 Task: In the  document slogan Insert page numer 'on top of the page' change page color to  'Grey'Apply Page border, setting:  Box; Style: two thin lines; Color: 'Black;' Width: 1/2  pt
Action: Mouse moved to (573, 492)
Screenshot: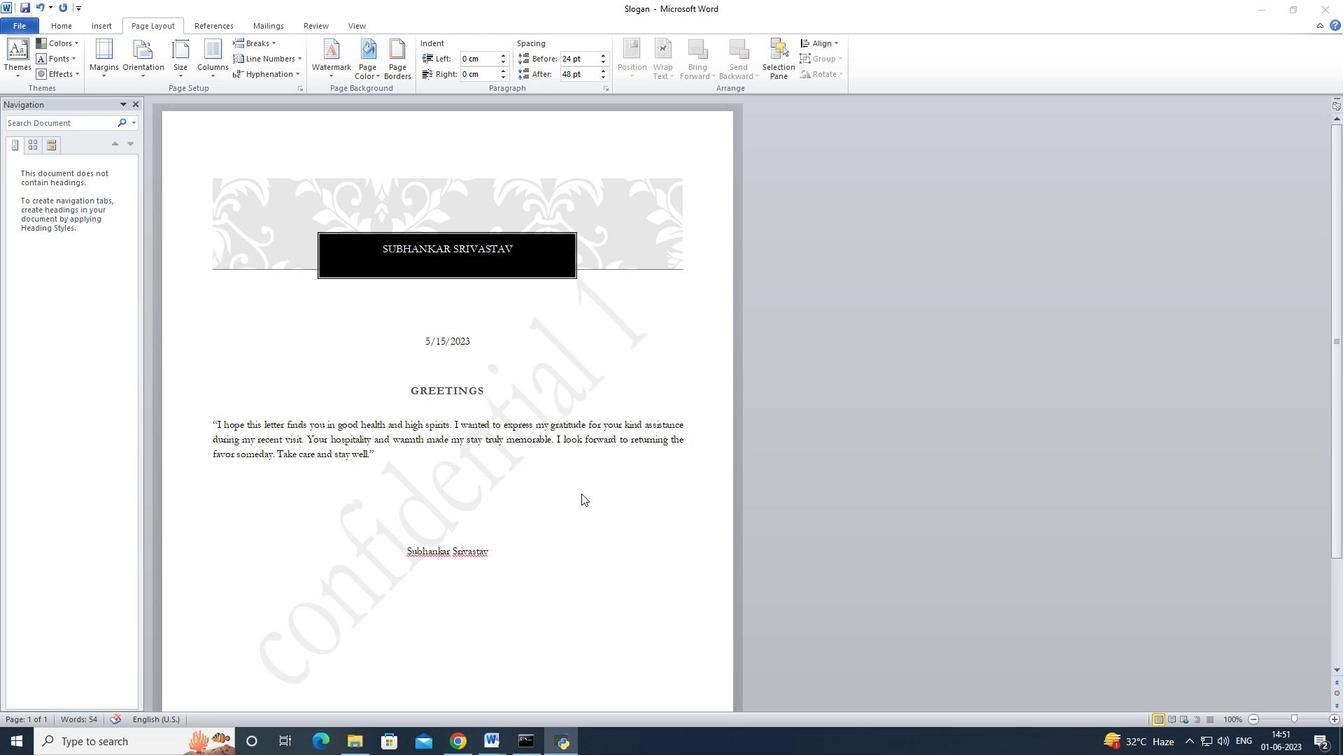 
Action: Mouse pressed left at (573, 492)
Screenshot: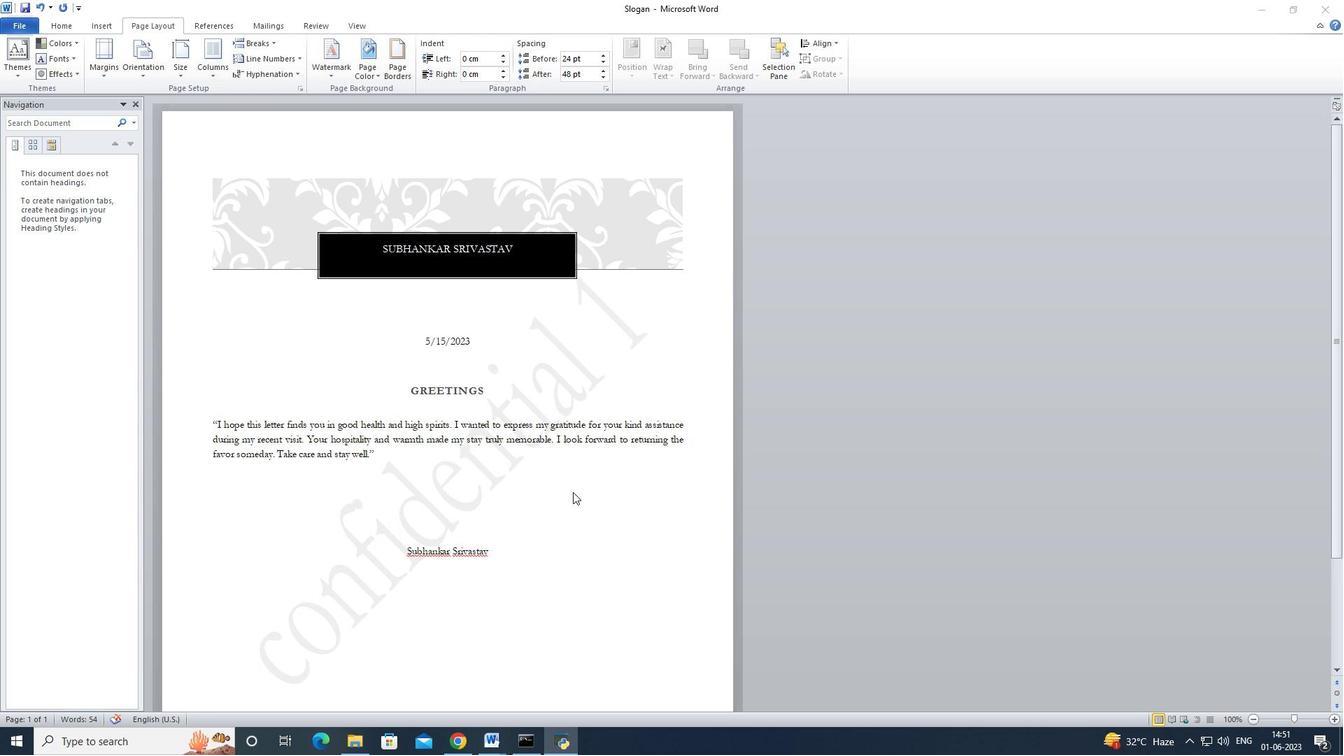 
Action: Mouse moved to (277, 263)
Screenshot: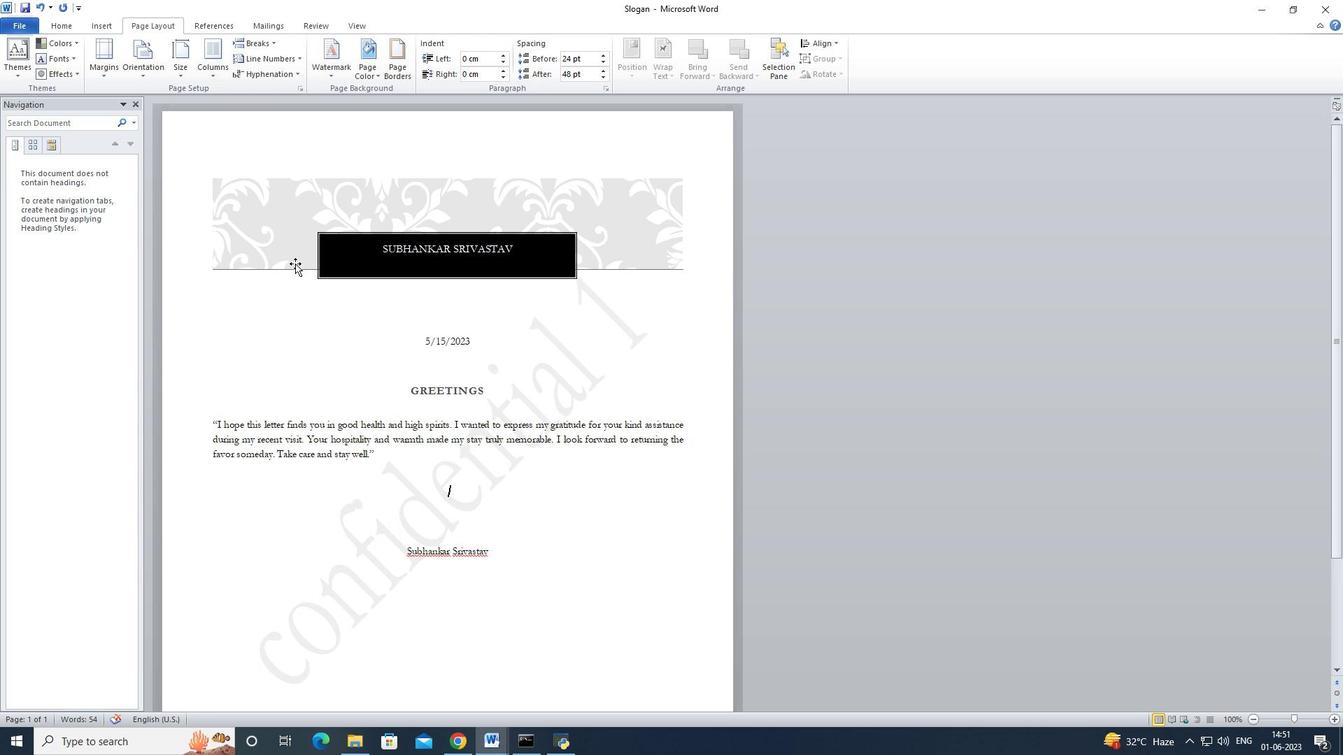 
Action: Mouse pressed left at (277, 263)
Screenshot: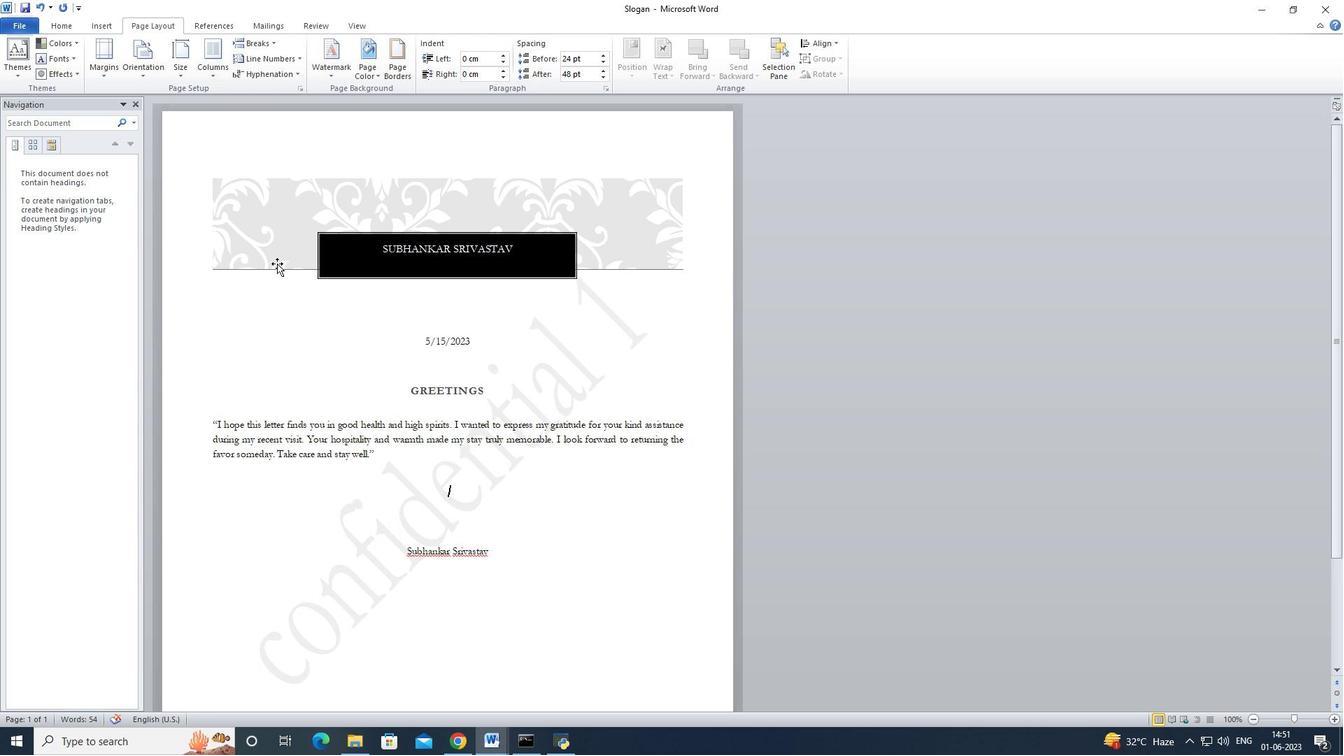 
Action: Mouse moved to (265, 337)
Screenshot: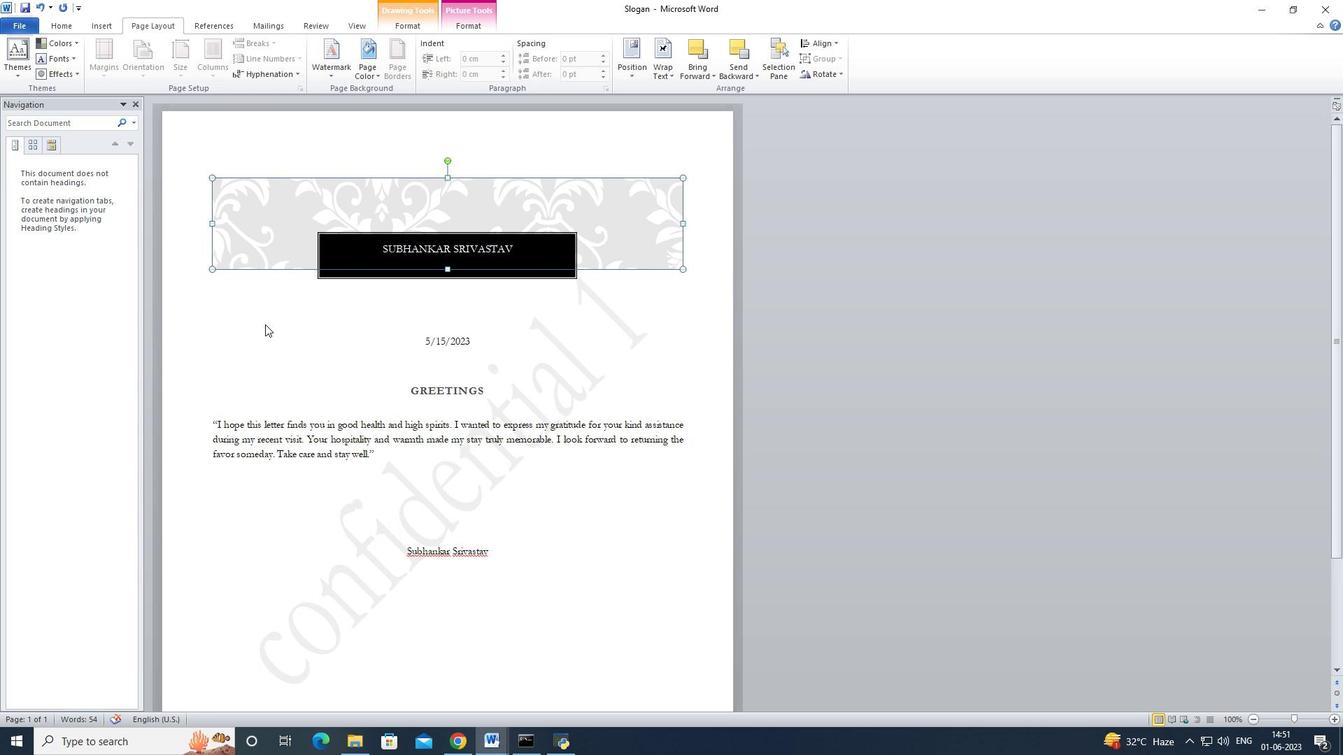 
Action: Mouse pressed left at (265, 337)
Screenshot: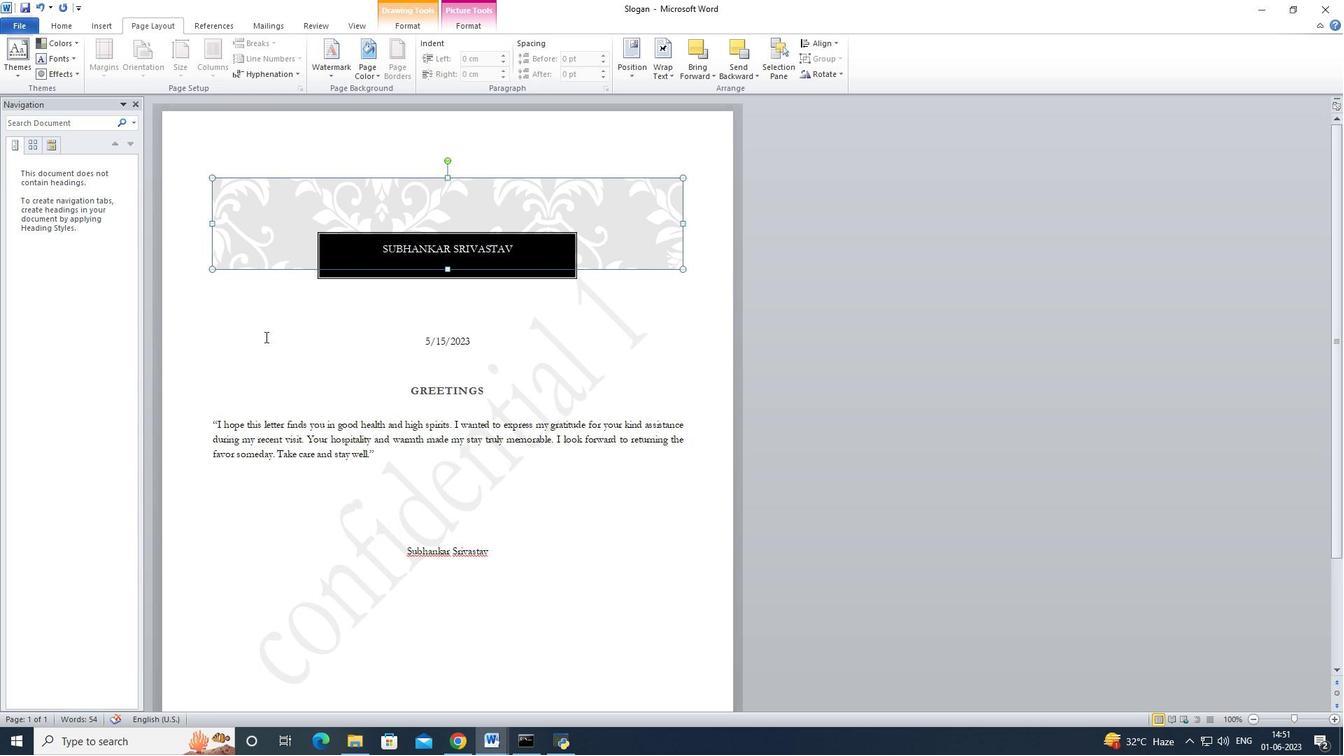 
Action: Mouse moved to (293, 498)
Screenshot: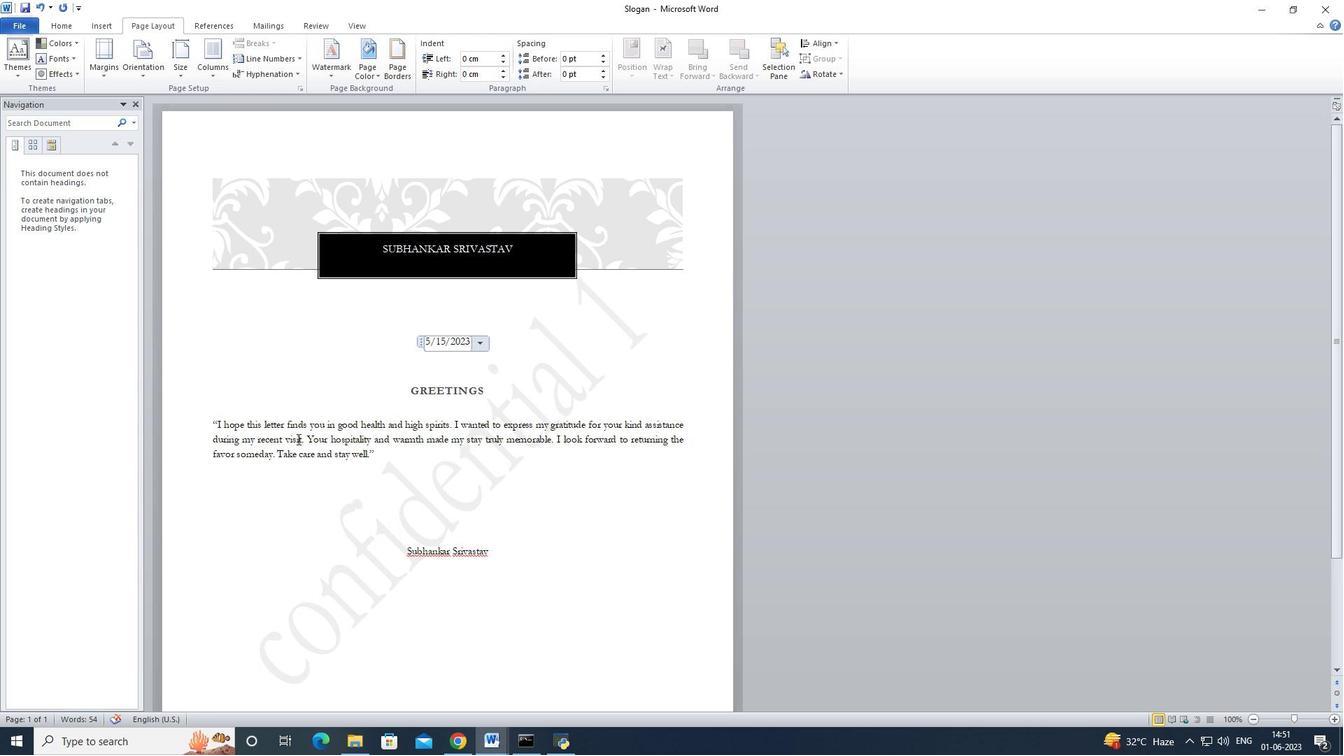 
Action: Mouse pressed left at (293, 498)
Screenshot: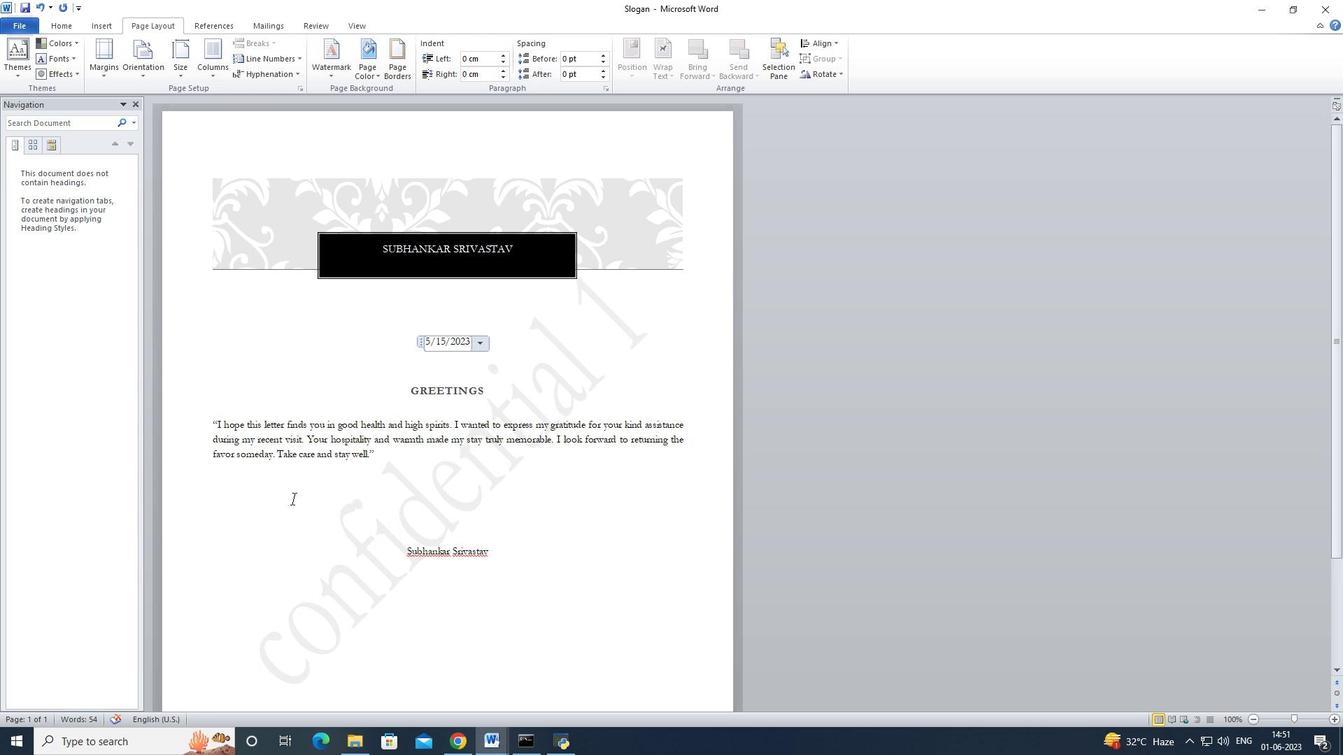 
Action: Mouse moved to (55, 27)
Screenshot: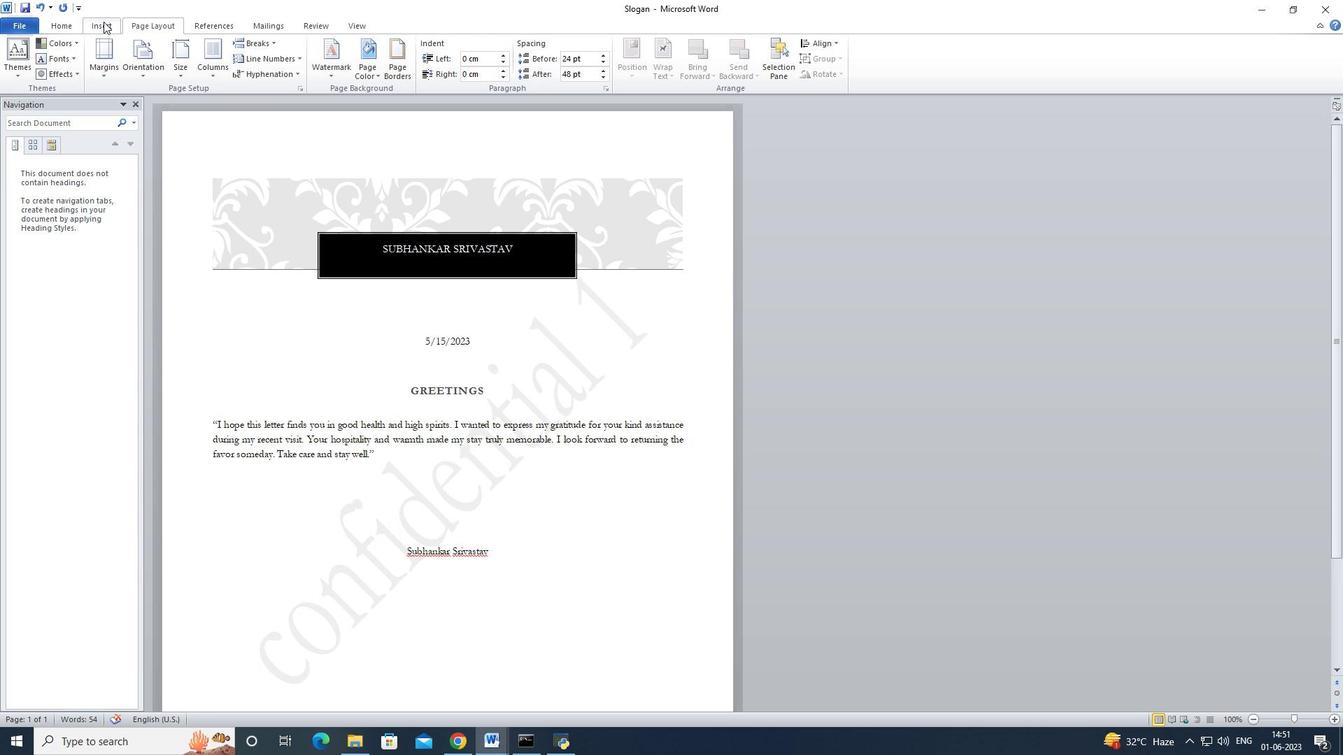 
Action: Mouse pressed left at (55, 27)
Screenshot: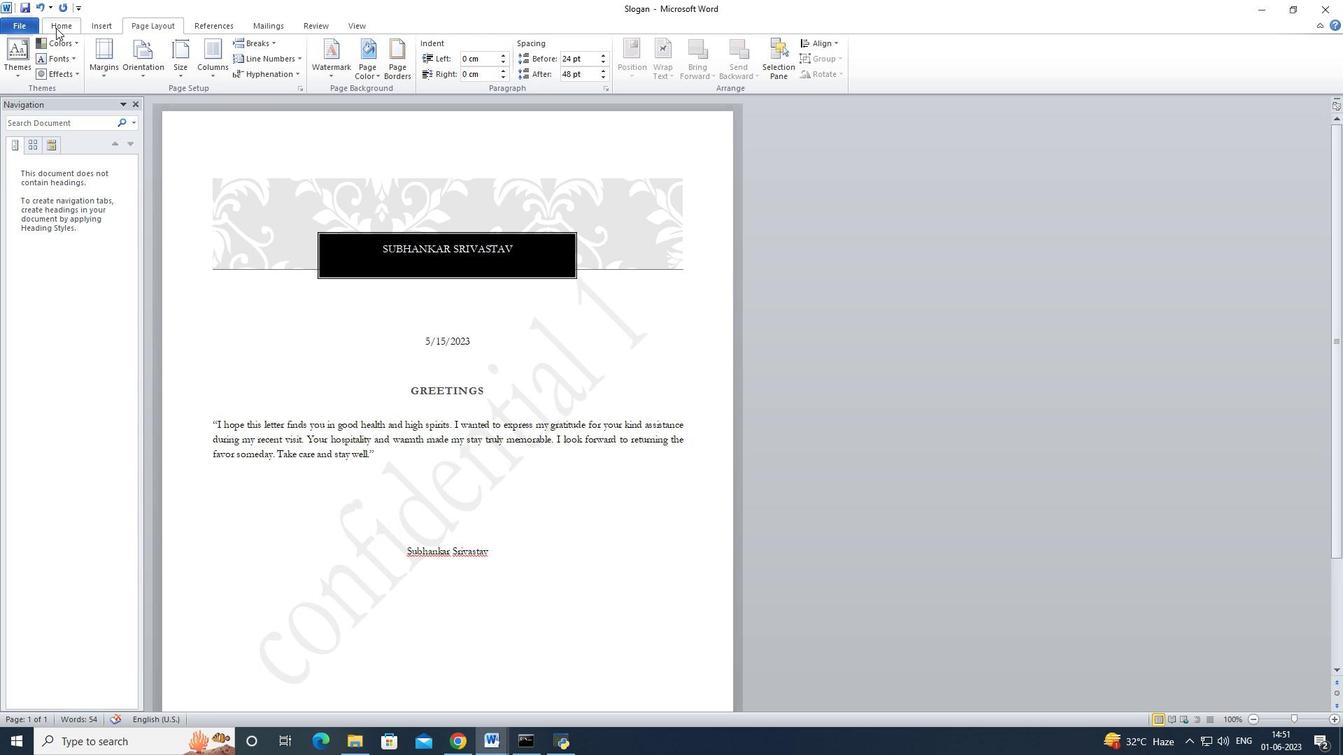 
Action: Mouse moved to (102, 28)
Screenshot: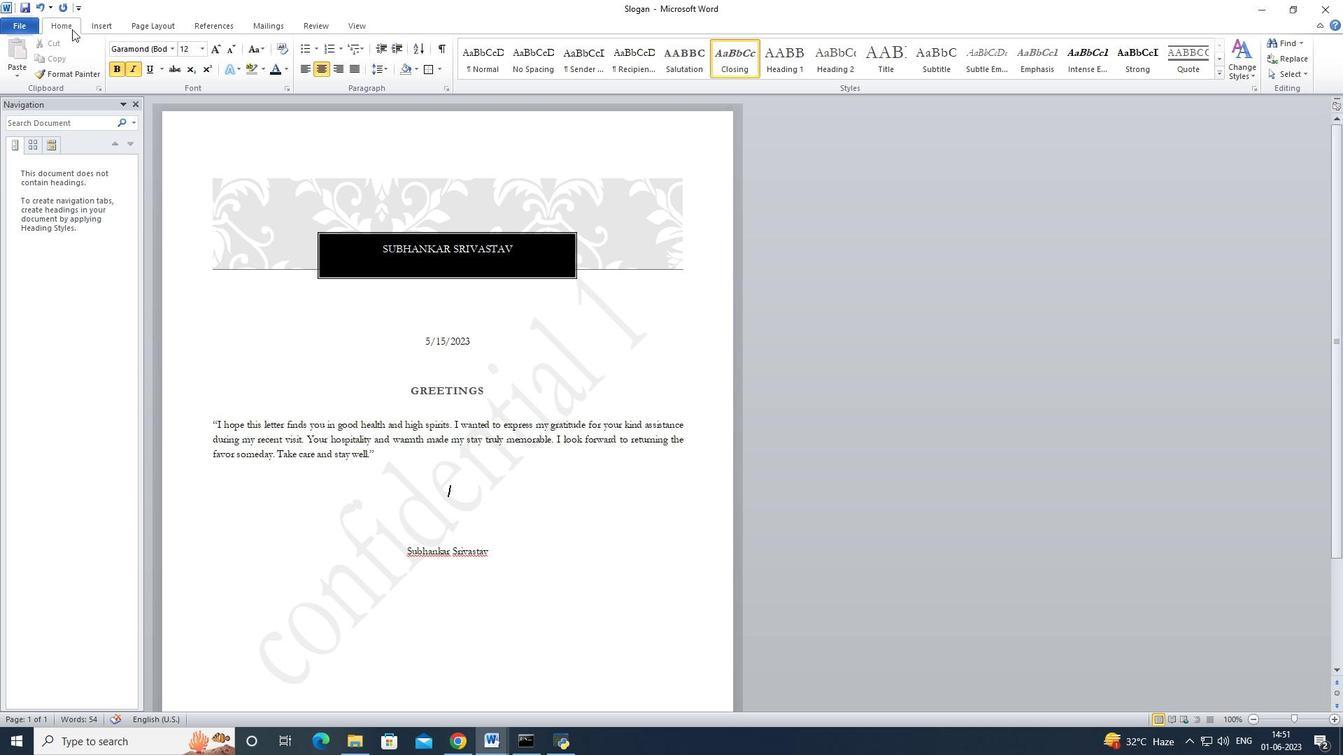 
Action: Mouse pressed left at (102, 28)
Screenshot: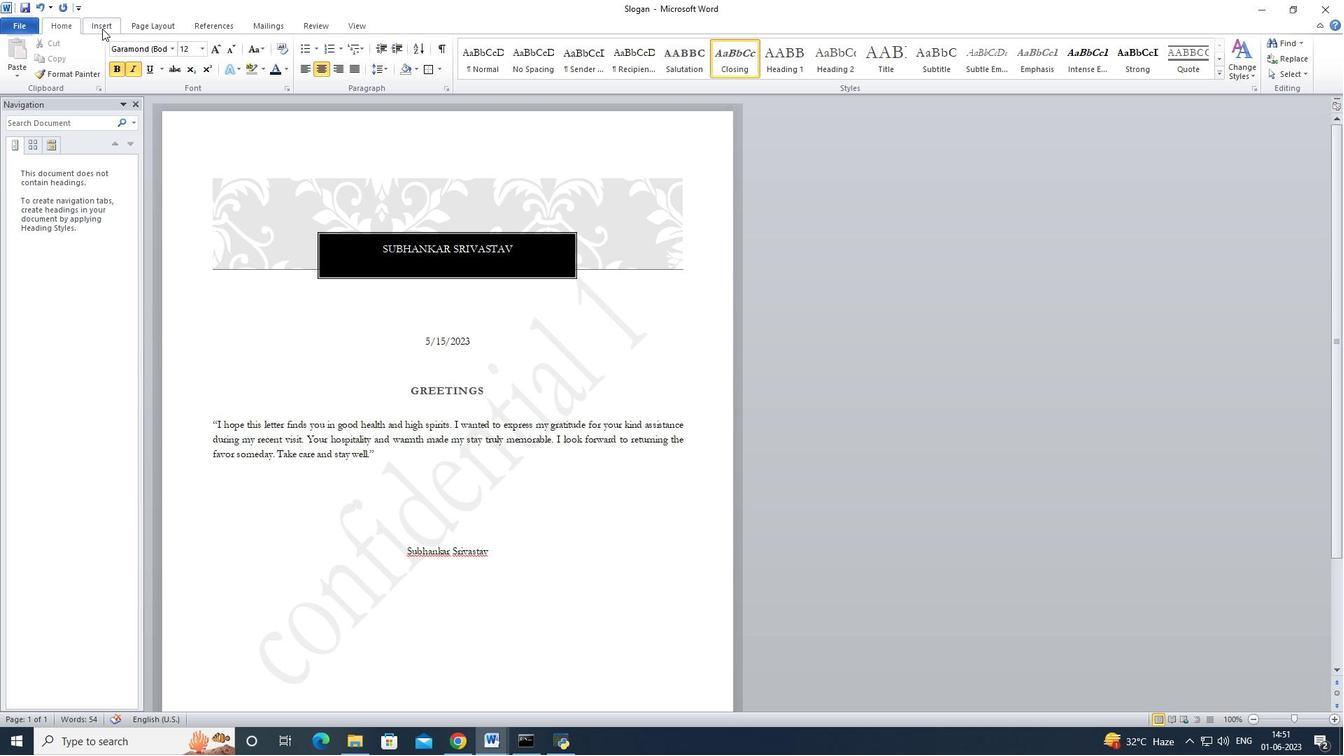 
Action: Mouse moved to (545, 73)
Screenshot: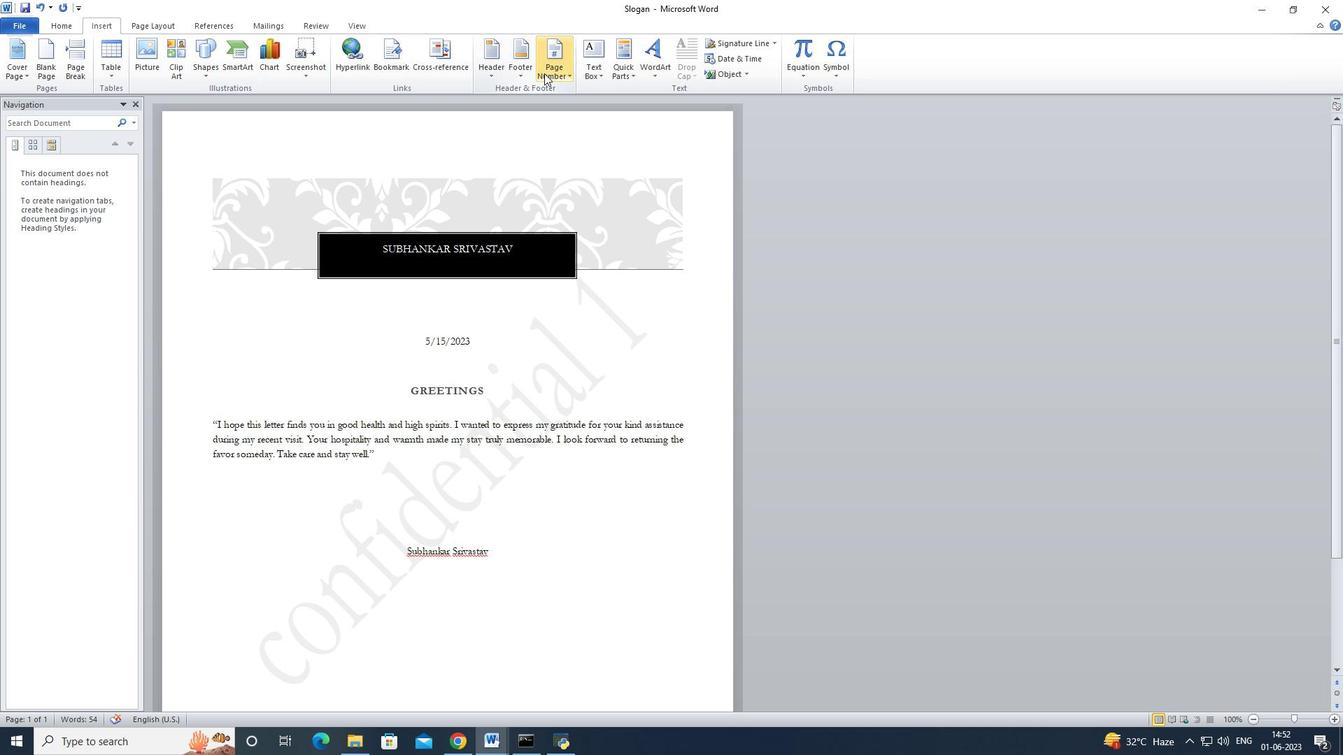 
Action: Mouse pressed left at (545, 73)
Screenshot: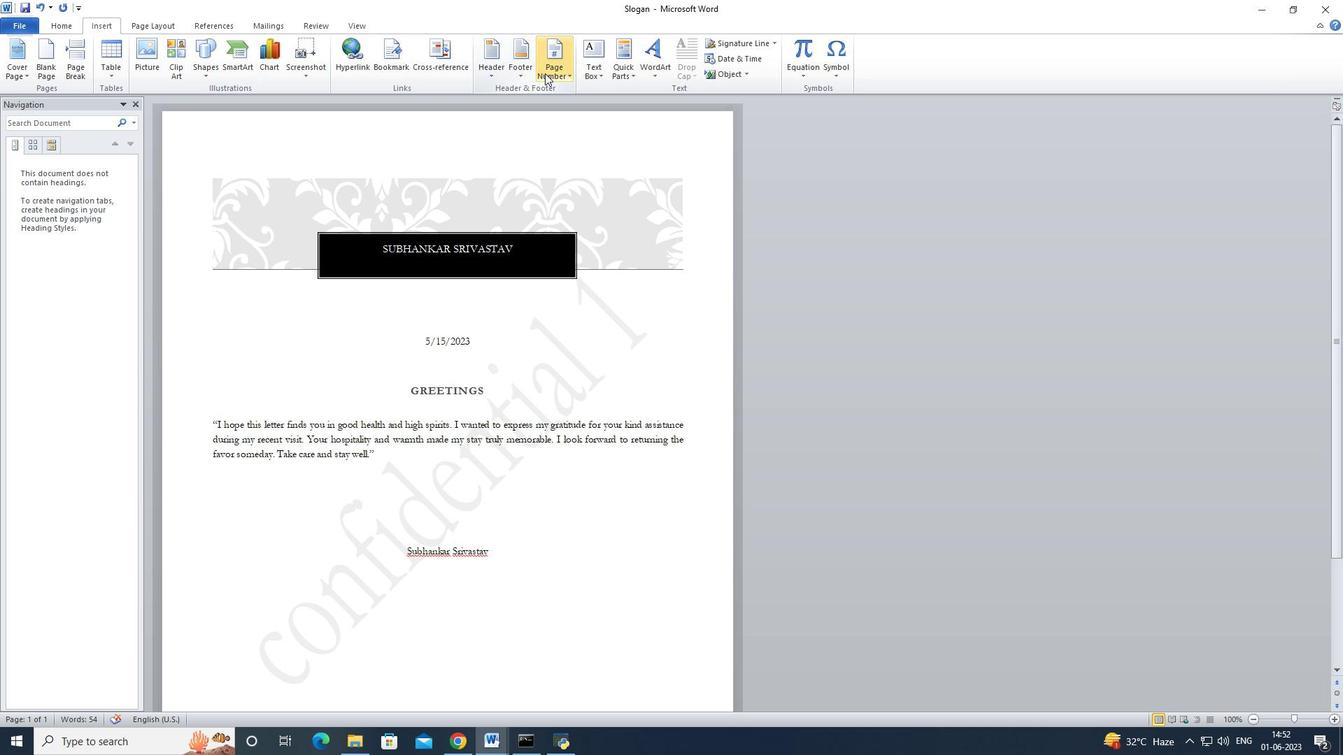 
Action: Mouse moved to (798, 226)
Screenshot: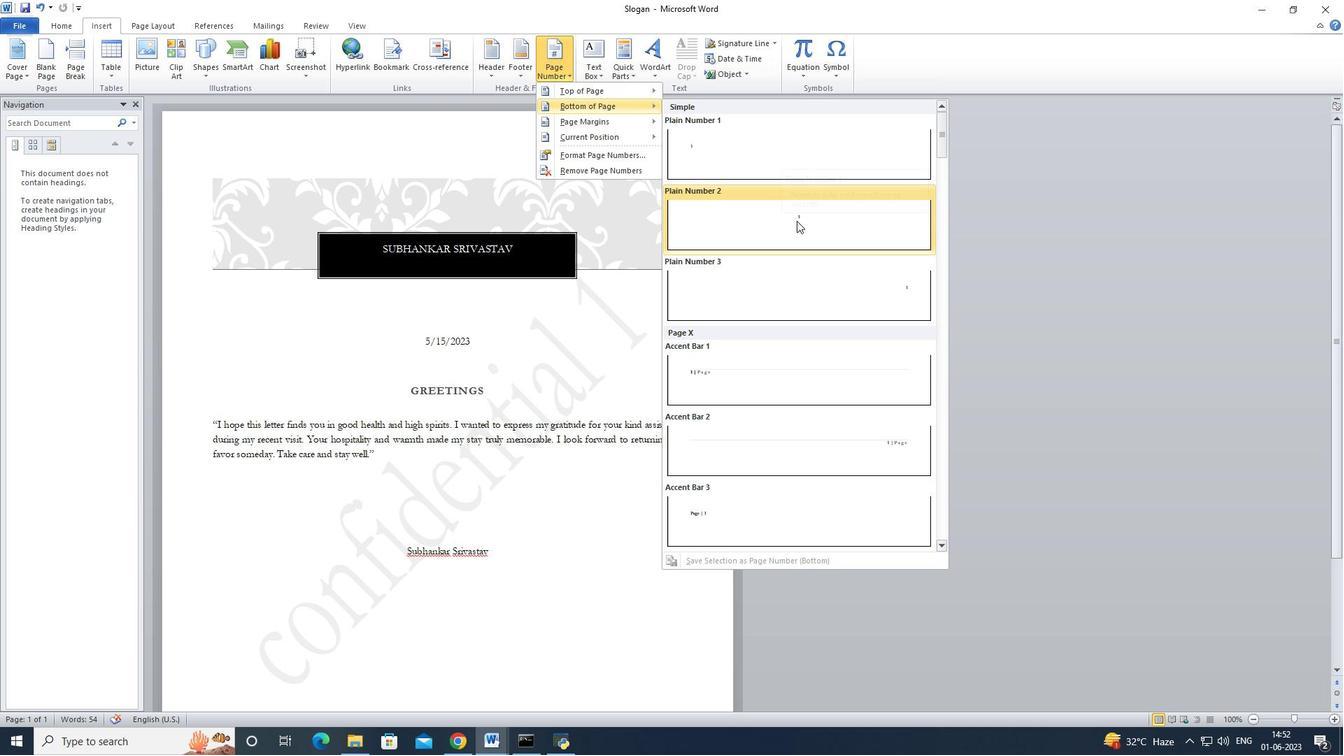 
Action: Mouse pressed left at (798, 226)
Screenshot: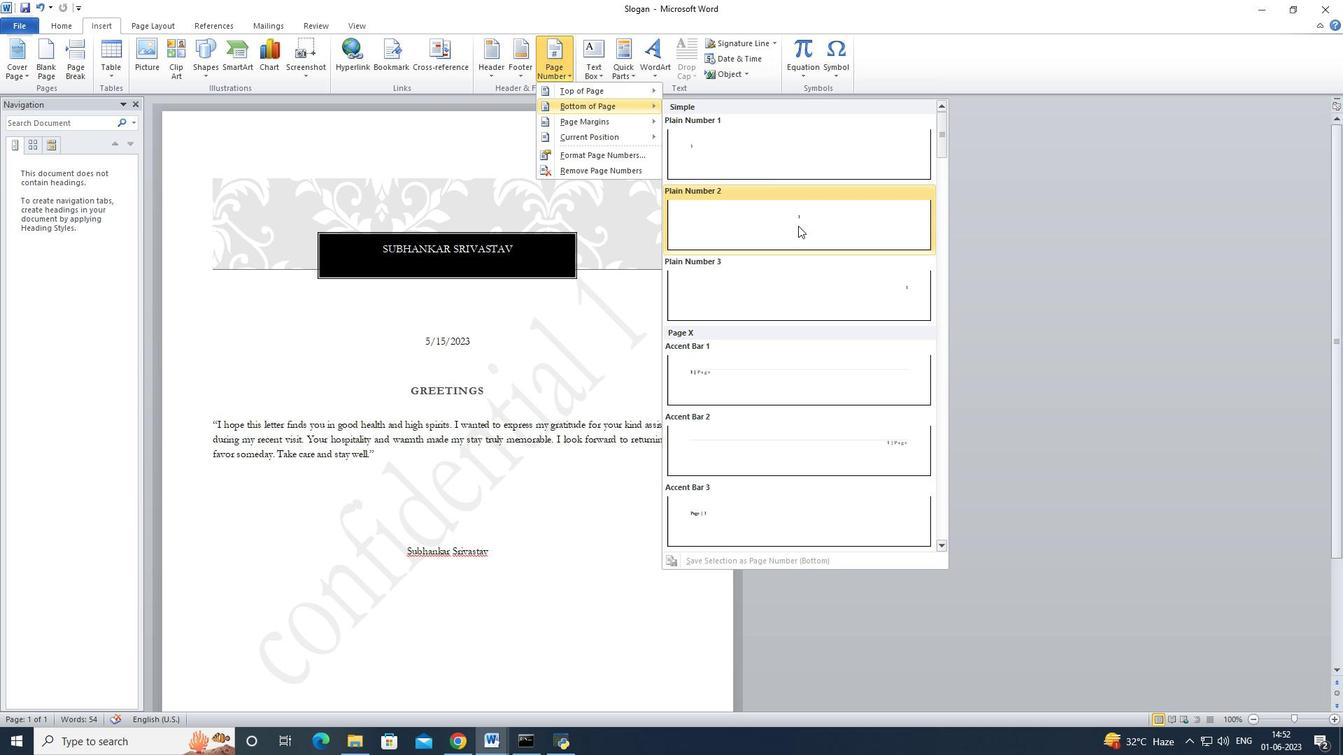 
Action: Mouse scrolled (798, 226) with delta (0, 0)
Screenshot: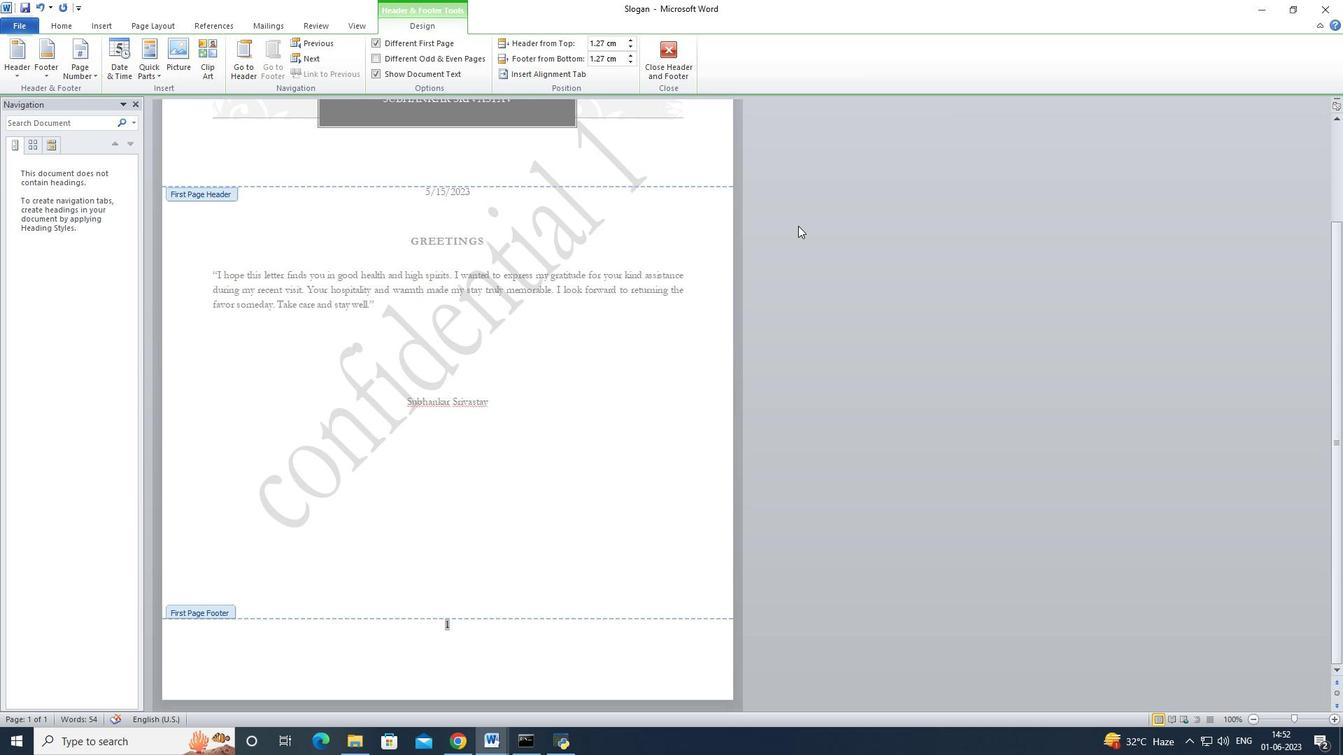 
Action: Mouse scrolled (798, 226) with delta (0, 0)
Screenshot: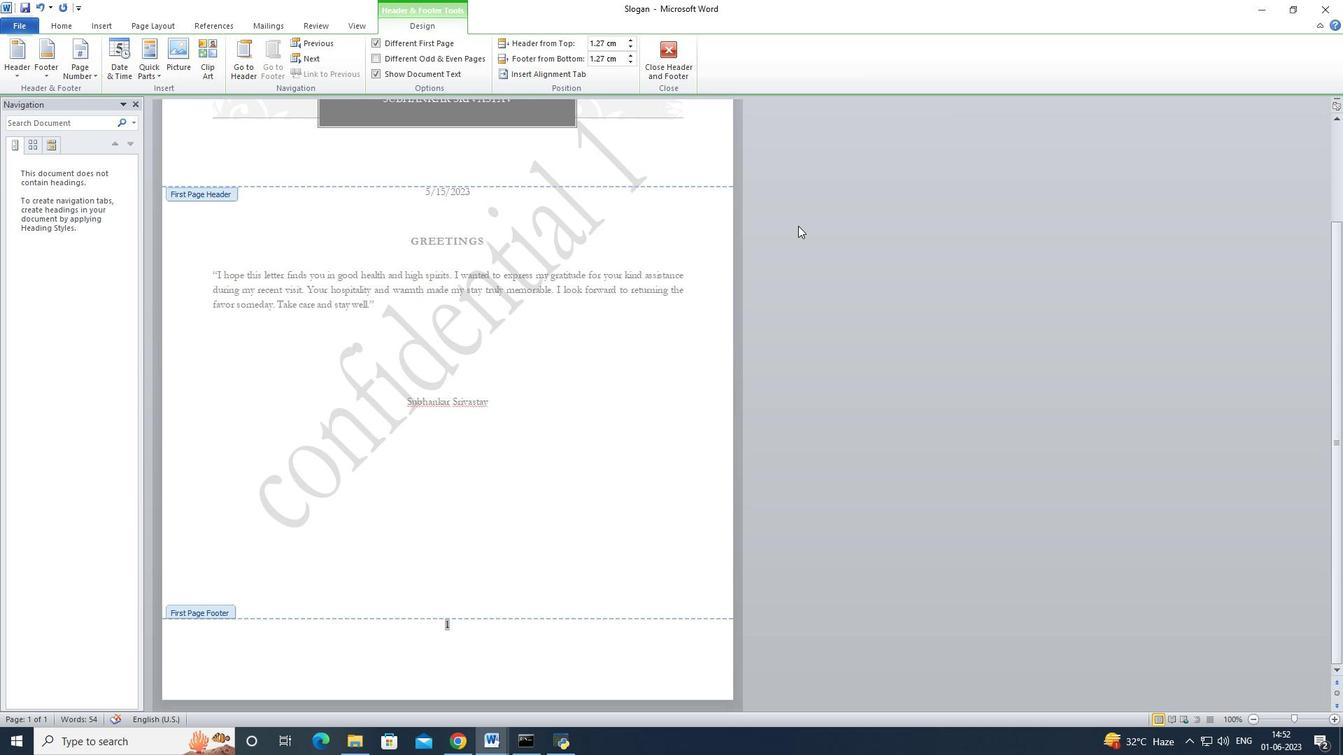 
Action: Mouse scrolled (798, 226) with delta (0, 0)
Screenshot: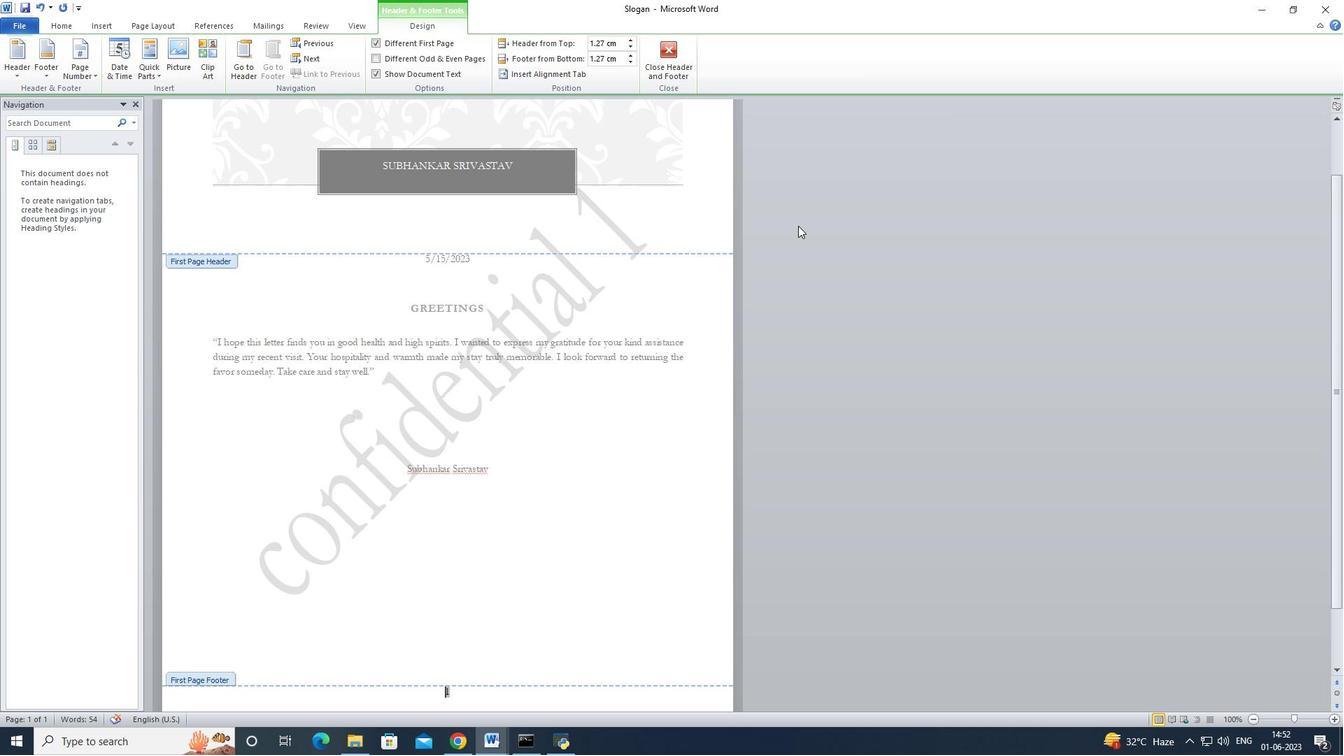 
Action: Mouse scrolled (798, 226) with delta (0, 0)
Screenshot: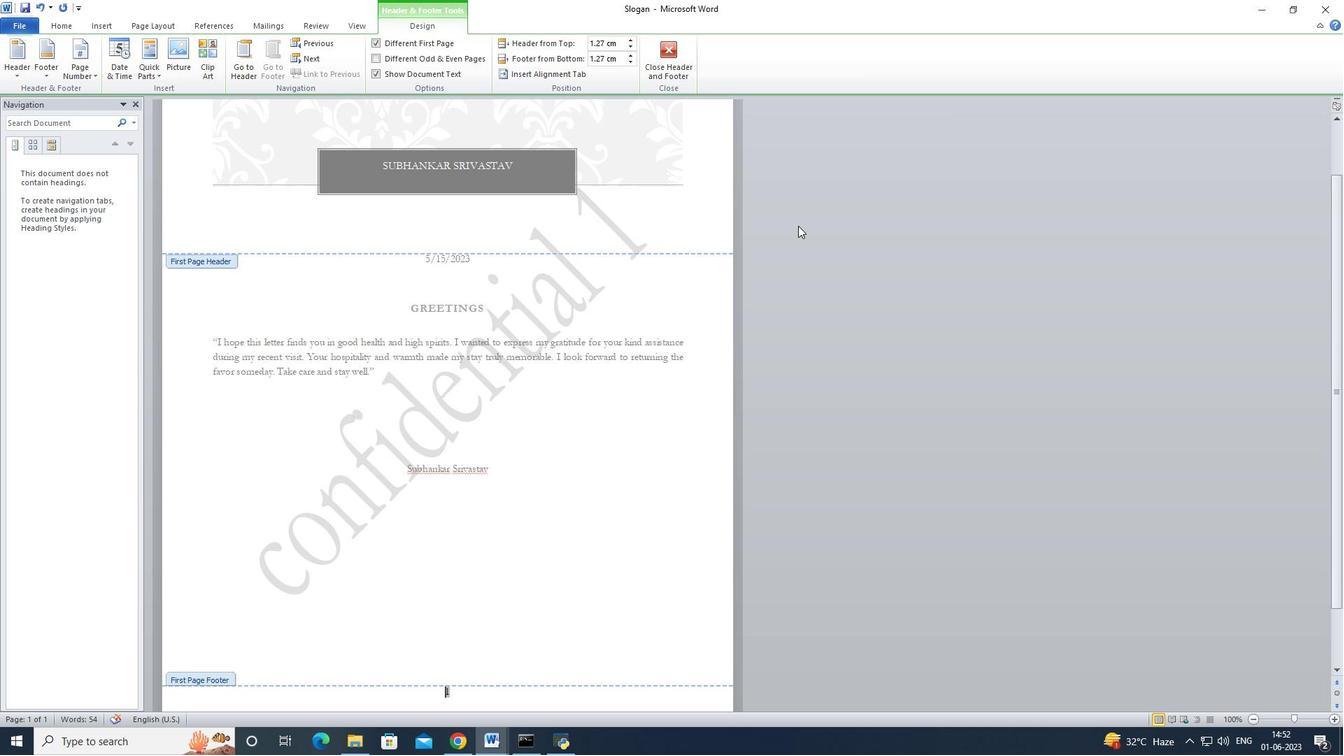 
Action: Mouse scrolled (798, 226) with delta (0, 0)
Screenshot: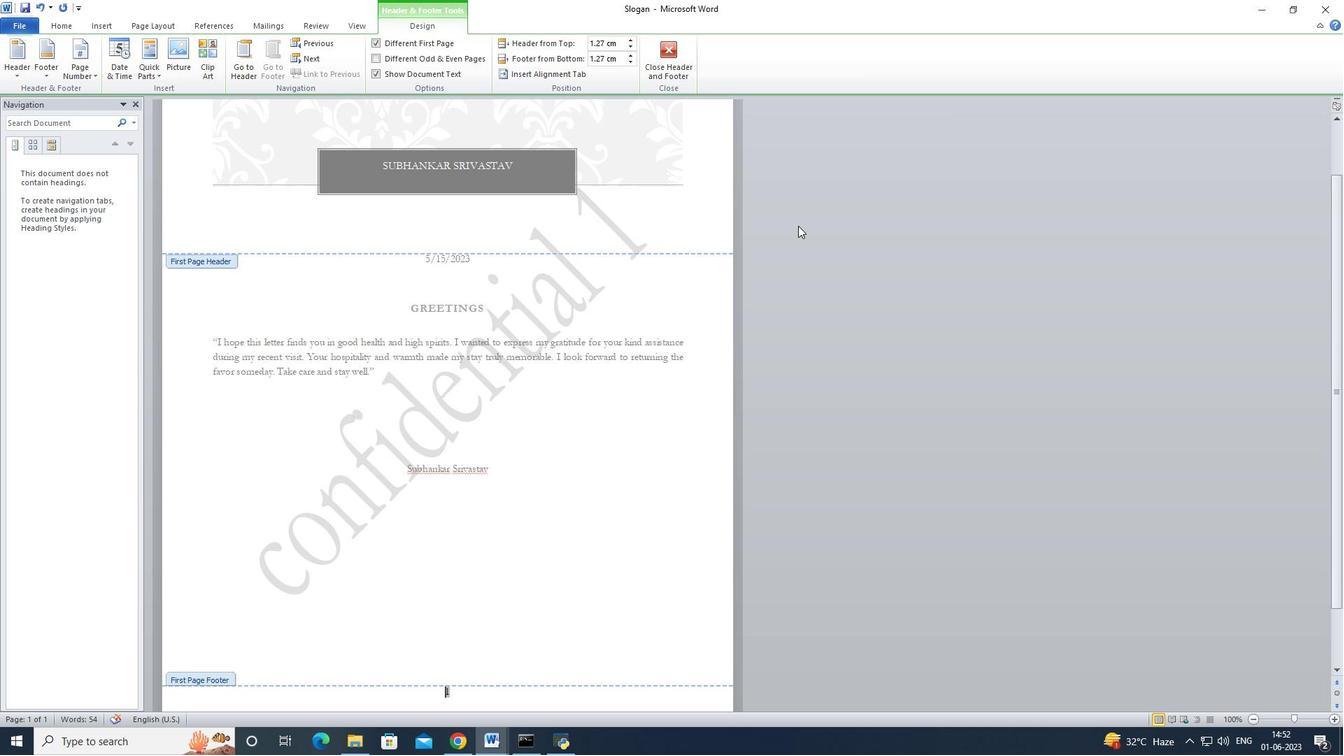 
Action: Mouse scrolled (798, 226) with delta (0, 0)
Screenshot: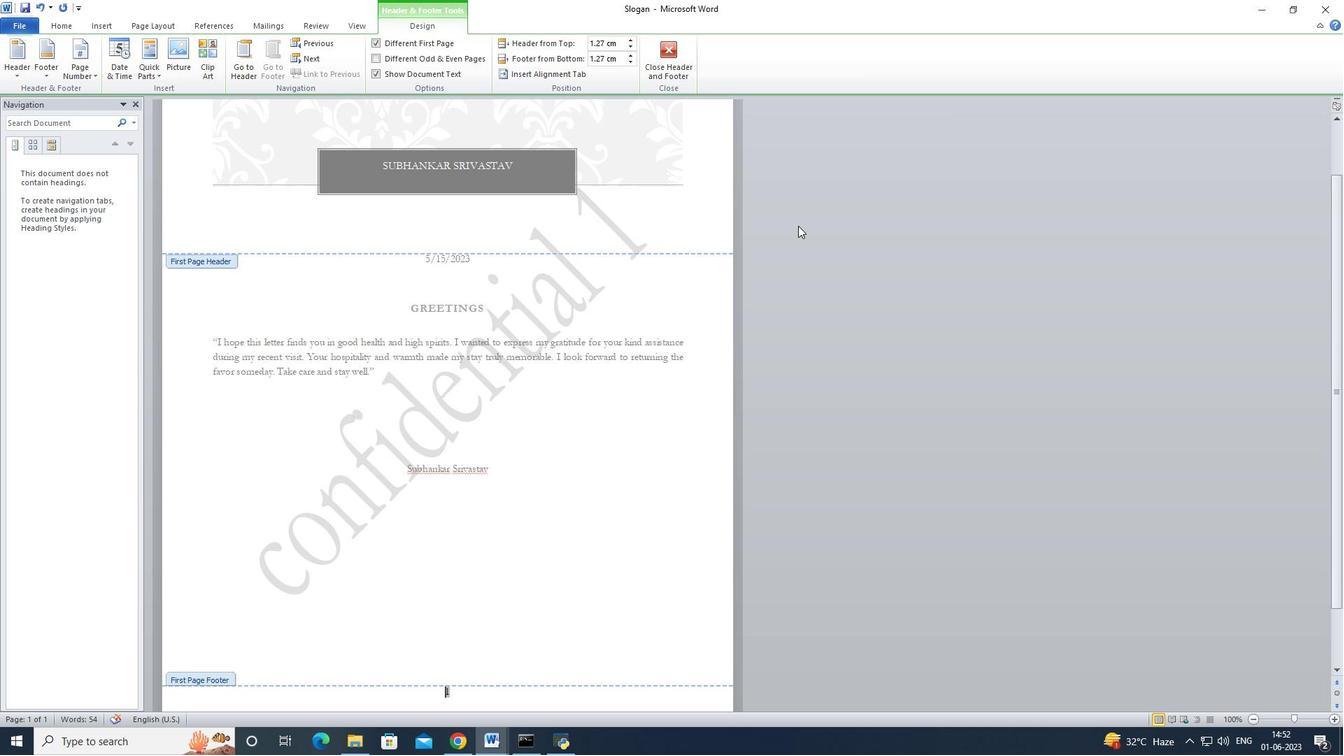 
Action: Mouse scrolled (798, 226) with delta (0, 0)
Screenshot: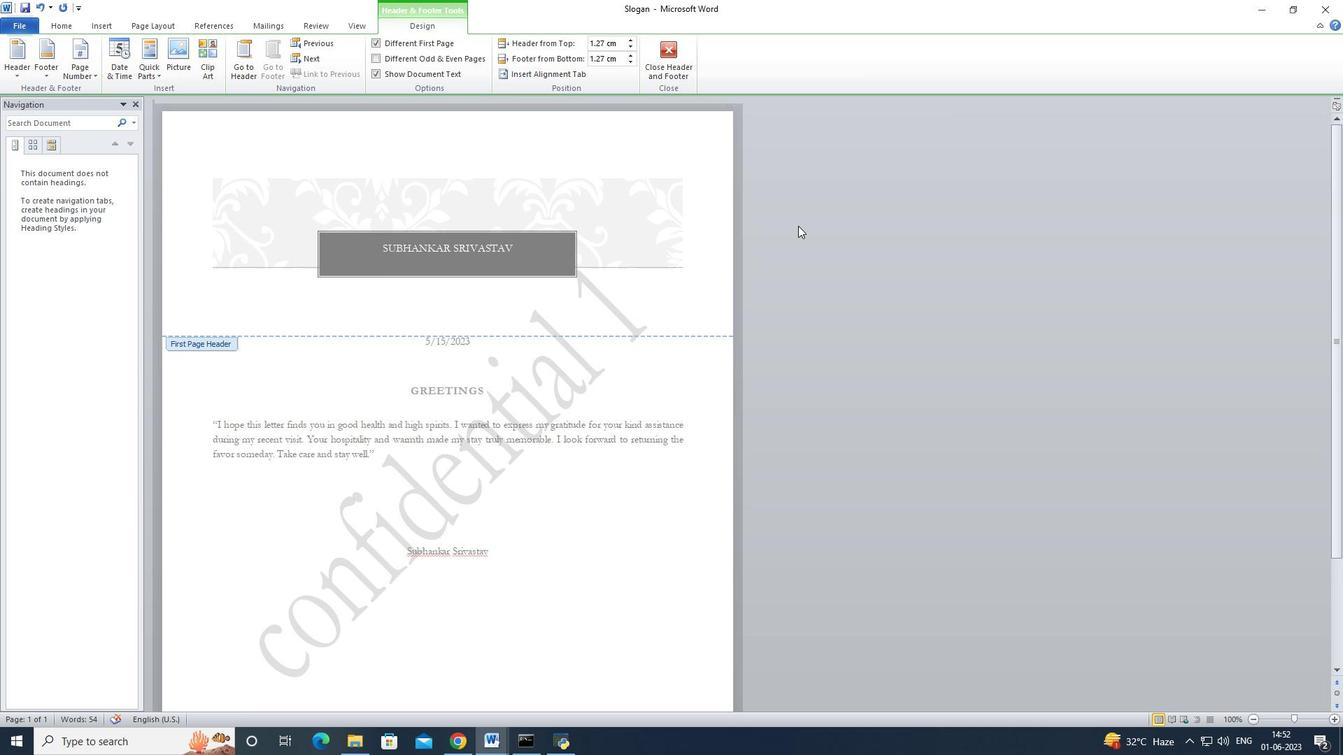 
Action: Mouse scrolled (798, 226) with delta (0, 0)
Screenshot: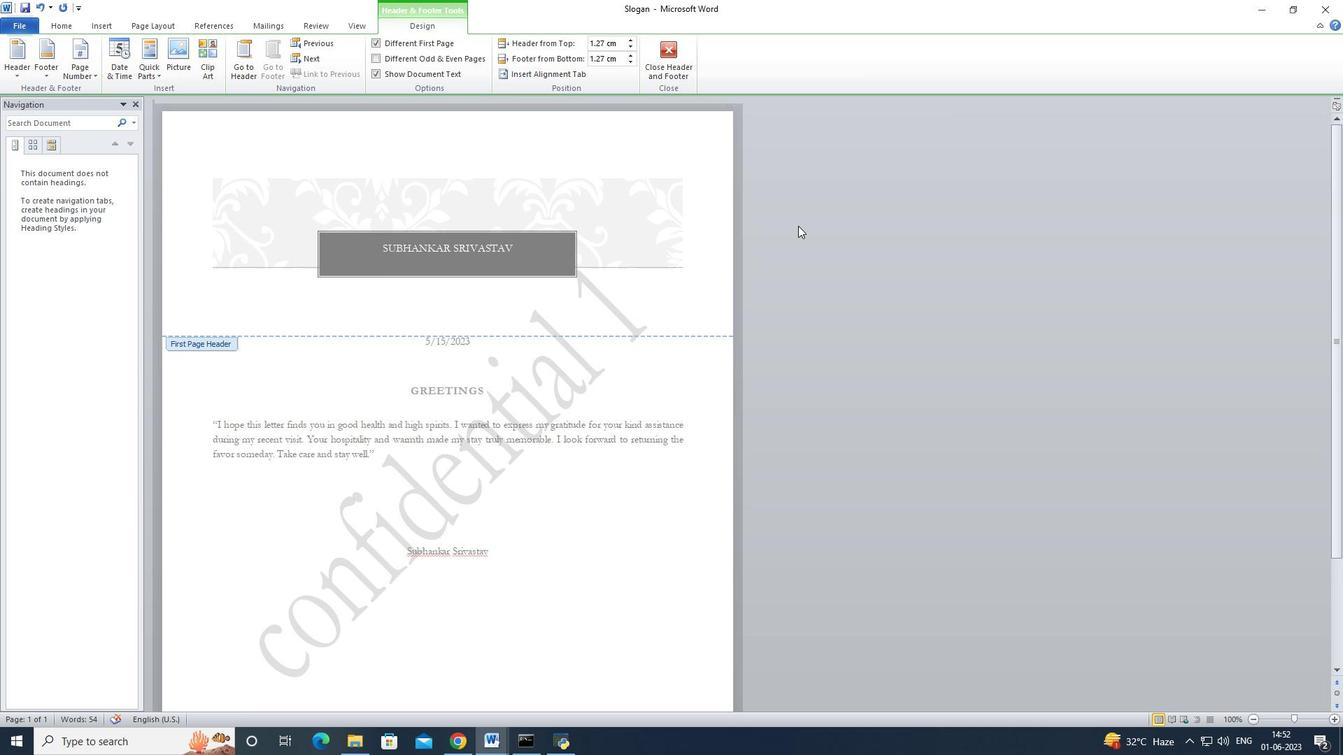 
Action: Mouse moved to (779, 247)
Screenshot: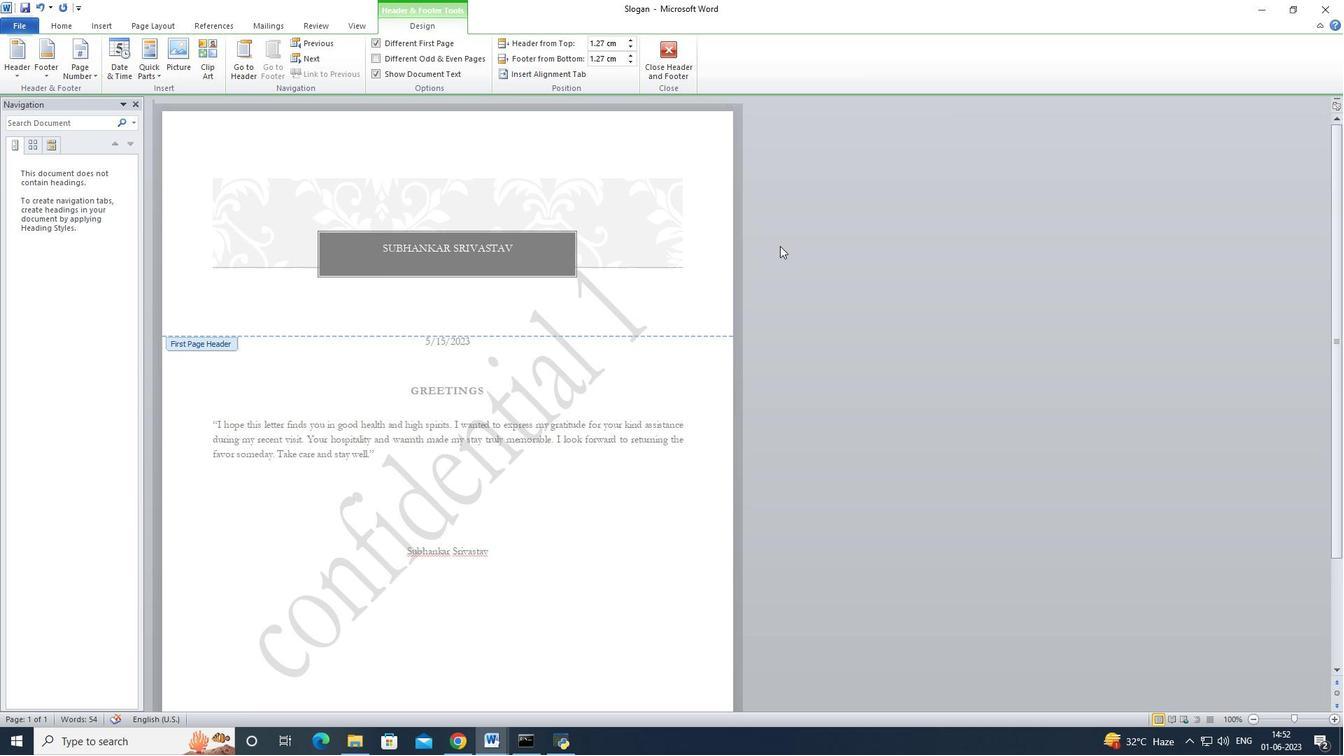 
Action: Mouse scrolled (779, 247) with delta (0, 0)
Screenshot: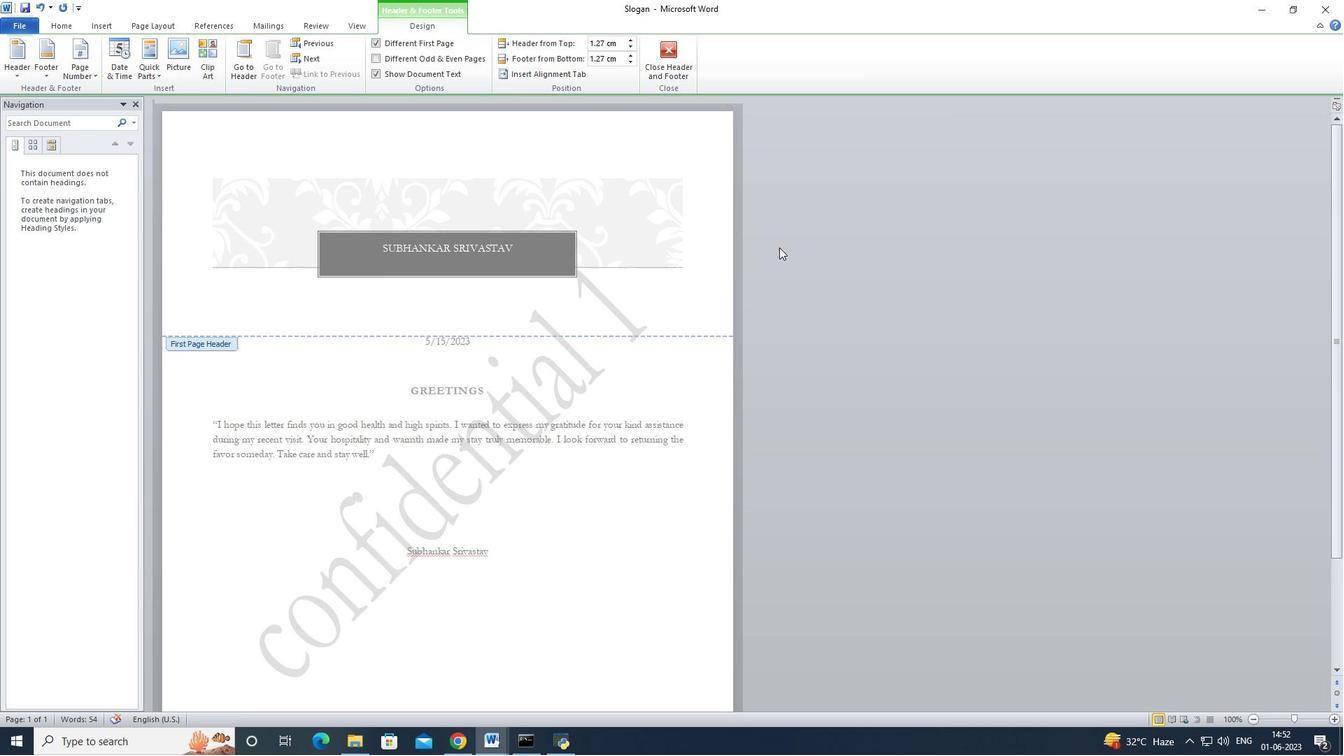 
Action: Mouse scrolled (779, 247) with delta (0, 0)
Screenshot: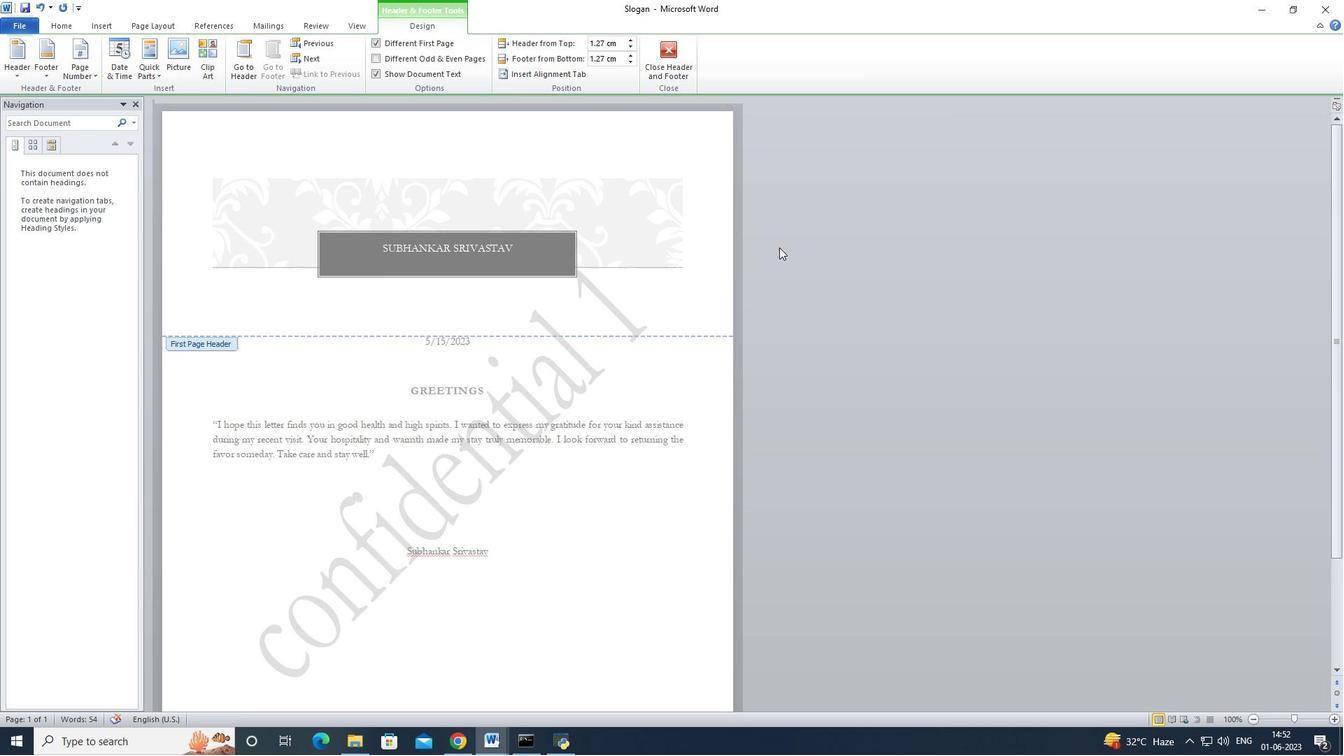 
Action: Mouse scrolled (779, 247) with delta (0, 0)
Screenshot: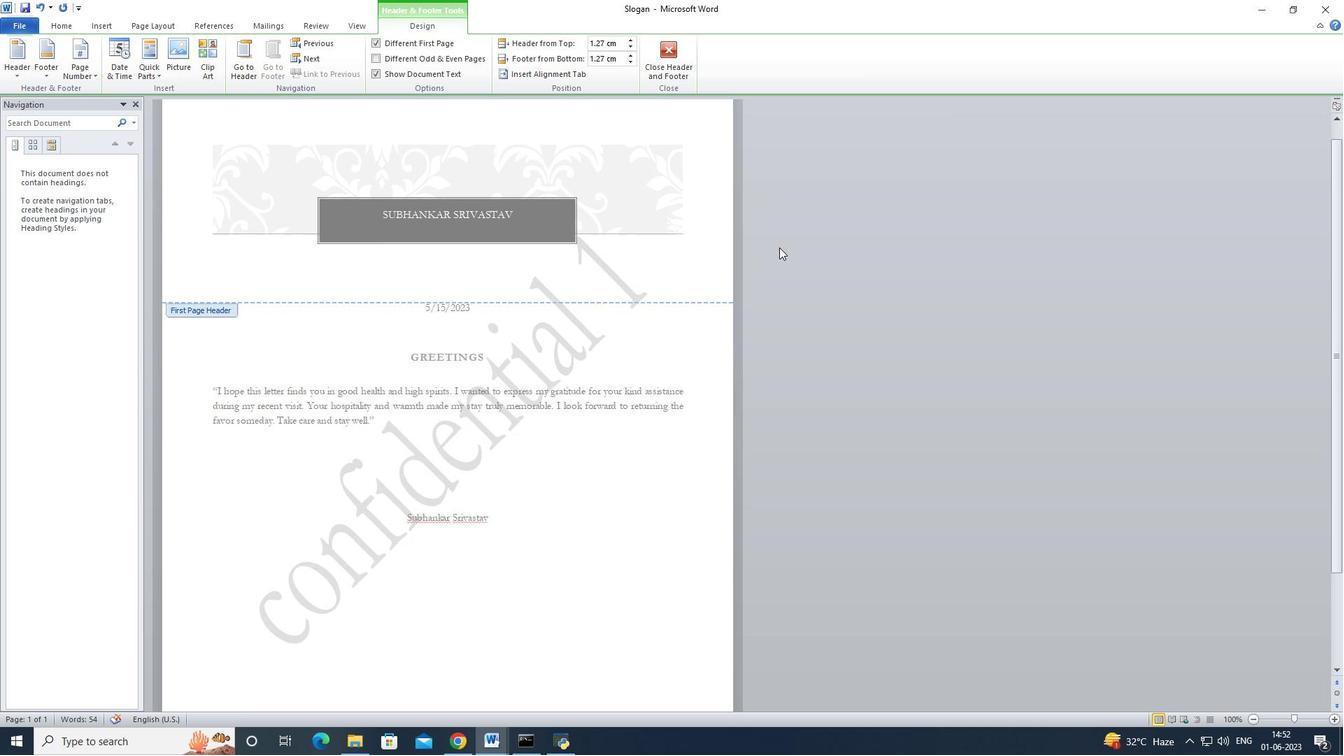 
Action: Mouse scrolled (779, 247) with delta (0, 0)
Screenshot: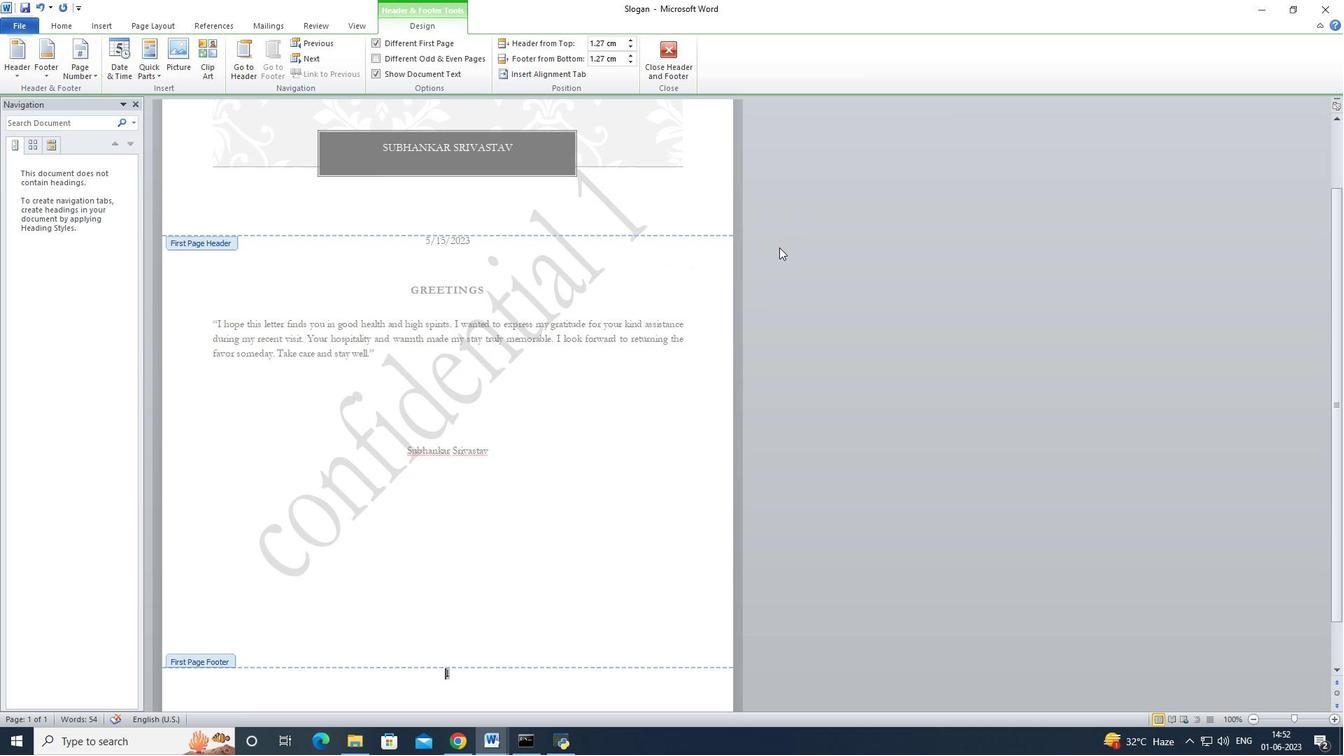 
Action: Mouse scrolled (779, 247) with delta (0, 0)
Screenshot: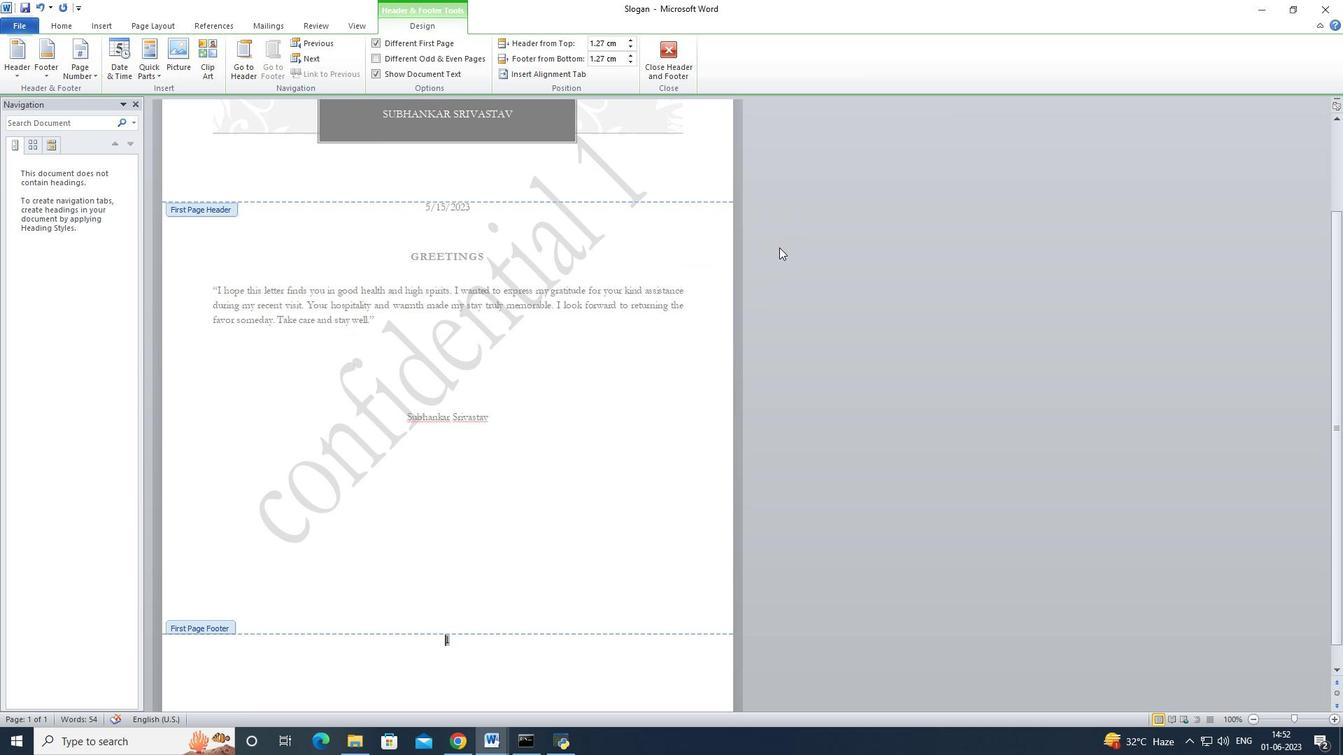 
Action: Mouse scrolled (779, 247) with delta (0, 0)
Screenshot: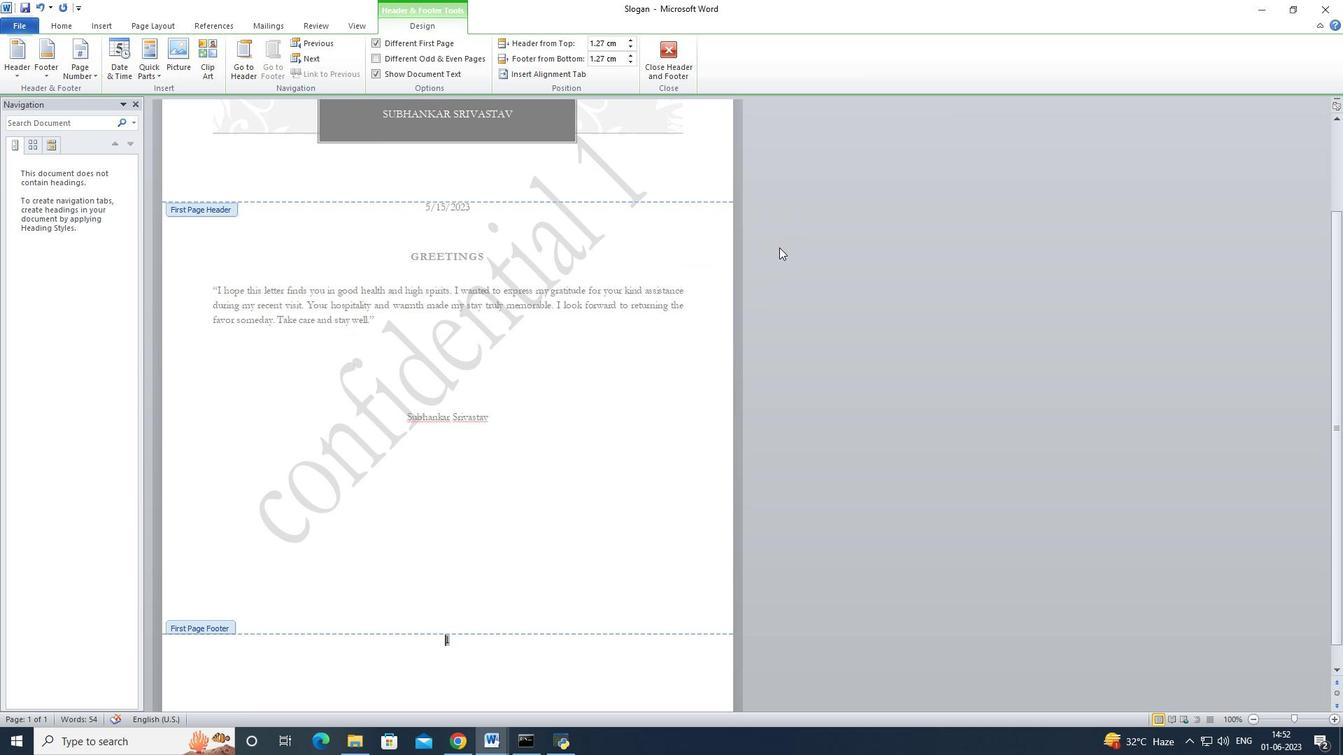 
Action: Mouse scrolled (779, 248) with delta (0, 0)
Screenshot: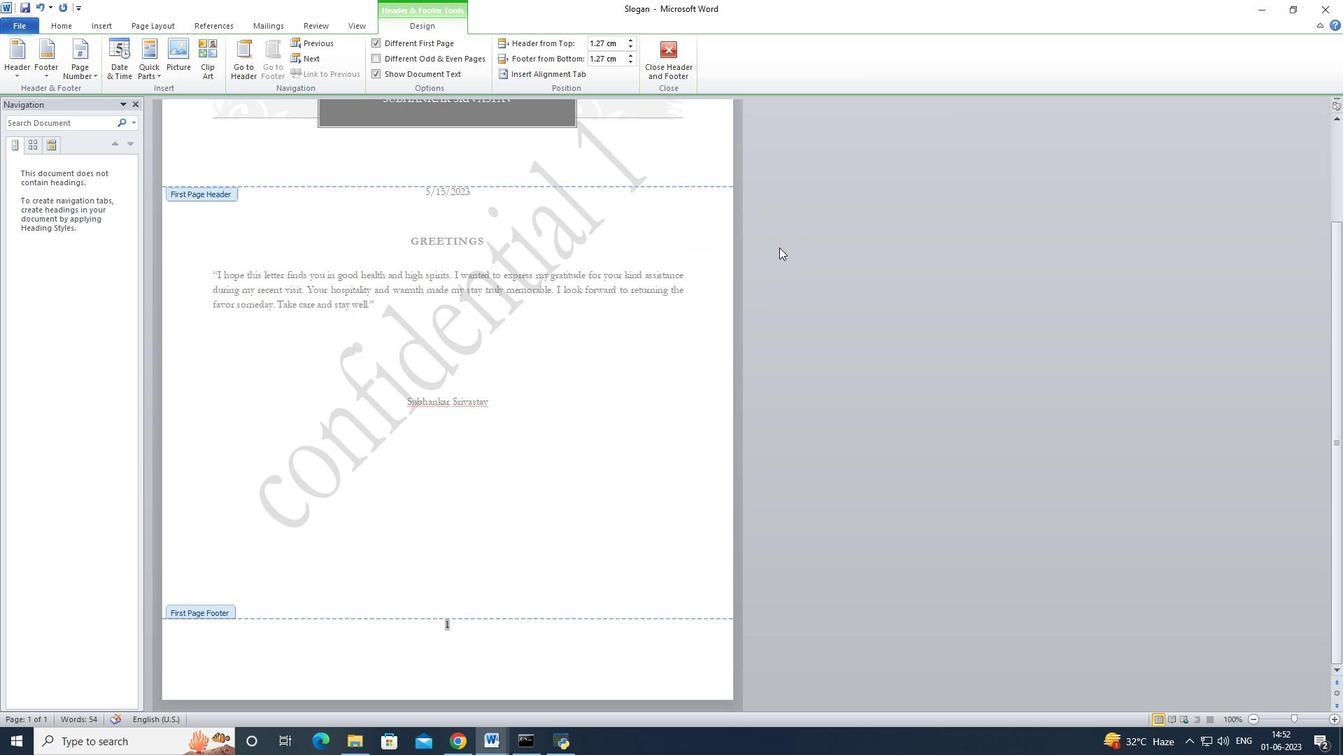 
Action: Mouse scrolled (779, 248) with delta (0, 0)
Screenshot: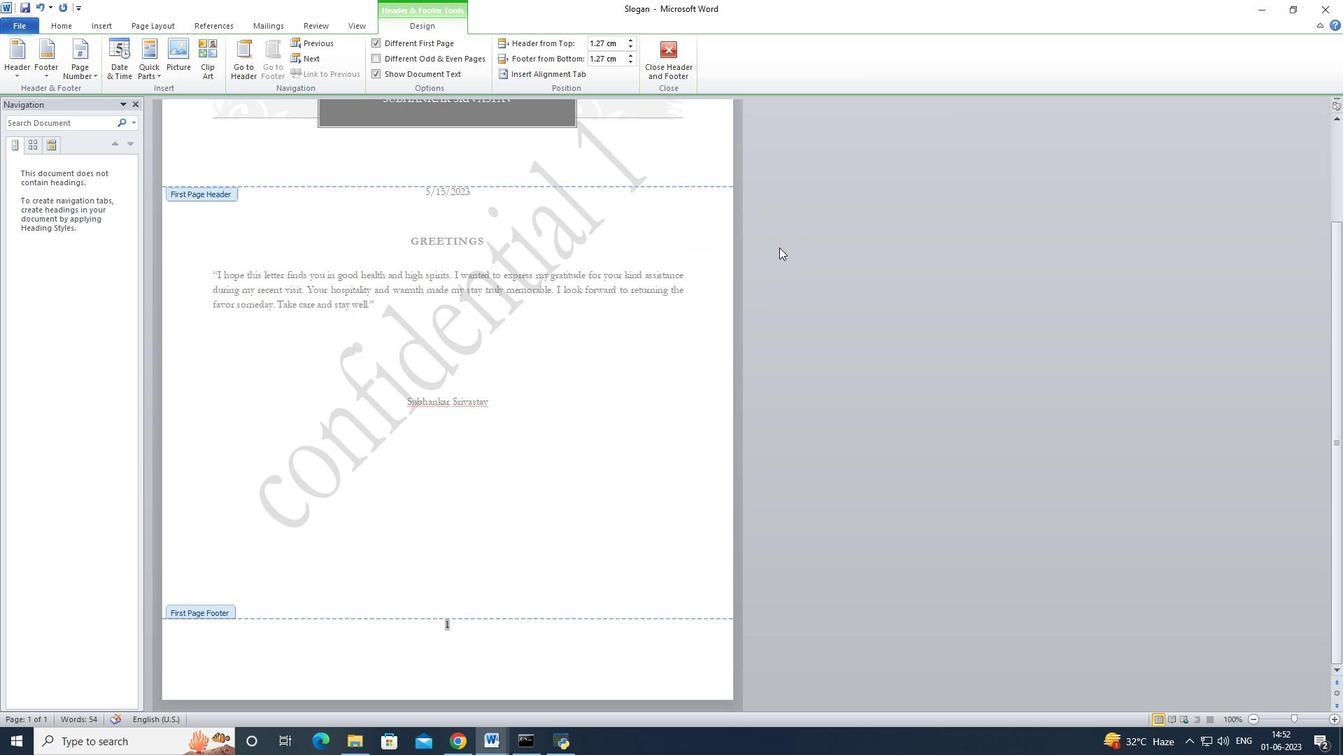 
Action: Mouse scrolled (779, 248) with delta (0, 0)
Screenshot: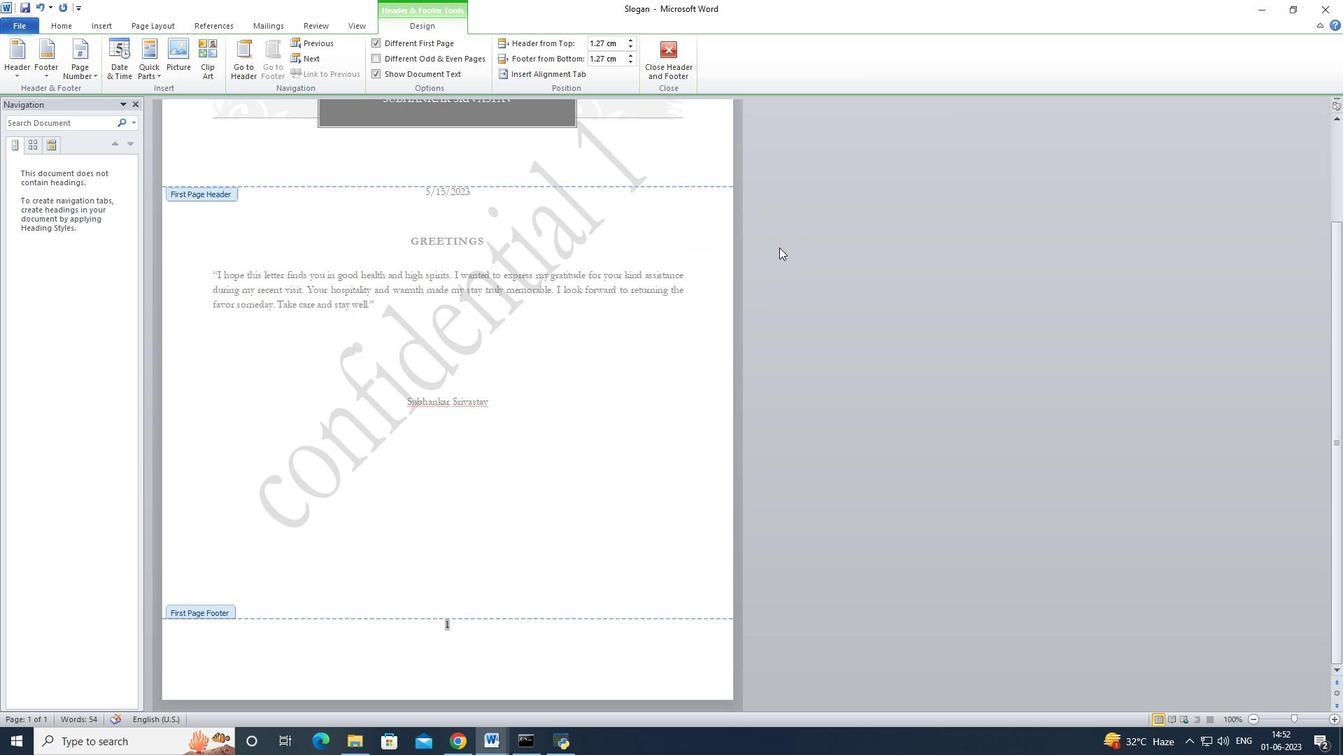 
Action: Mouse scrolled (779, 248) with delta (0, 0)
Screenshot: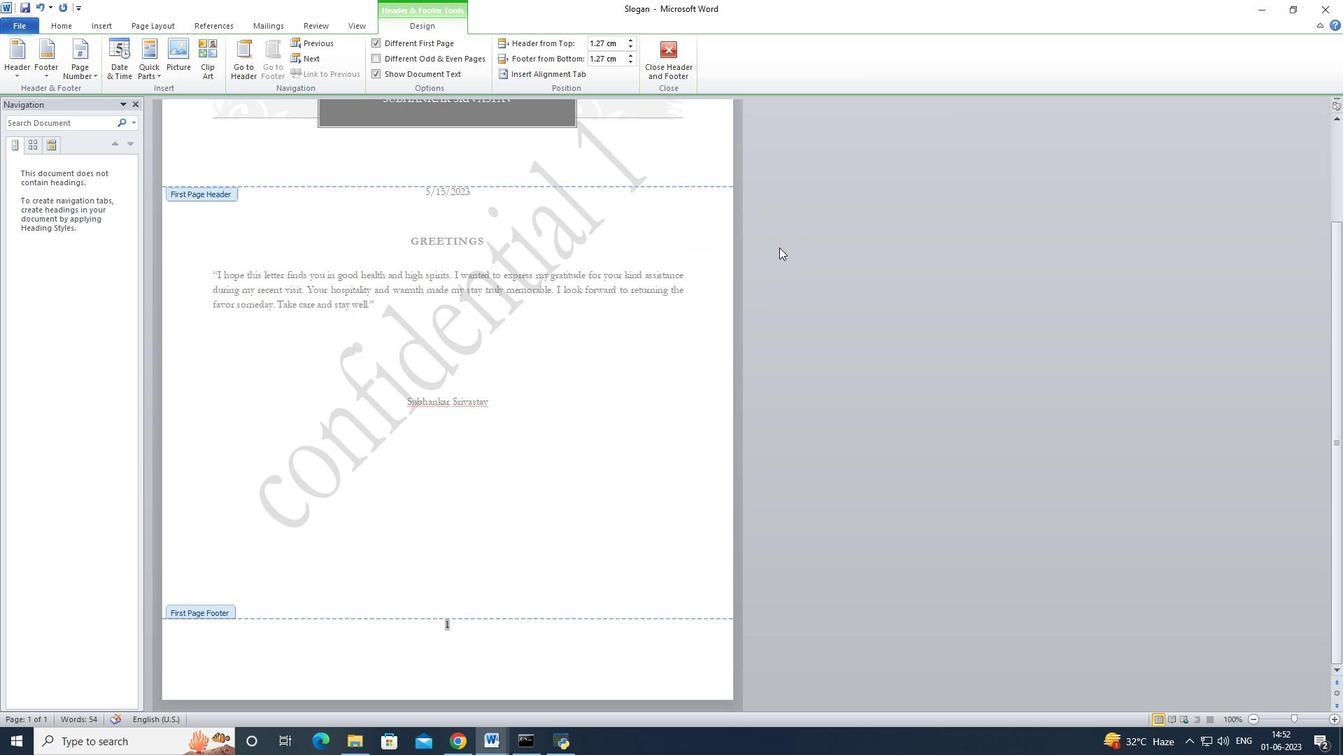 
Action: Mouse scrolled (779, 248) with delta (0, 0)
Screenshot: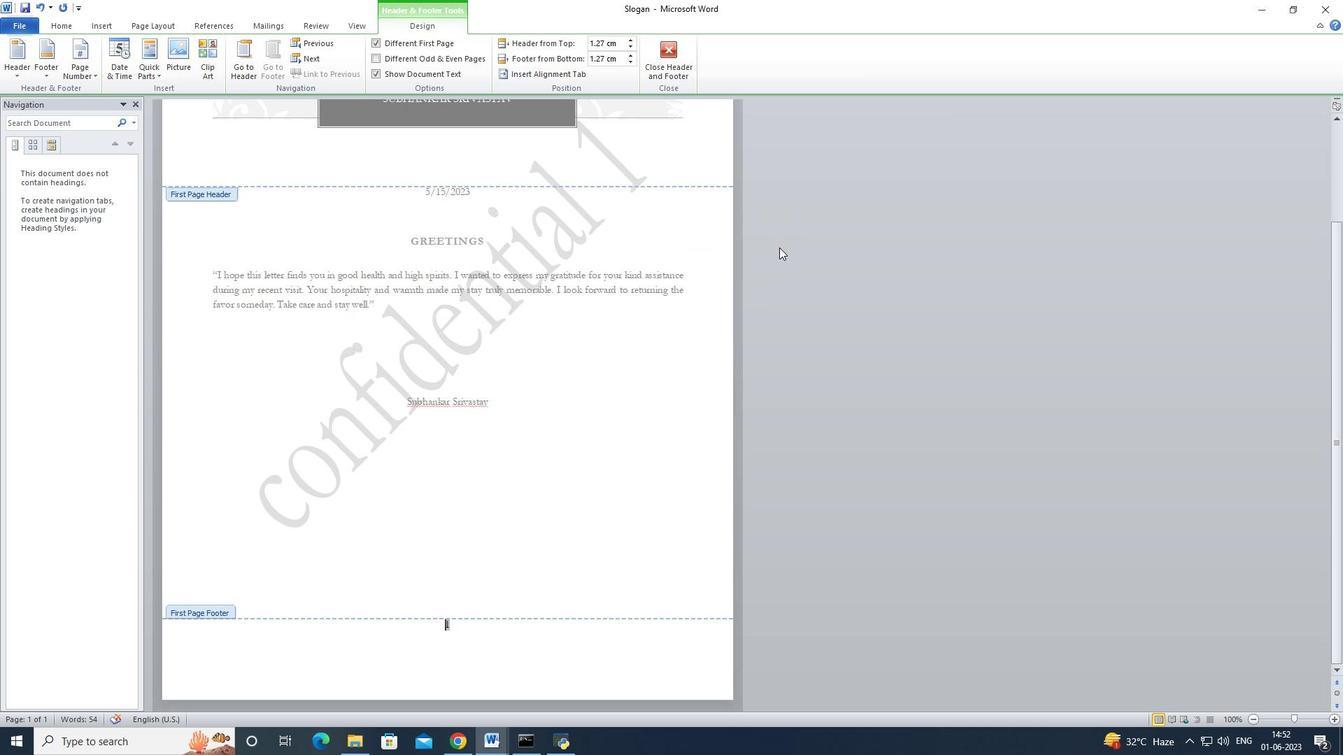 
Action: Mouse scrolled (779, 248) with delta (0, 0)
Screenshot: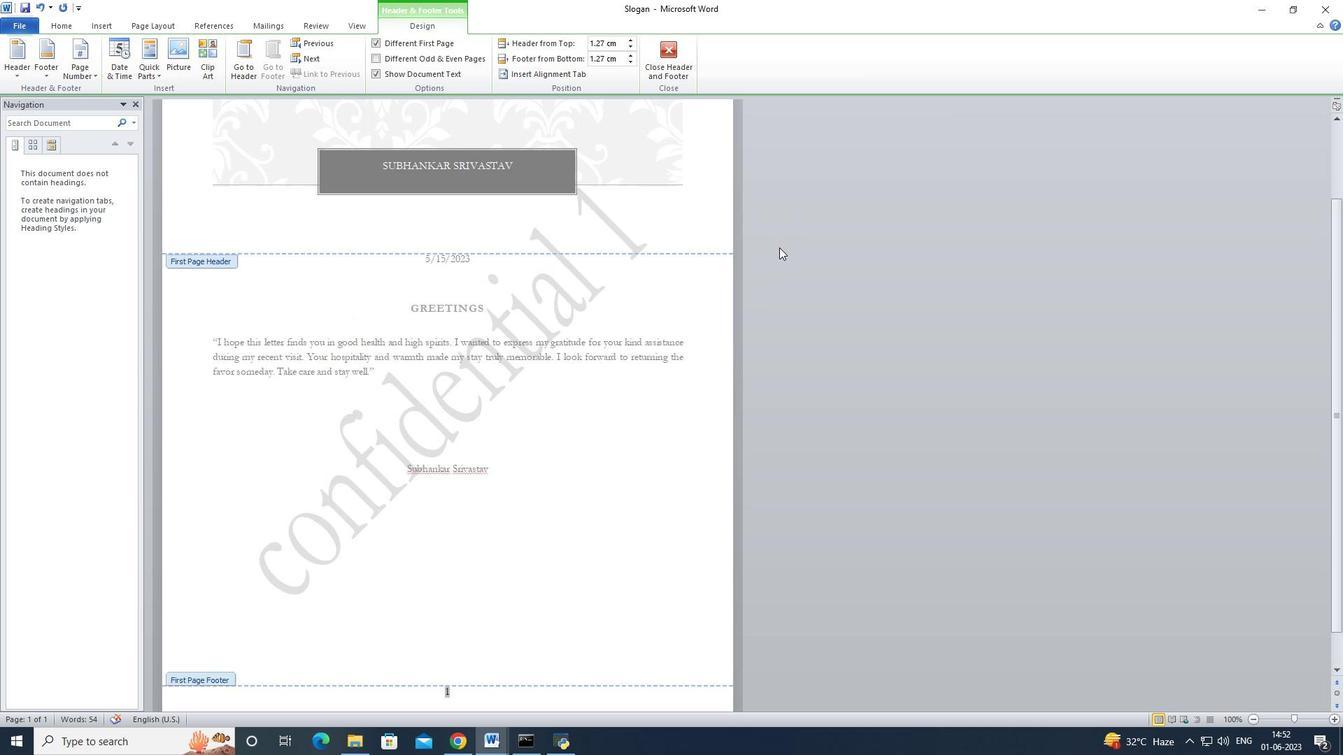 
Action: Mouse moved to (149, 27)
Screenshot: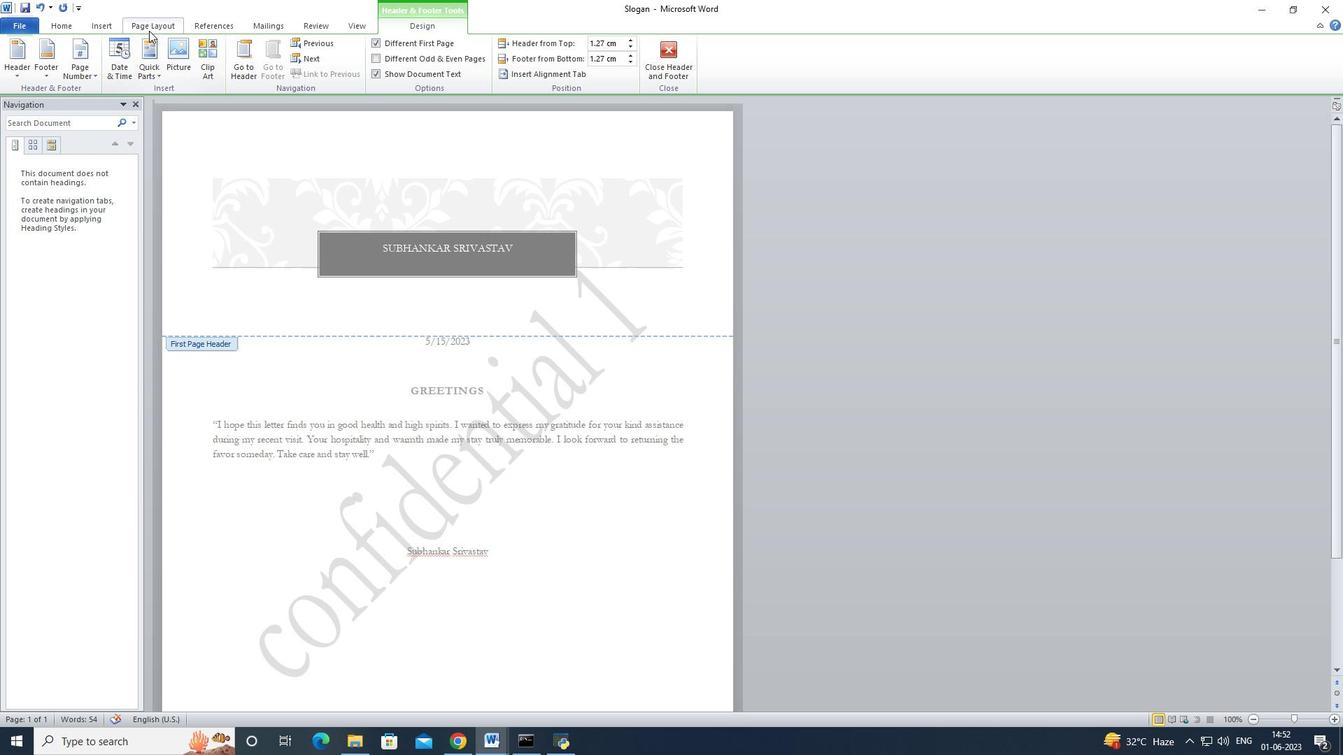 
Action: Mouse pressed left at (149, 27)
Screenshot: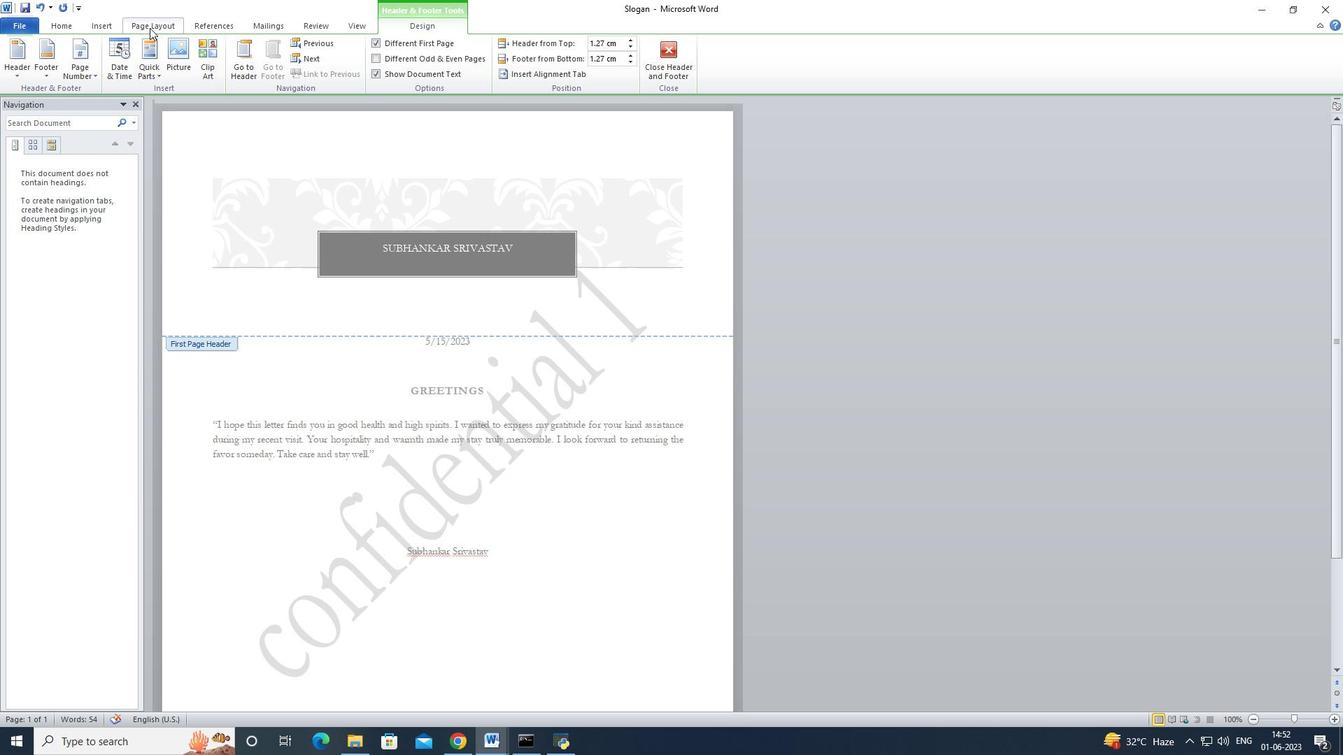 
Action: Mouse moved to (394, 60)
Screenshot: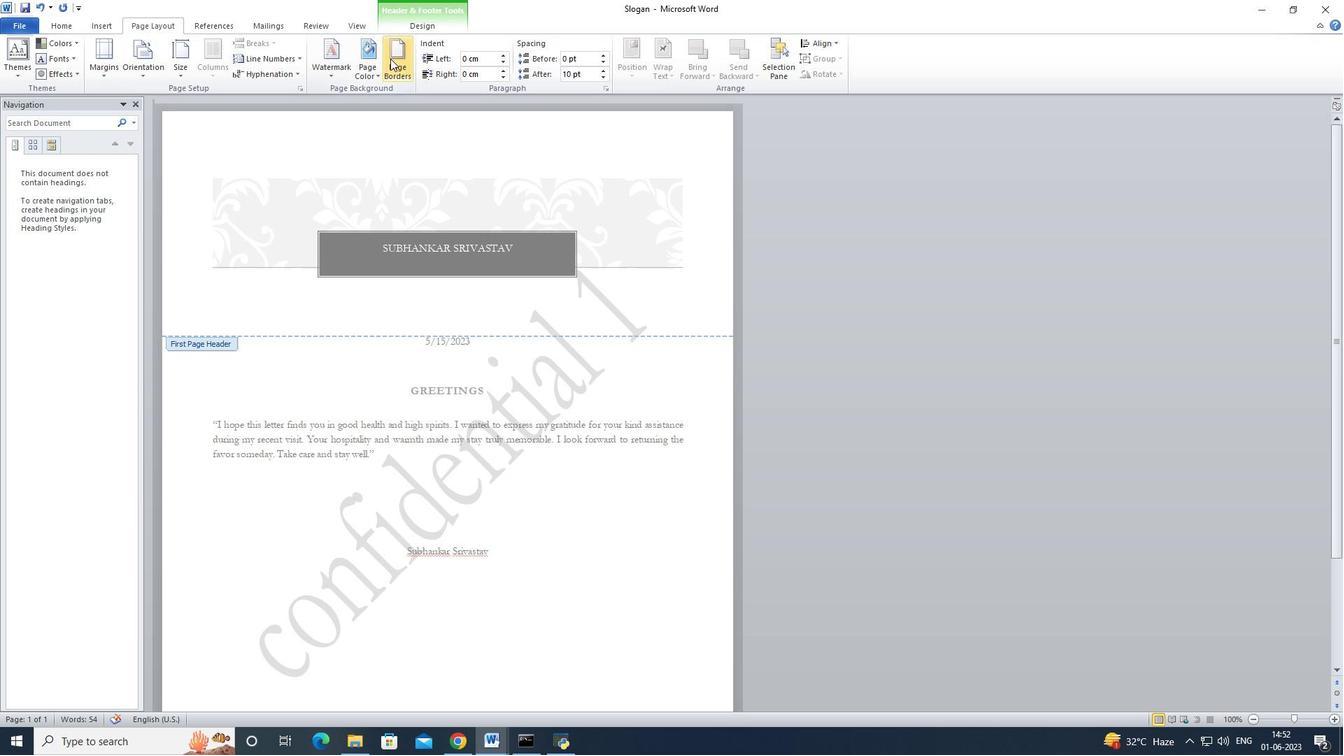 
Action: Mouse pressed left at (394, 60)
Screenshot: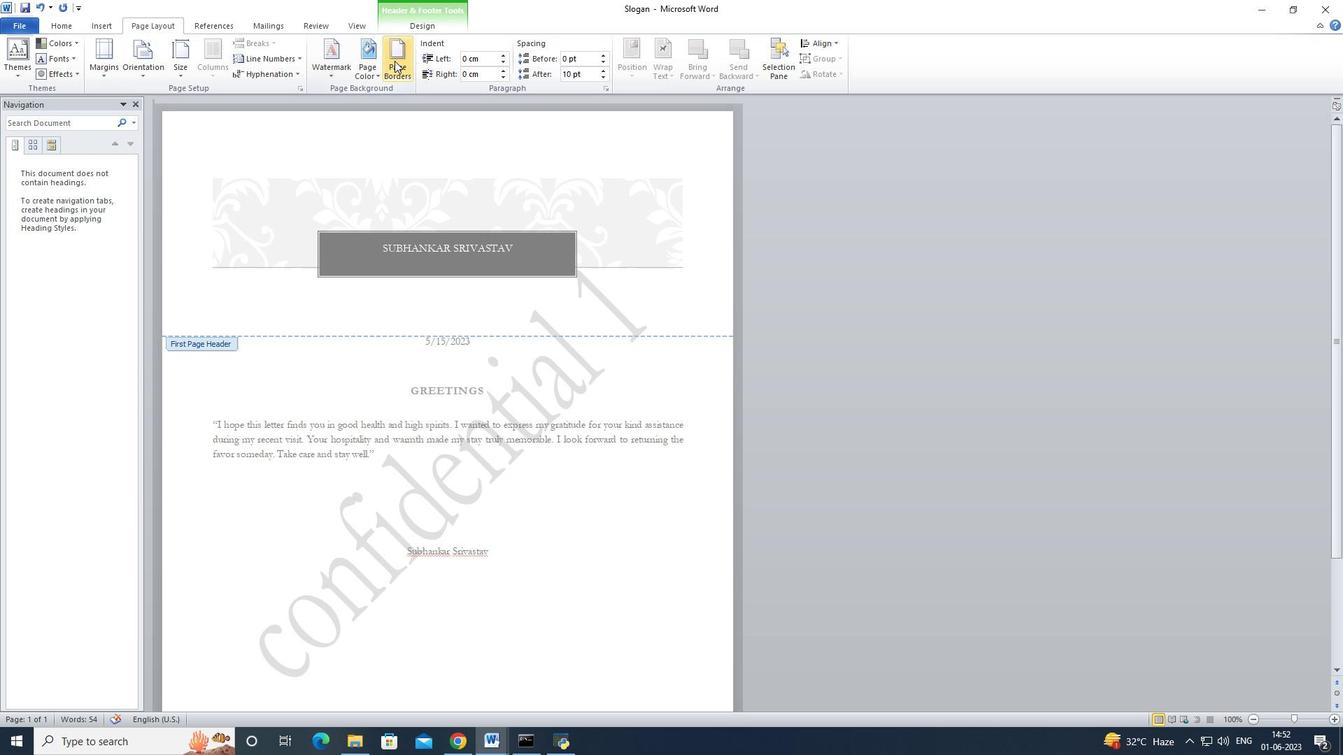 
Action: Mouse moved to (91, 27)
Screenshot: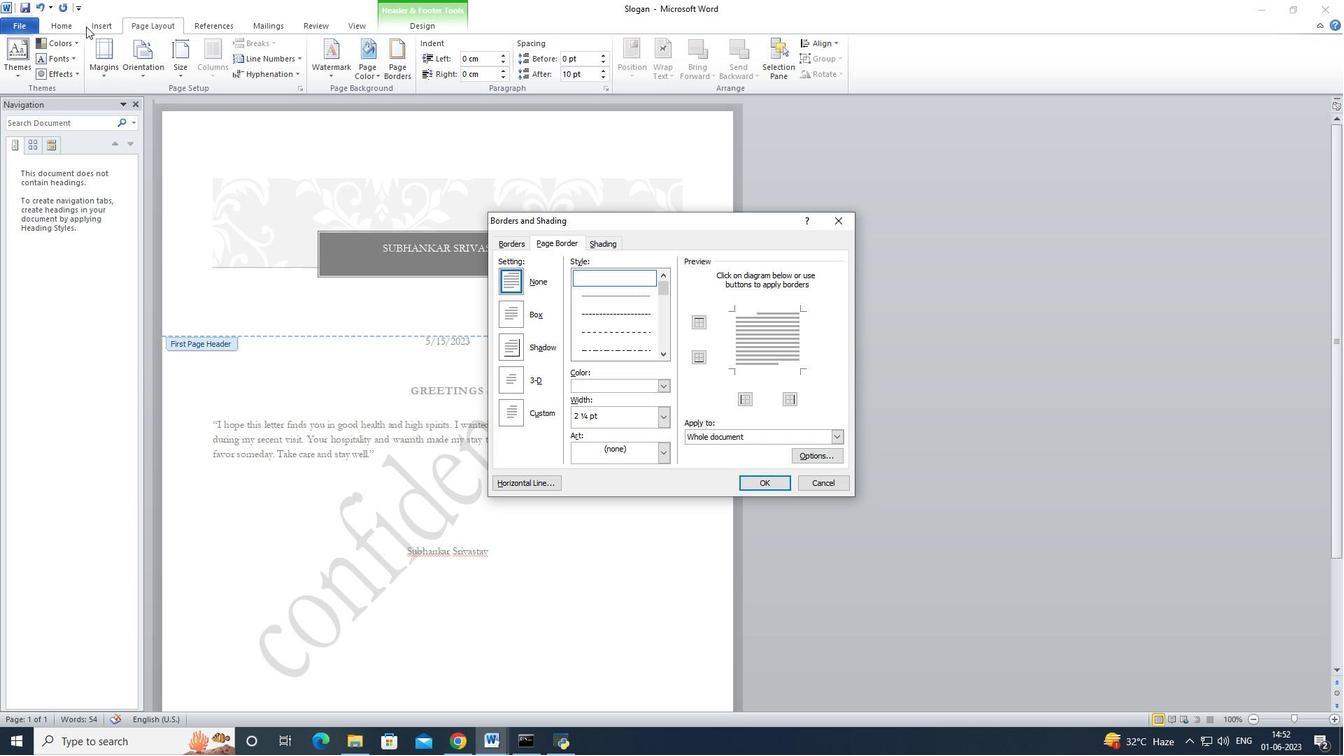 
Action: Mouse pressed left at (91, 27)
Screenshot: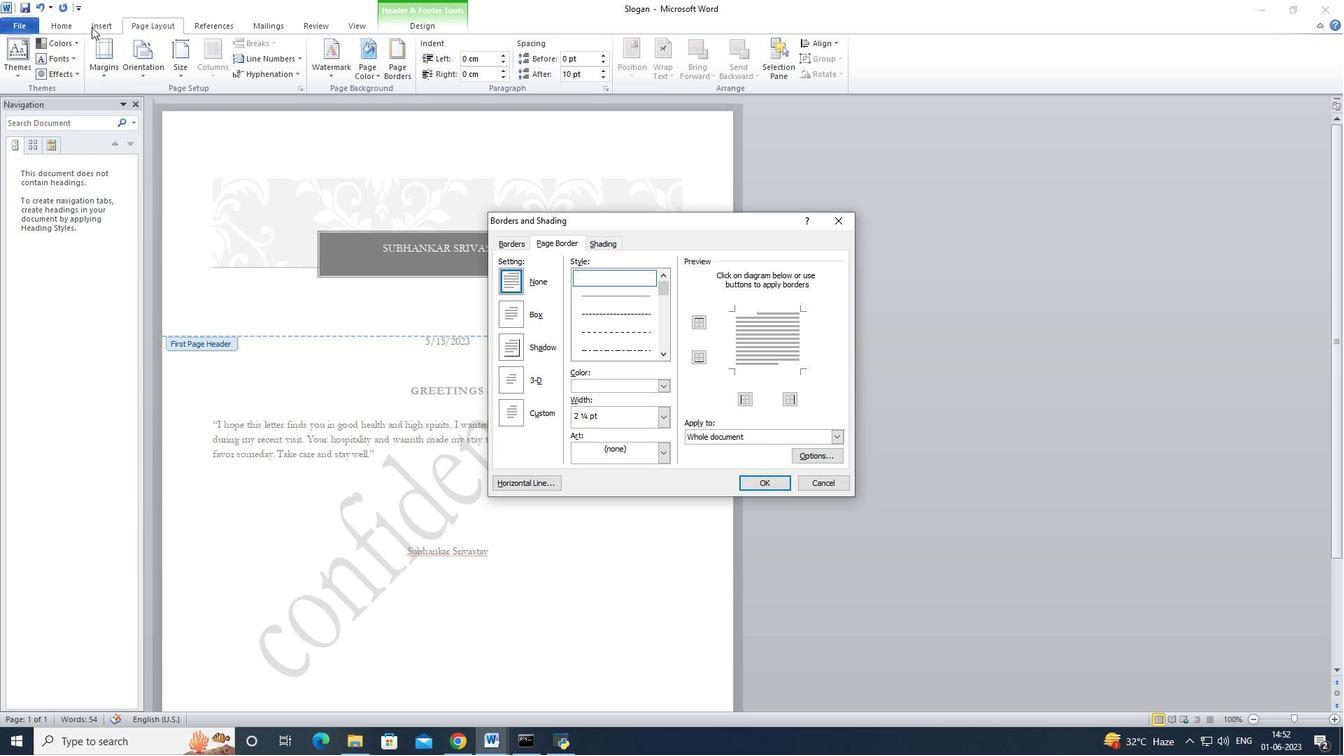 
Action: Mouse moved to (839, 216)
Screenshot: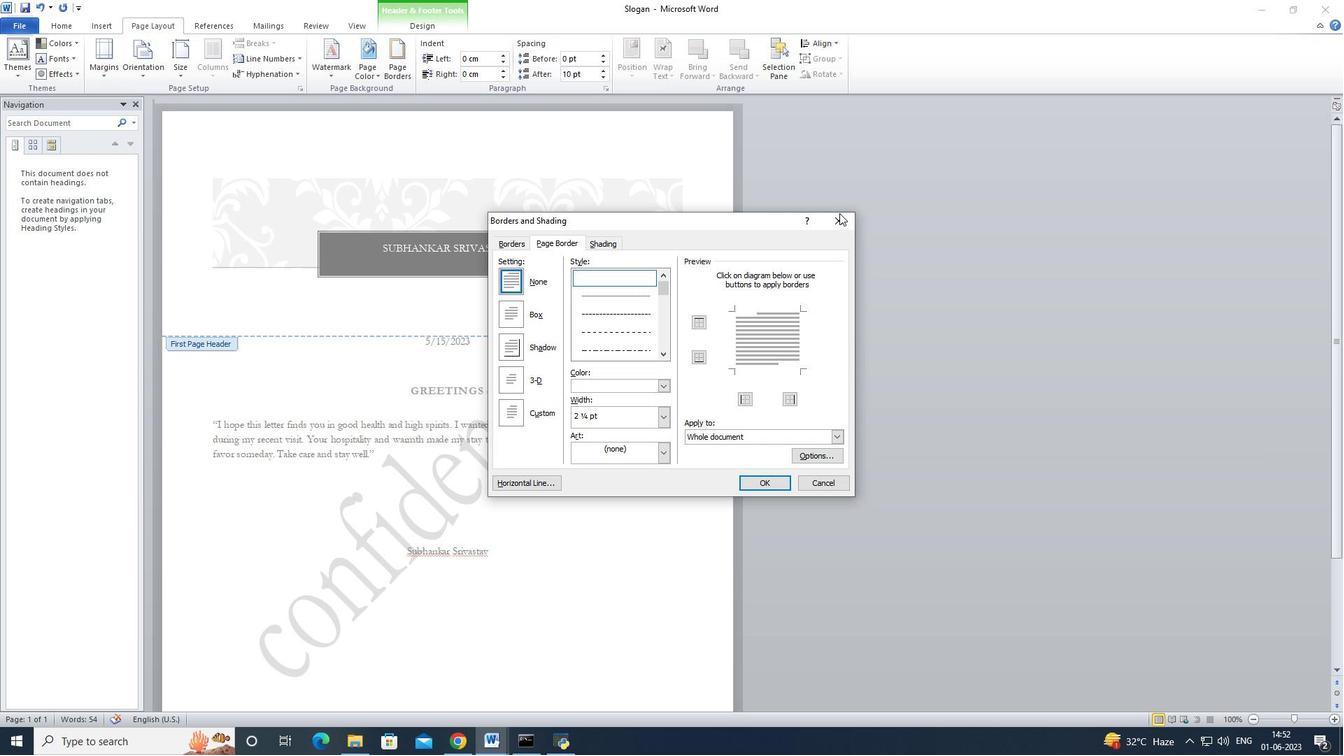 
Action: Mouse pressed left at (839, 216)
Screenshot: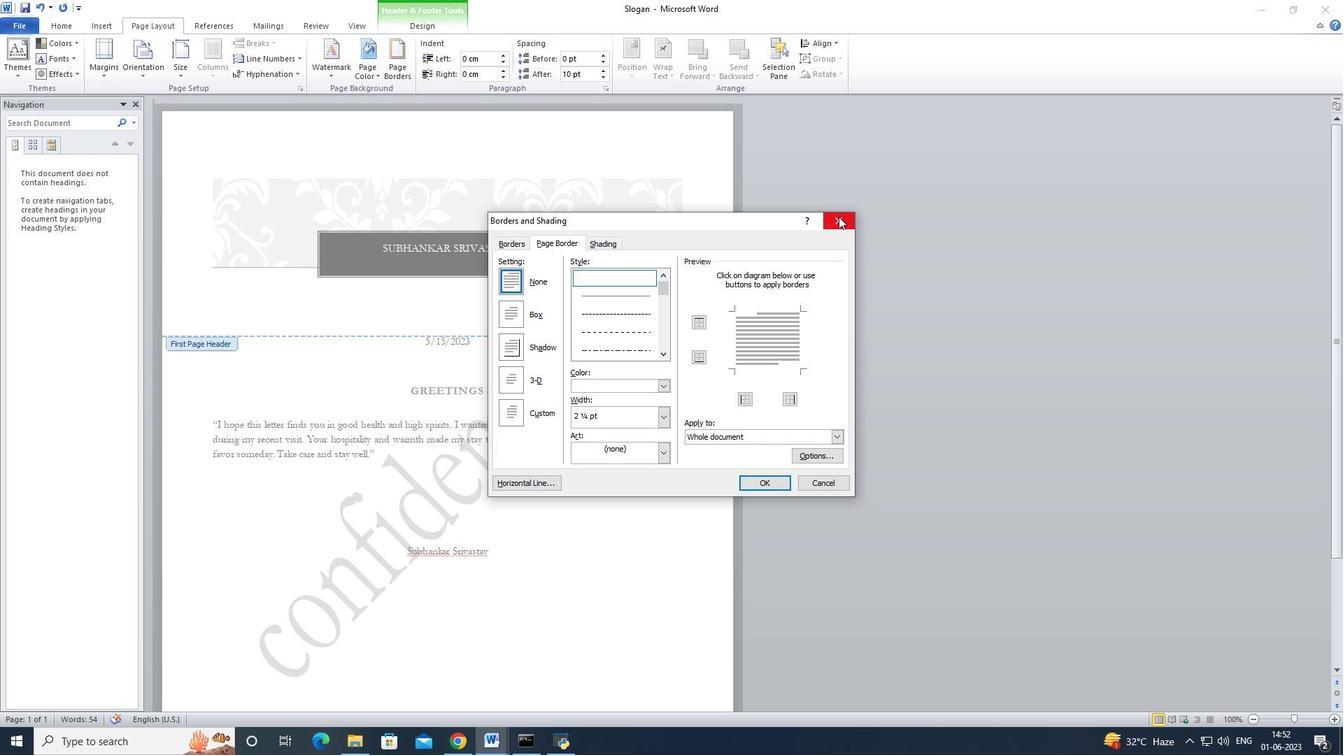 
Action: Mouse moved to (92, 30)
Screenshot: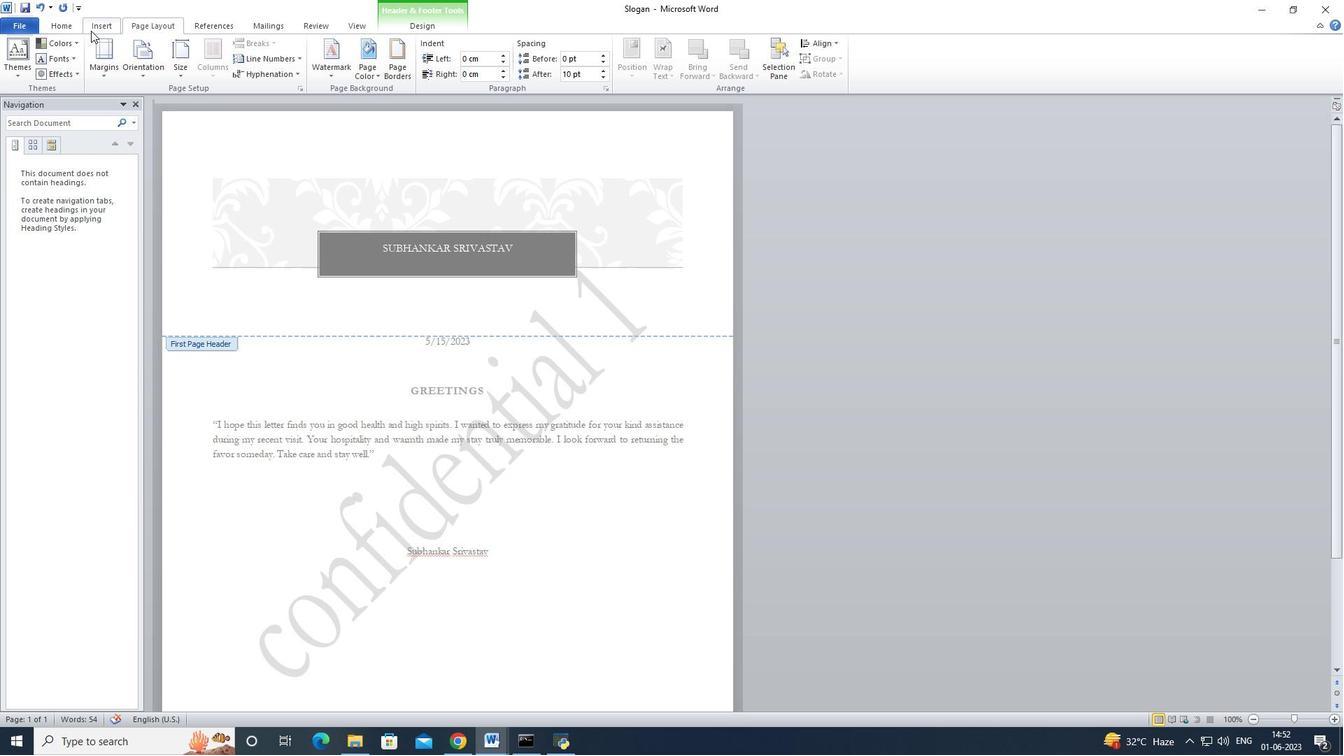 
Action: Mouse pressed left at (92, 30)
Screenshot: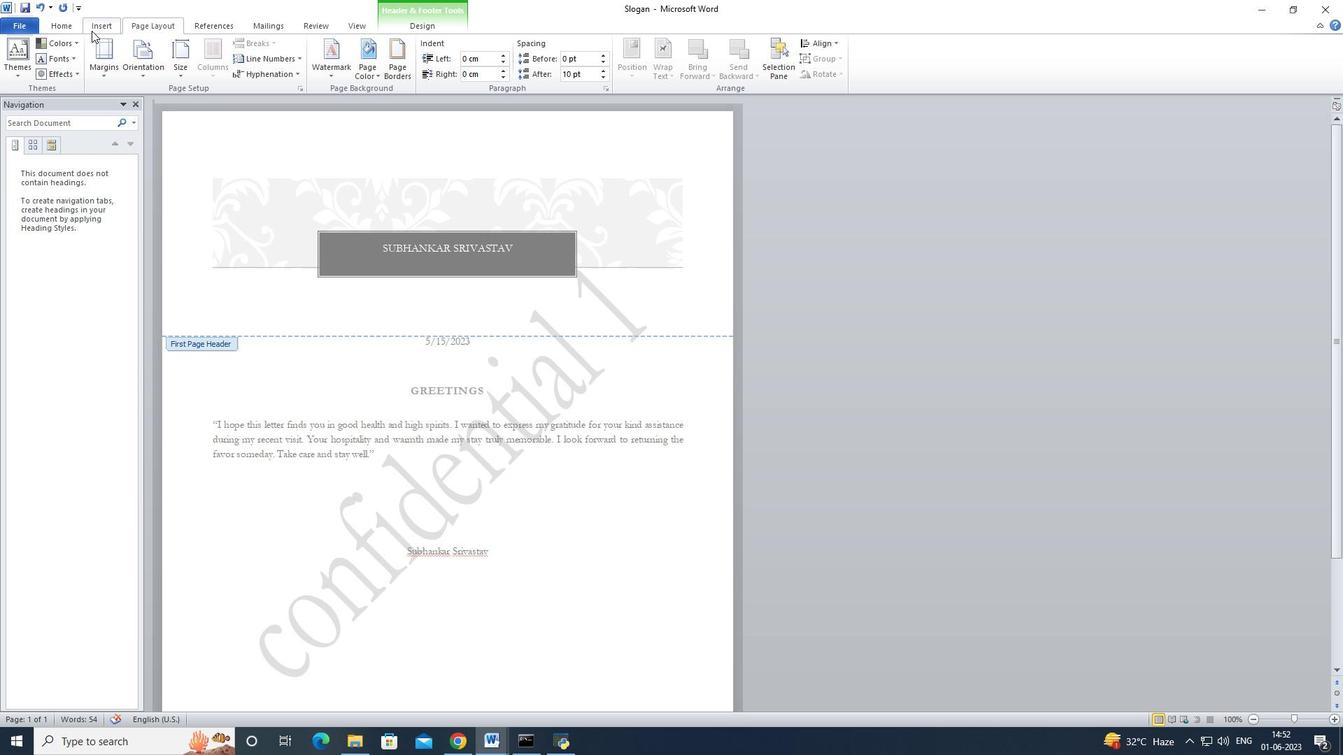 
Action: Mouse moved to (572, 73)
Screenshot: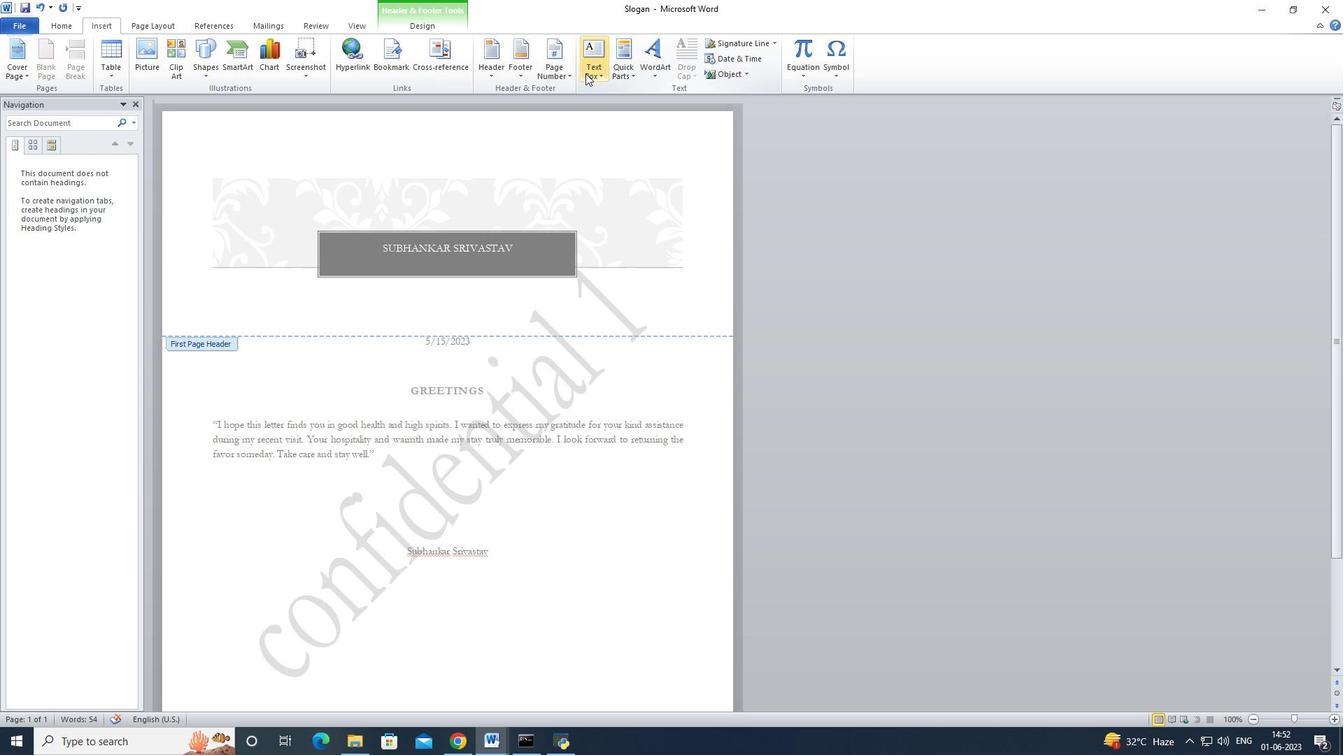 
Action: Mouse pressed left at (572, 73)
Screenshot: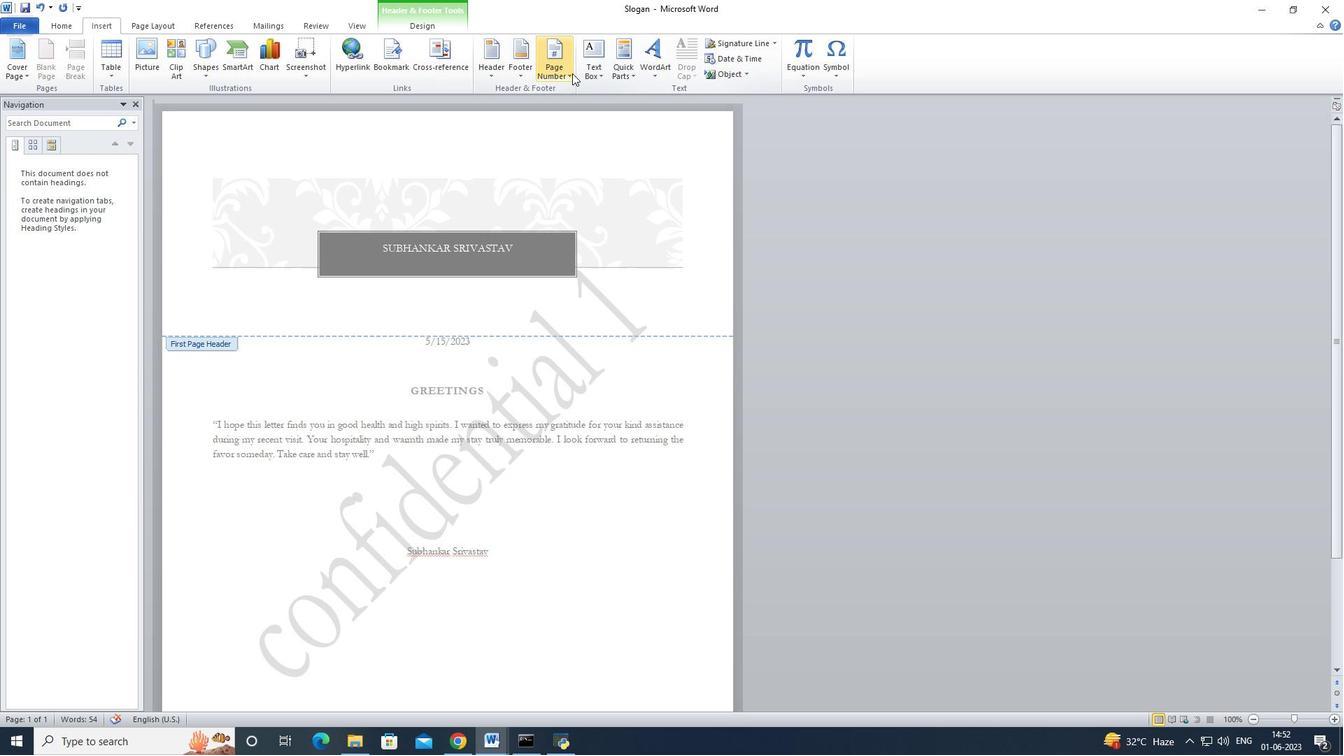 
Action: Mouse moved to (713, 121)
Screenshot: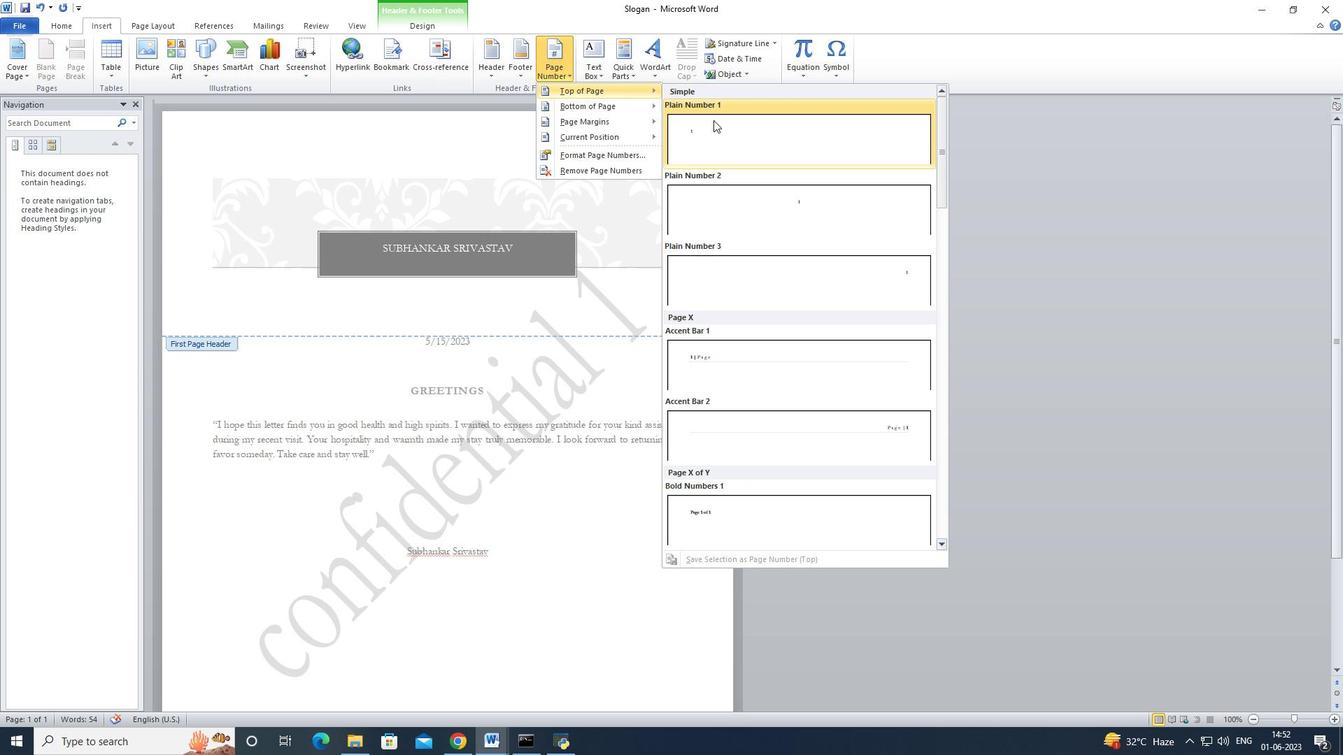
Action: Mouse pressed left at (713, 121)
Screenshot: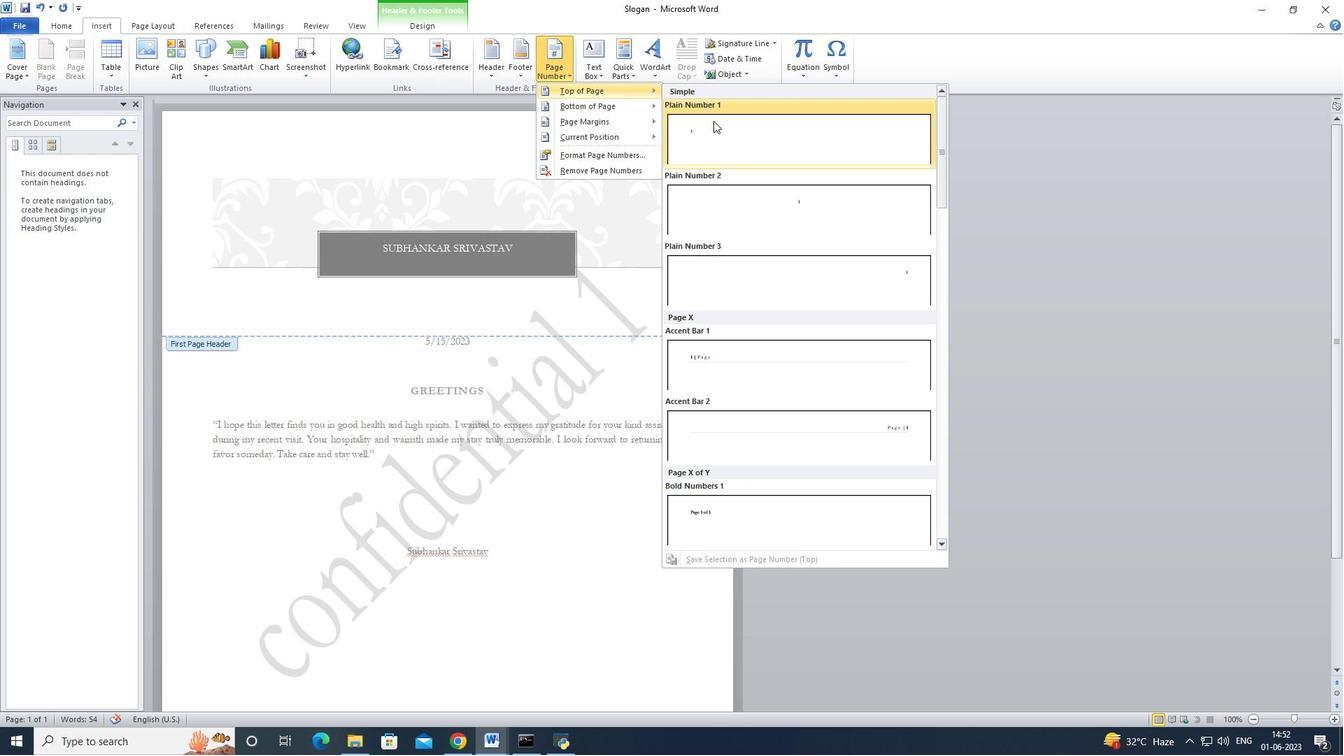 
Action: Mouse moved to (626, 198)
Screenshot: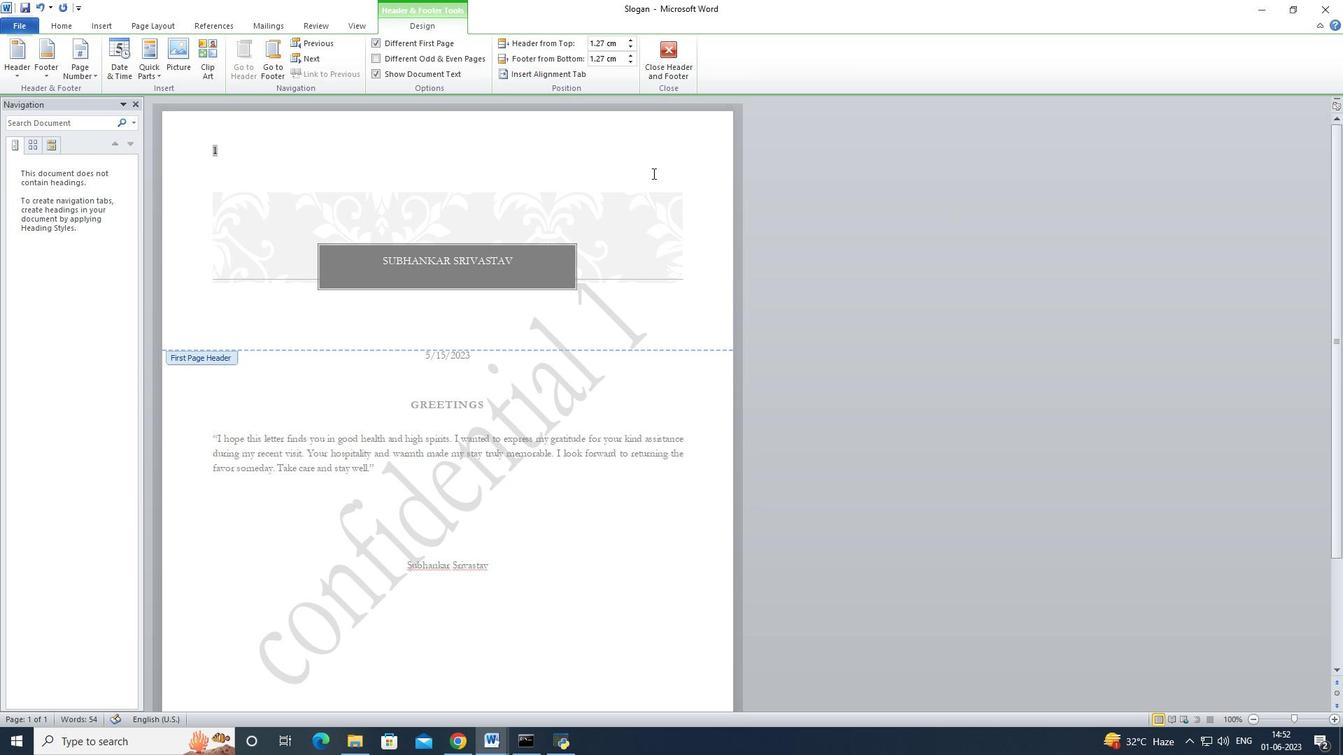 
Action: Mouse scrolled (626, 198) with delta (0, 0)
Screenshot: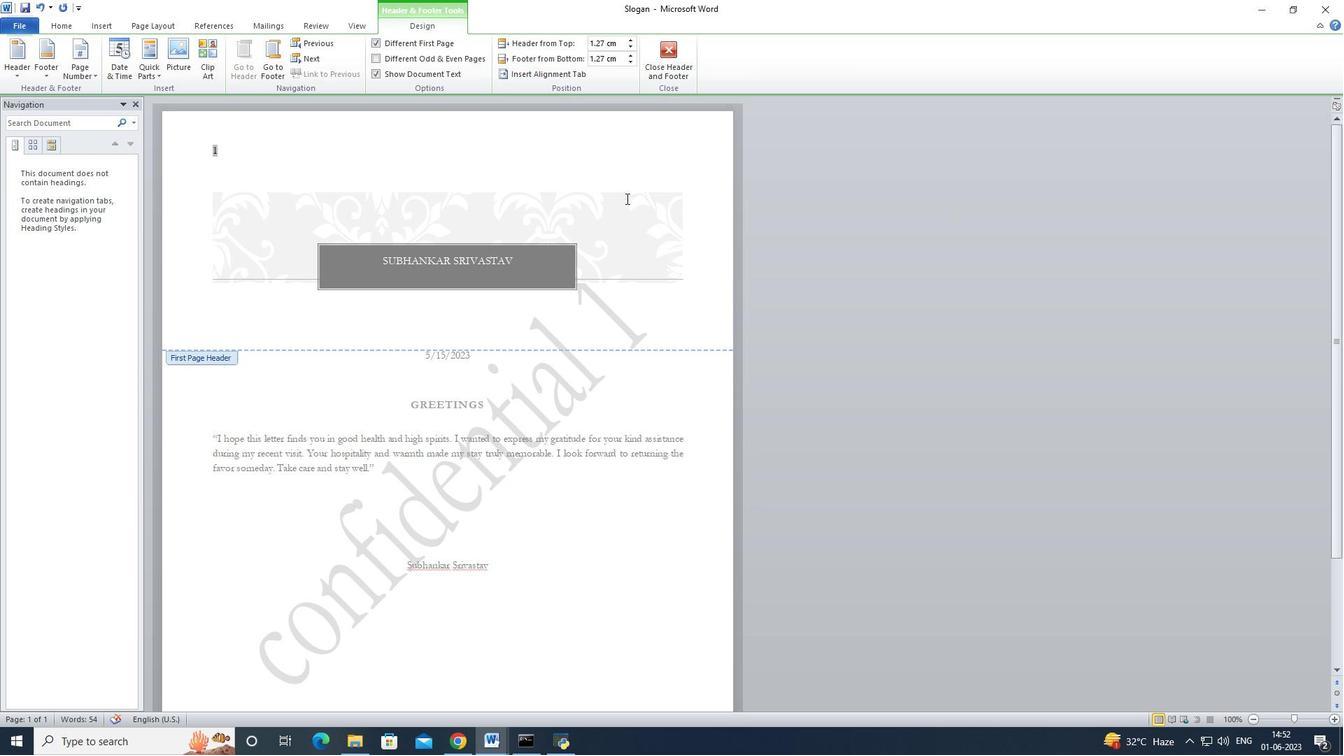 
Action: Mouse scrolled (626, 198) with delta (0, 0)
Screenshot: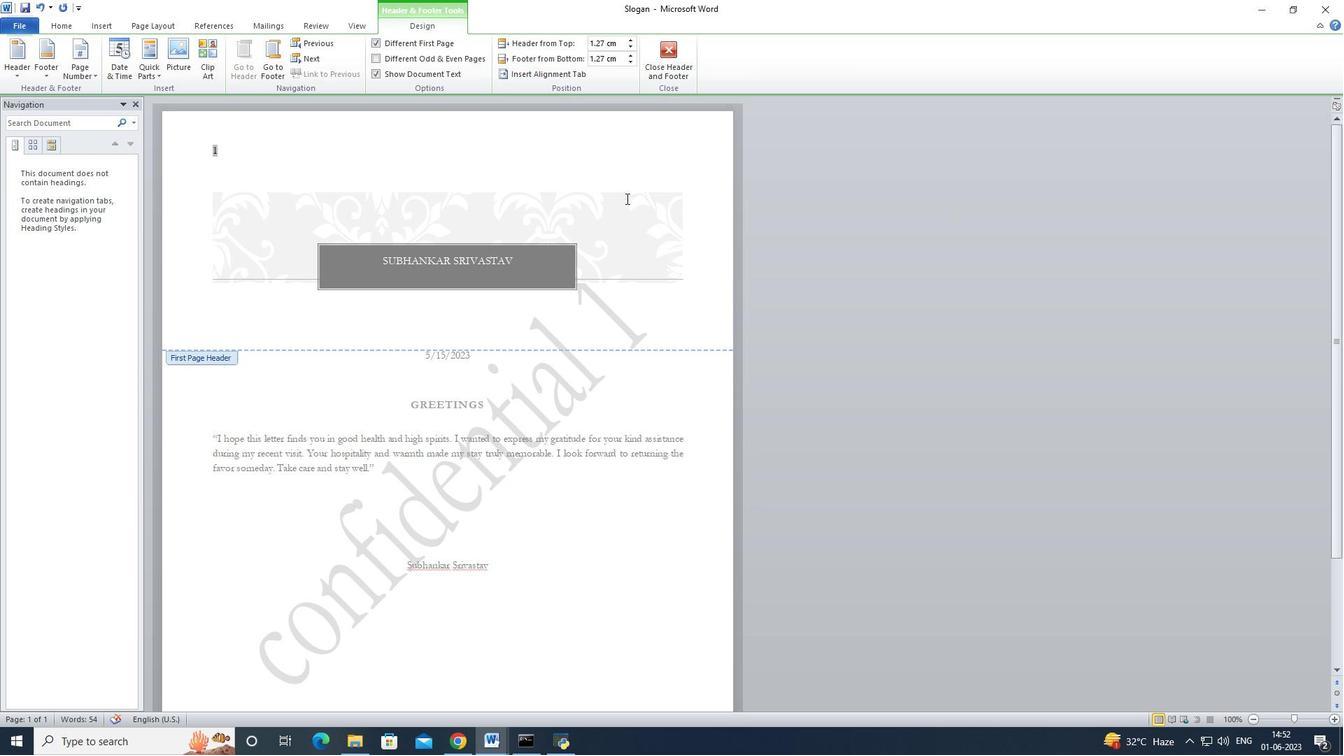 
Action: Mouse scrolled (626, 198) with delta (0, 0)
Screenshot: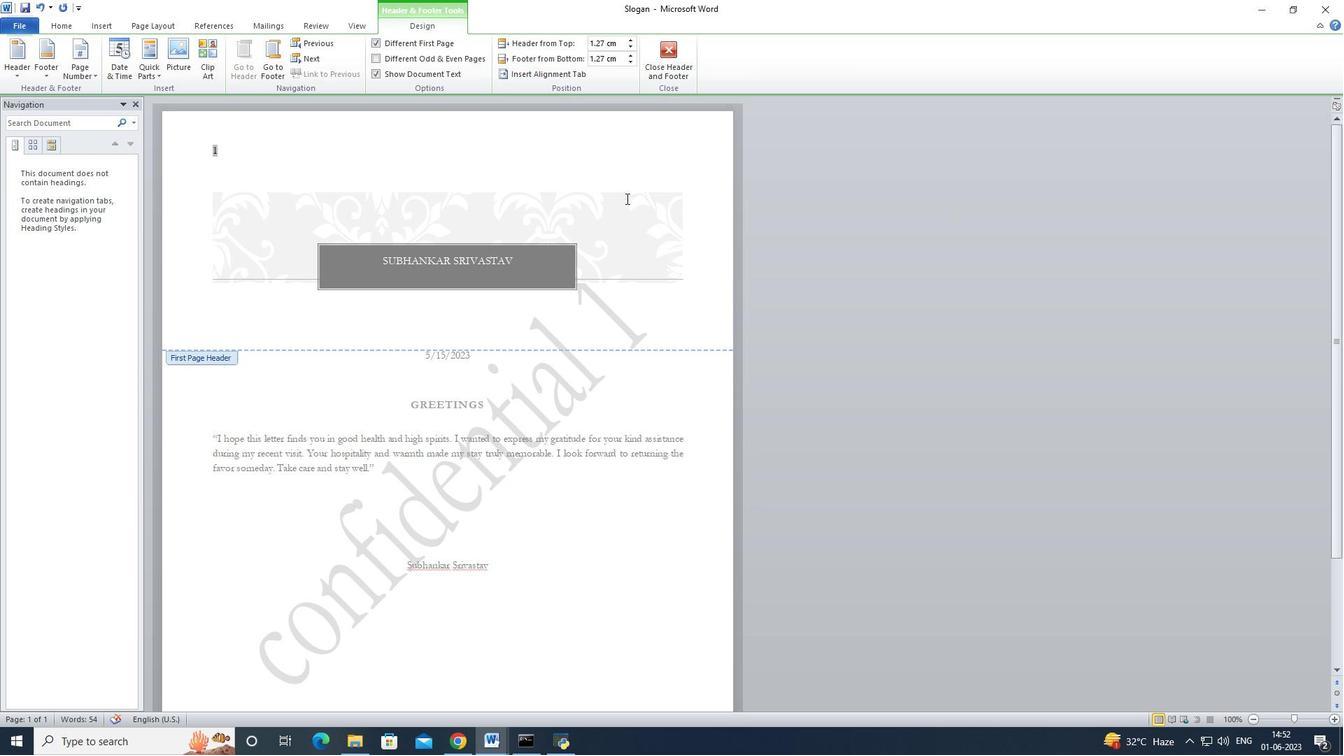 
Action: Mouse scrolled (626, 198) with delta (0, 0)
Screenshot: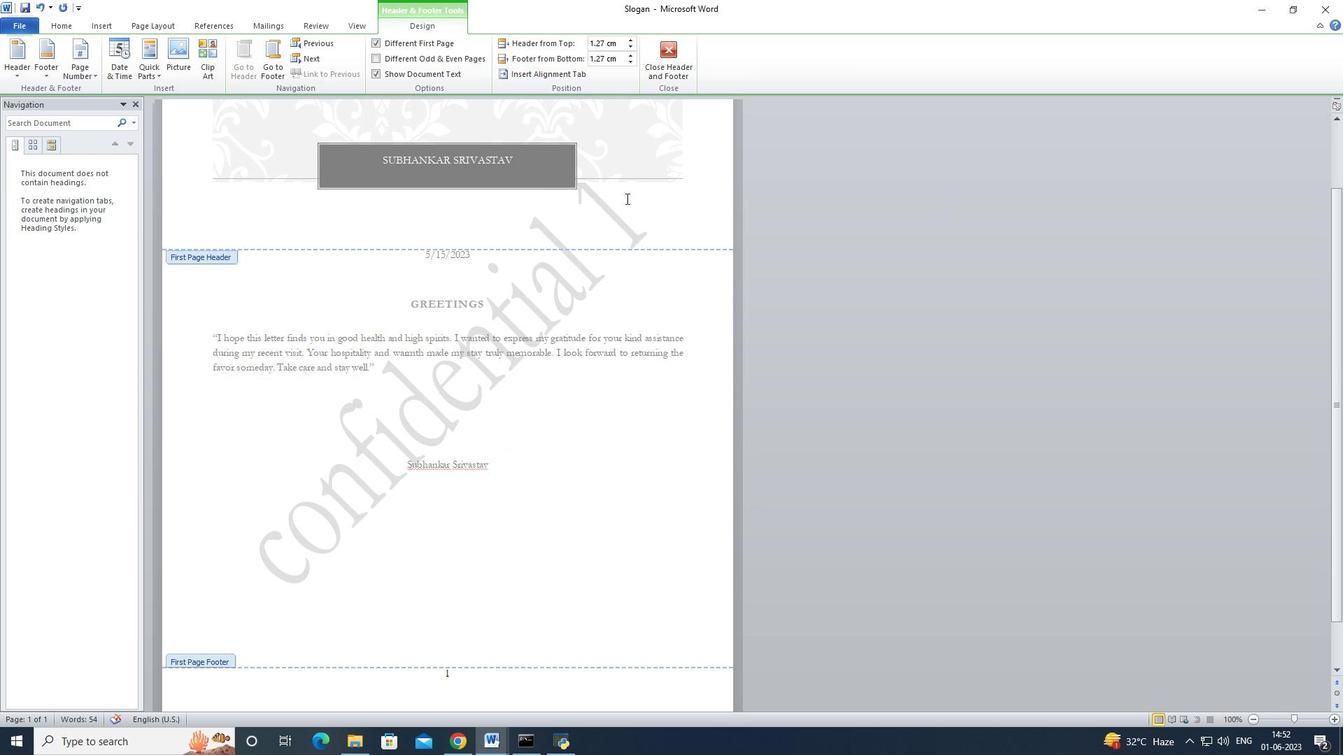 
Action: Mouse scrolled (626, 198) with delta (0, 0)
Screenshot: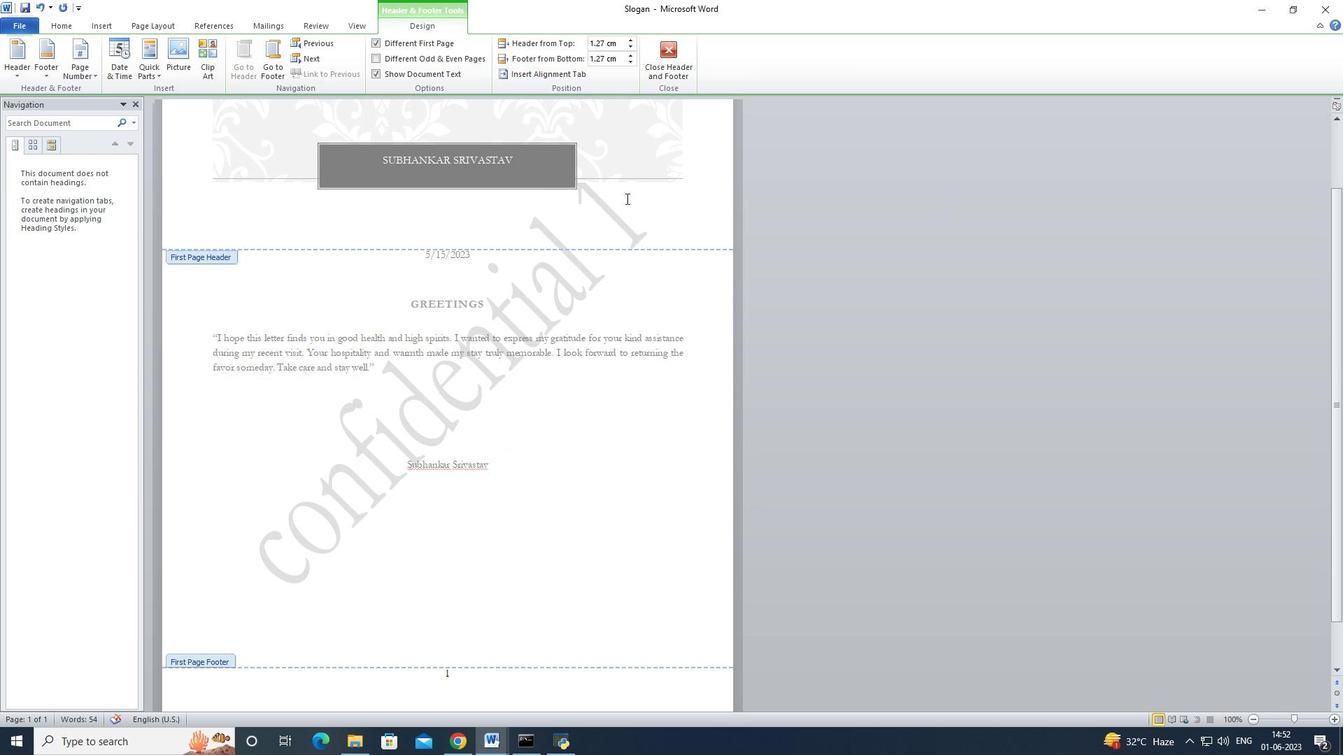 
Action: Mouse scrolled (626, 198) with delta (0, 0)
Screenshot: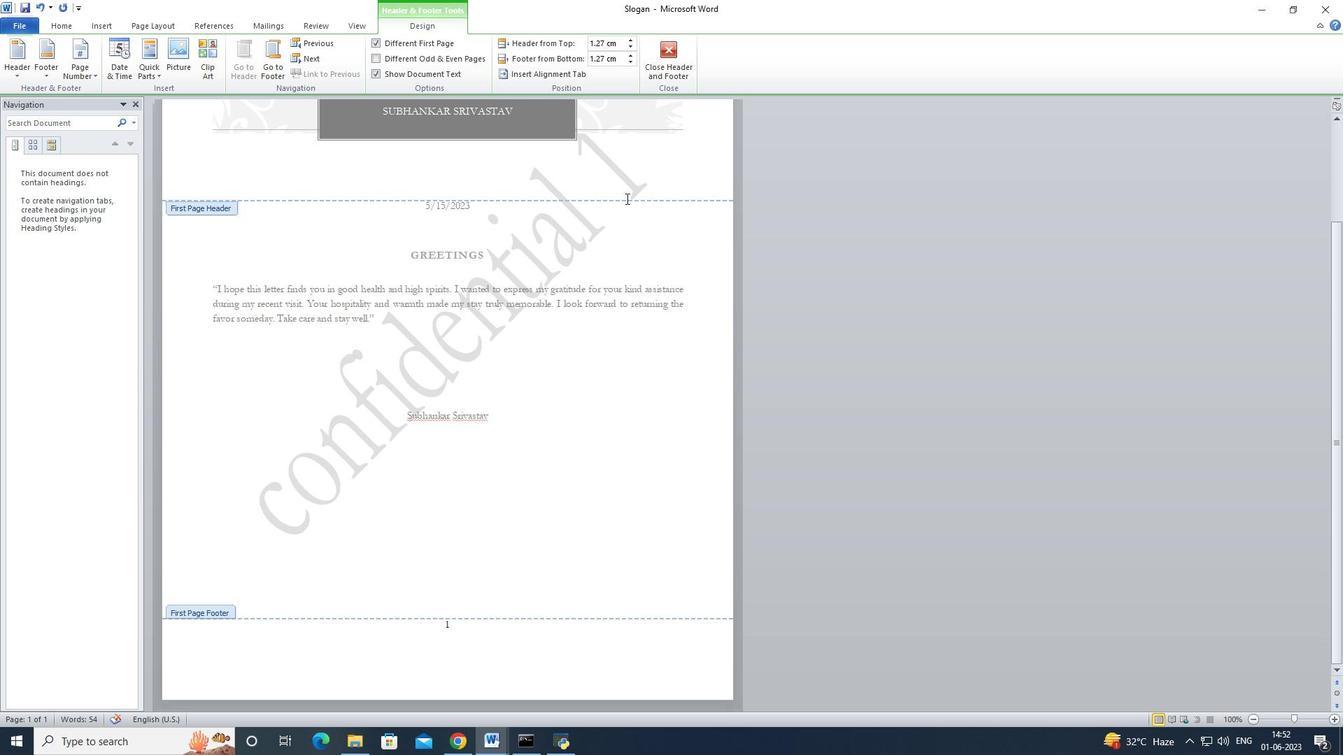 
Action: Mouse scrolled (626, 198) with delta (0, 0)
Screenshot: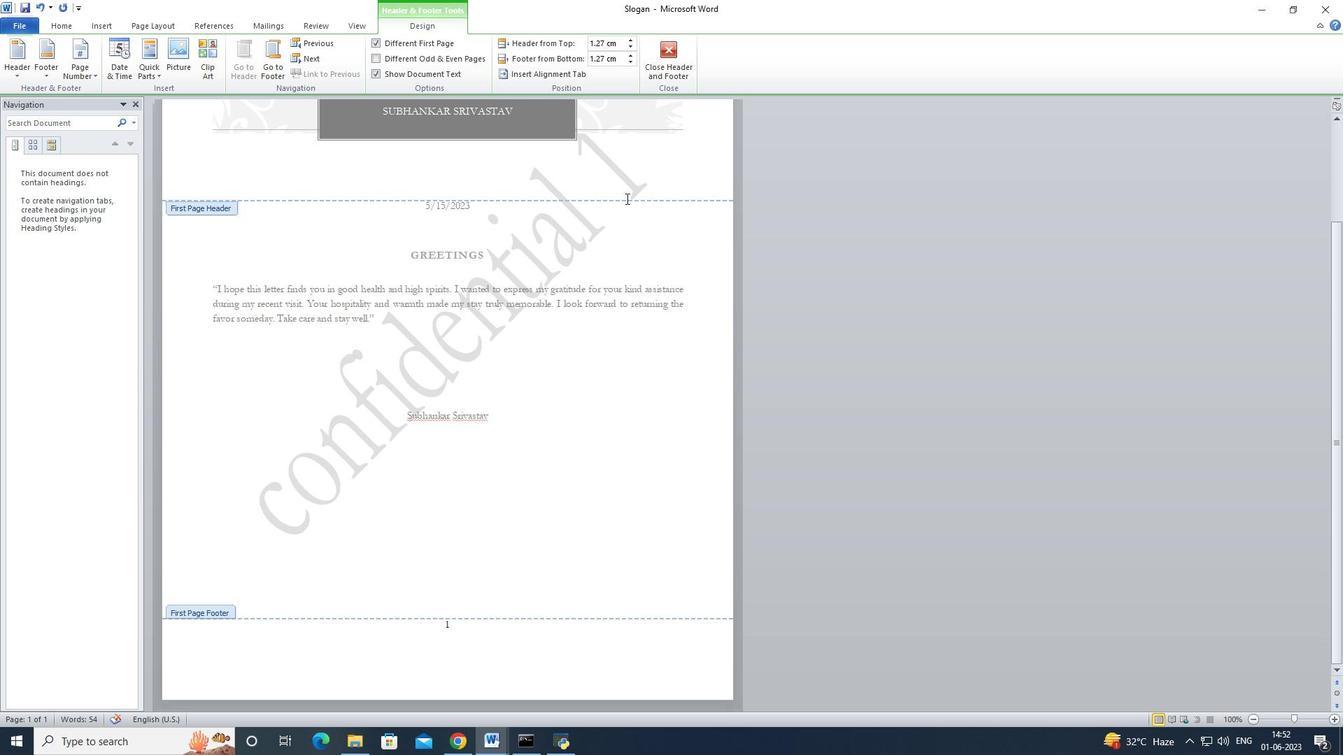 
Action: Mouse scrolled (626, 198) with delta (0, 0)
Screenshot: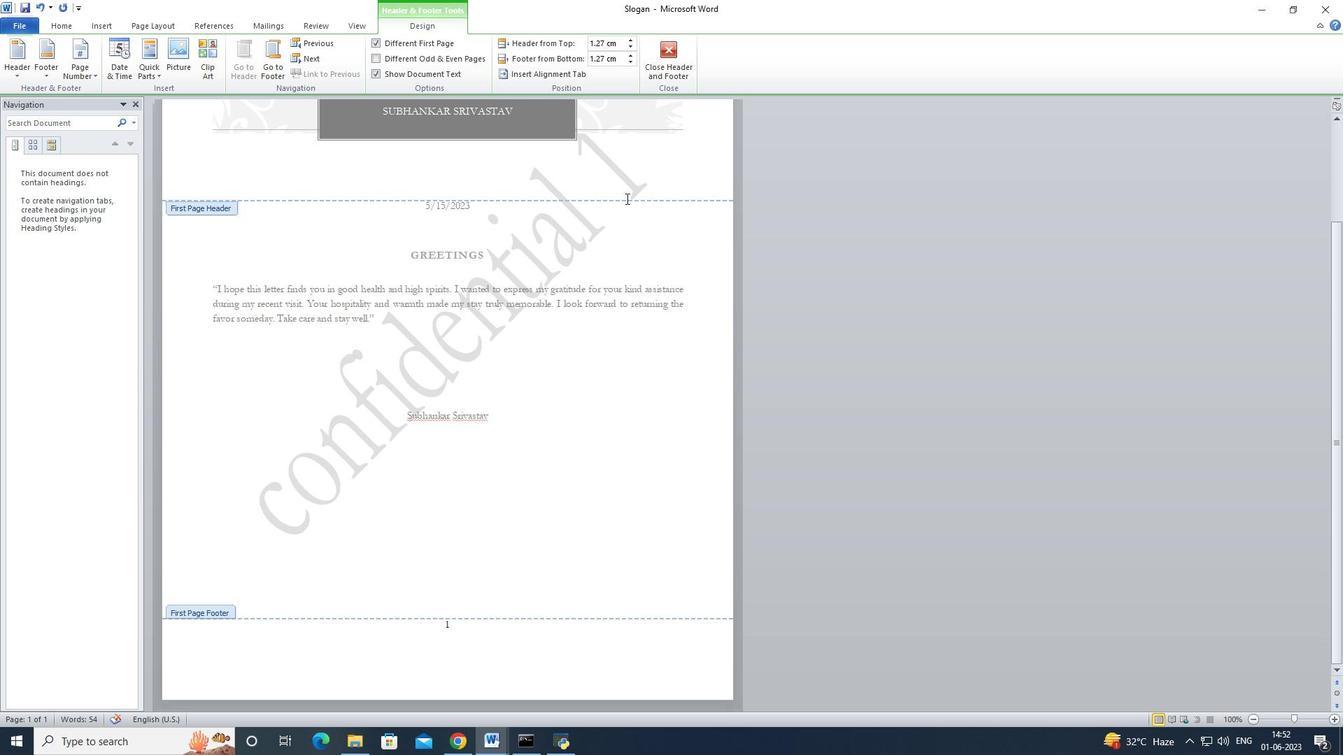 
Action: Mouse scrolled (626, 198) with delta (0, 0)
Screenshot: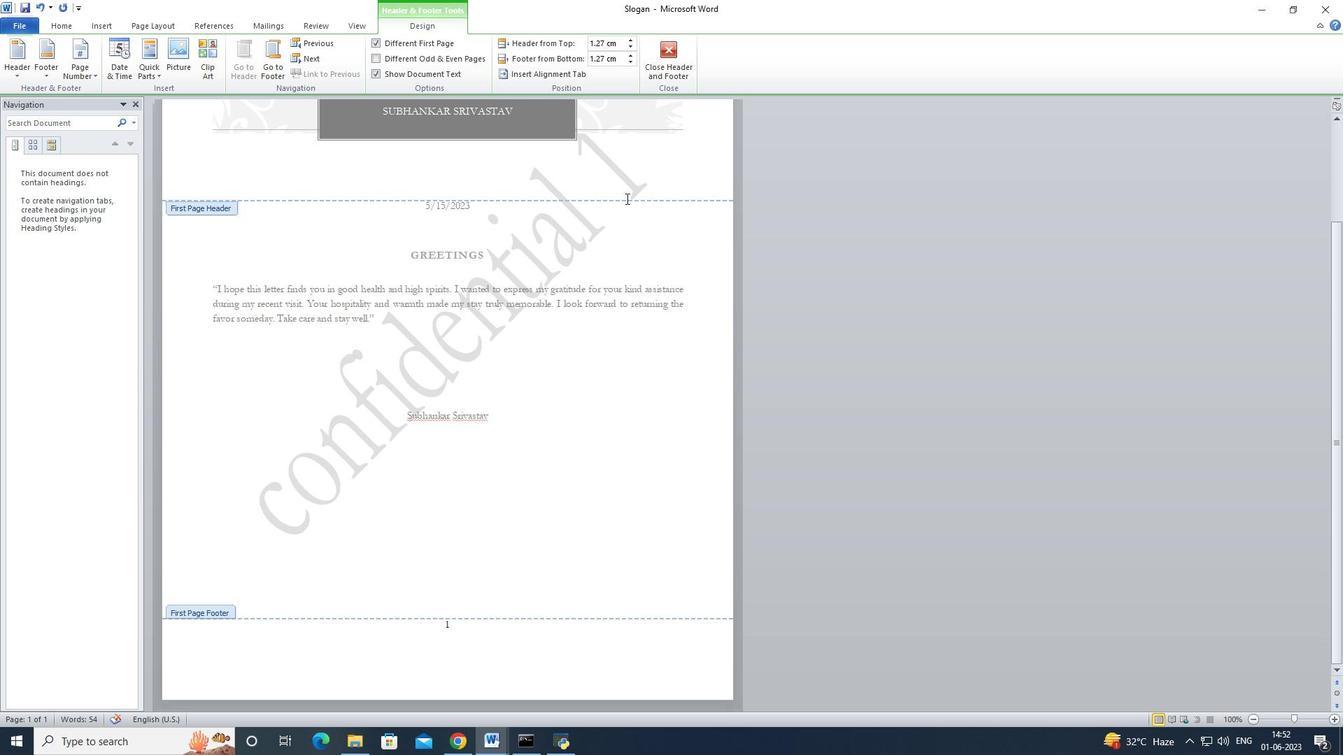 
Action: Mouse moved to (456, 630)
Screenshot: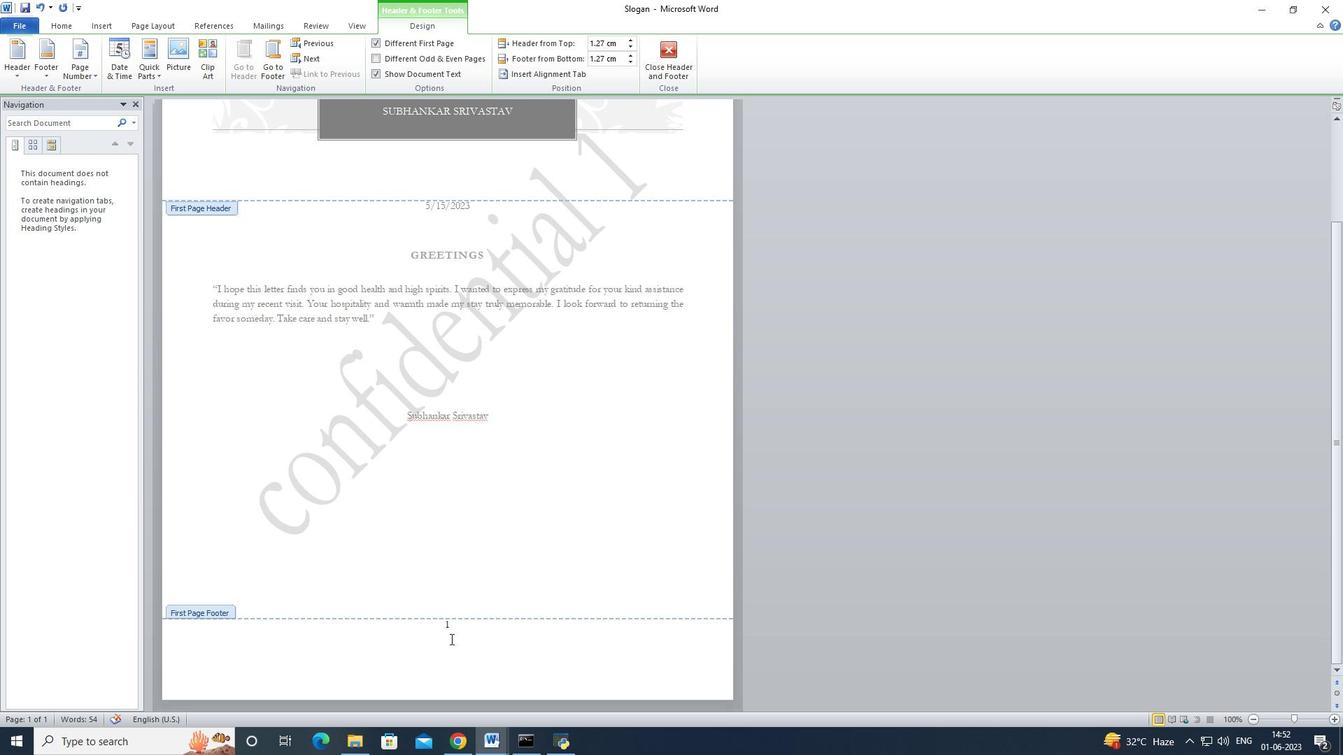 
Action: Mouse pressed left at (456, 630)
Screenshot: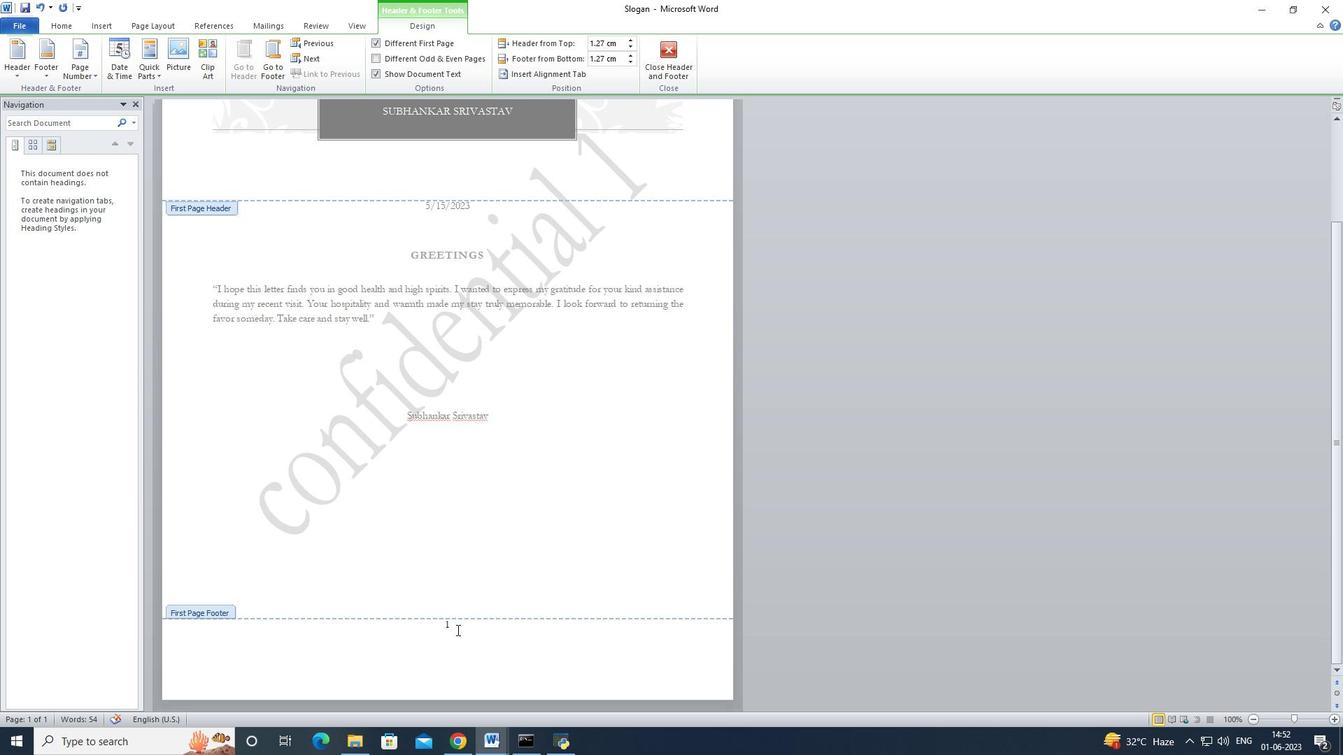 
Action: Mouse pressed left at (456, 630)
Screenshot: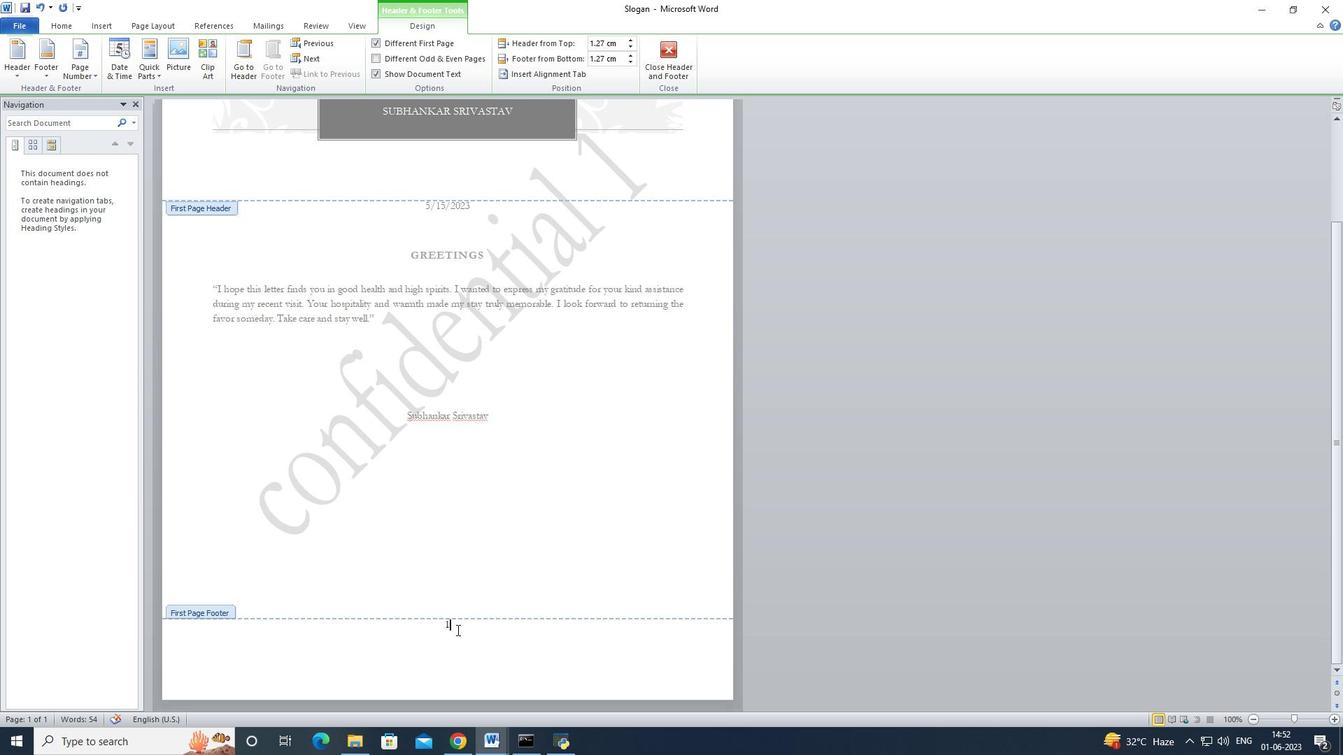 
Action: Mouse moved to (435, 628)
Screenshot: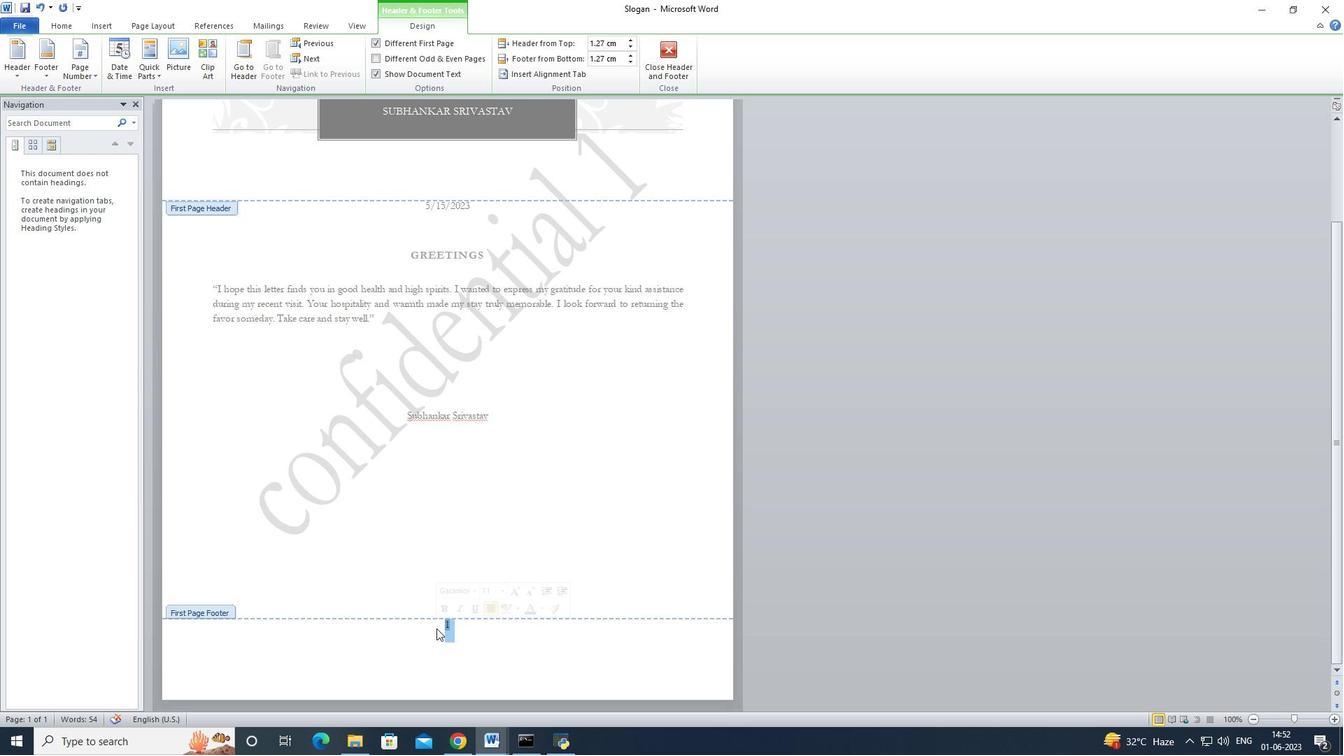 
Action: Key pressed <Key.delete>
Screenshot: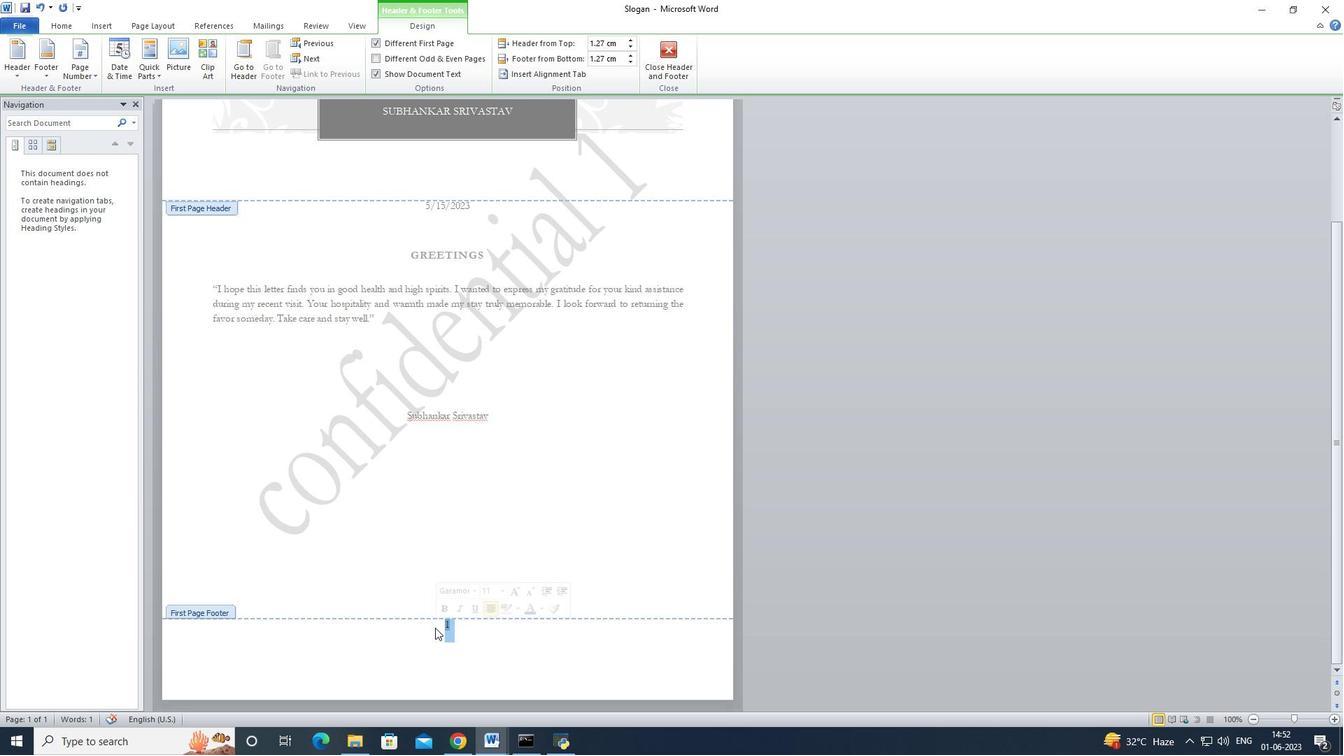 
Action: Mouse moved to (503, 568)
Screenshot: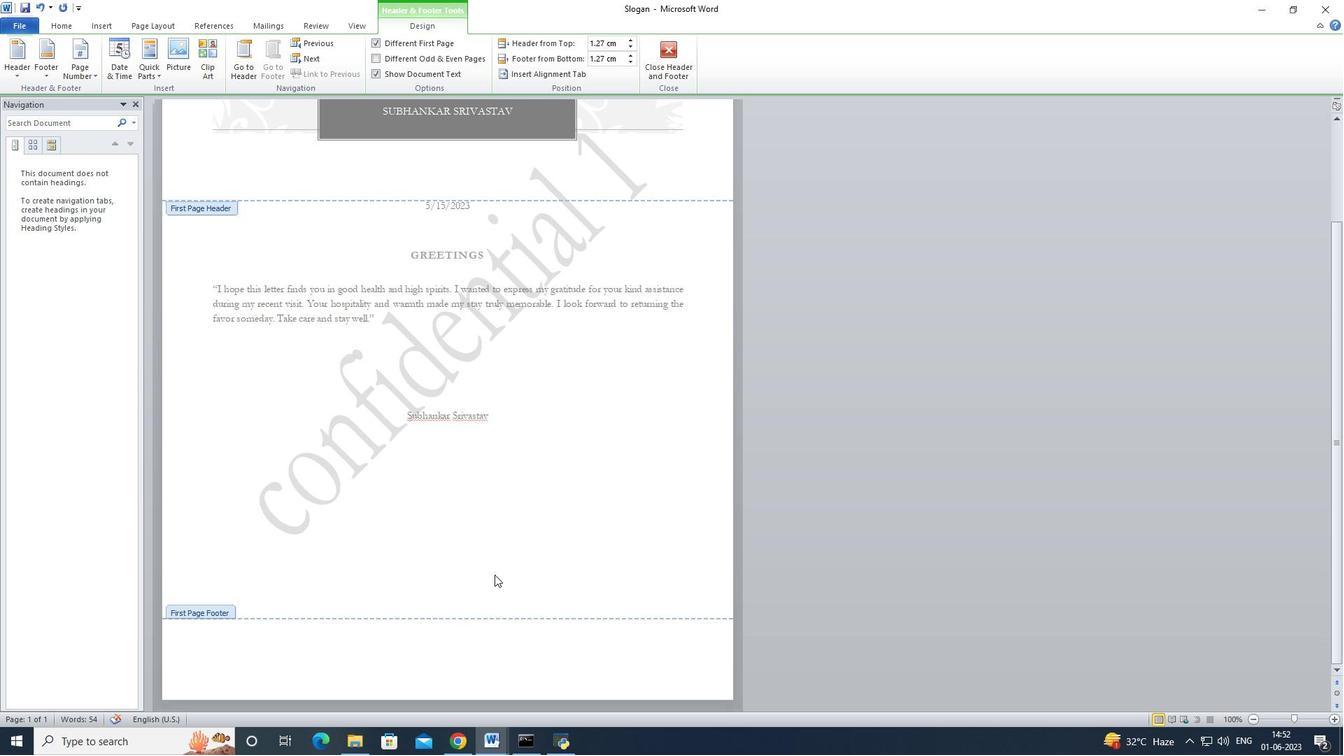 
Action: Mouse scrolled (503, 569) with delta (0, 0)
Screenshot: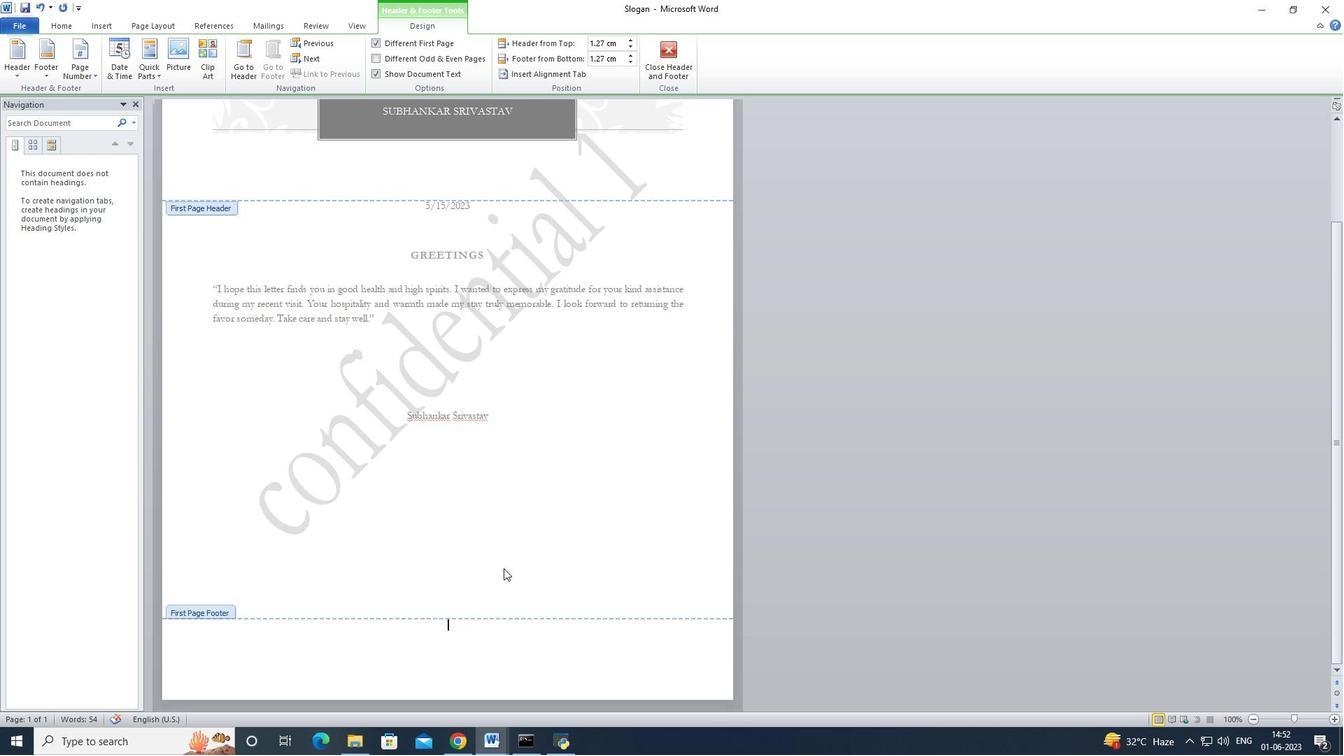 
Action: Mouse scrolled (503, 569) with delta (0, 0)
Screenshot: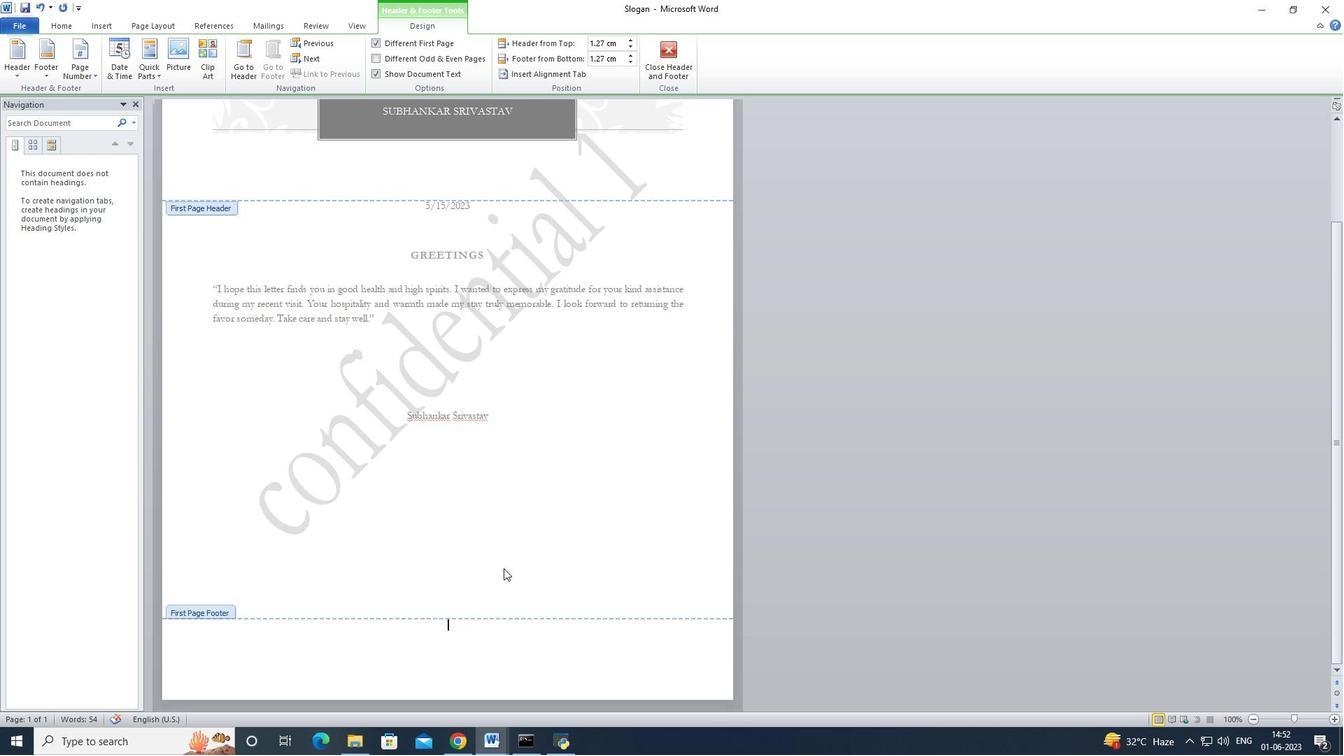
Action: Mouse scrolled (503, 569) with delta (0, 0)
Screenshot: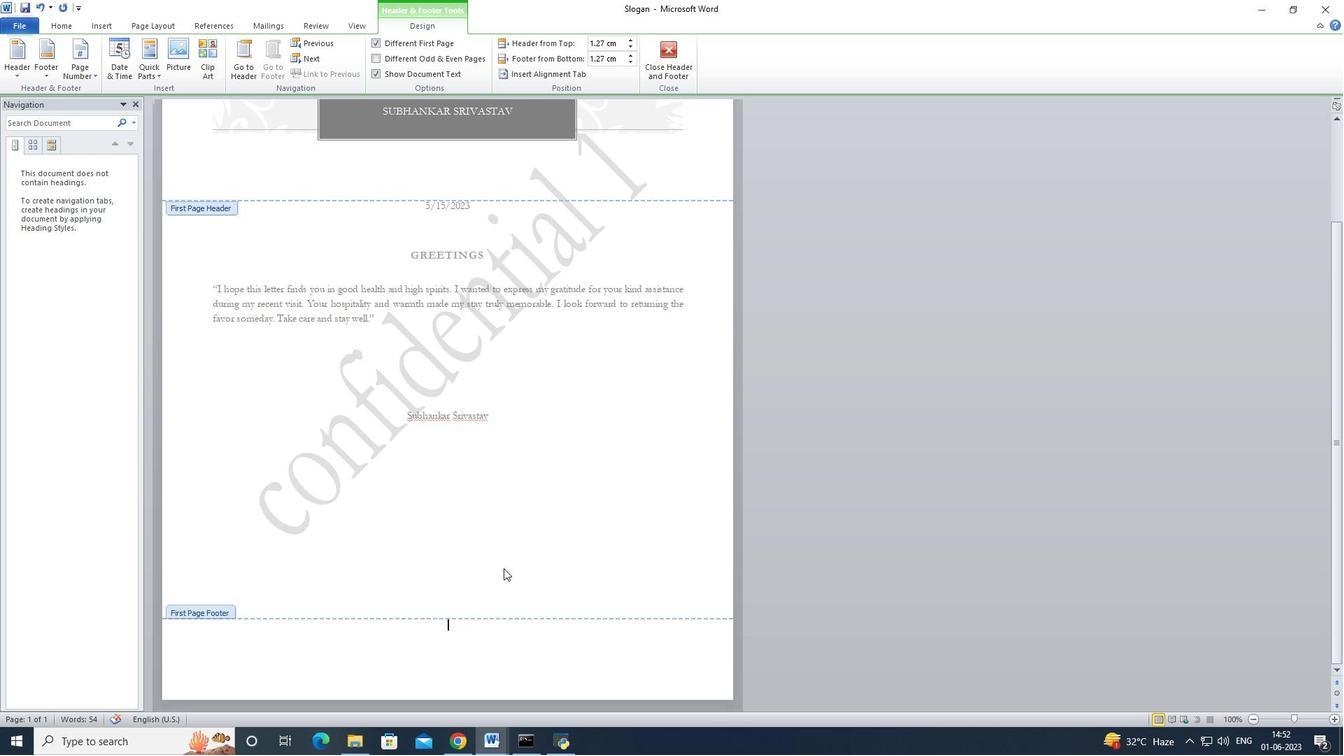 
Action: Mouse scrolled (503, 569) with delta (0, 0)
Screenshot: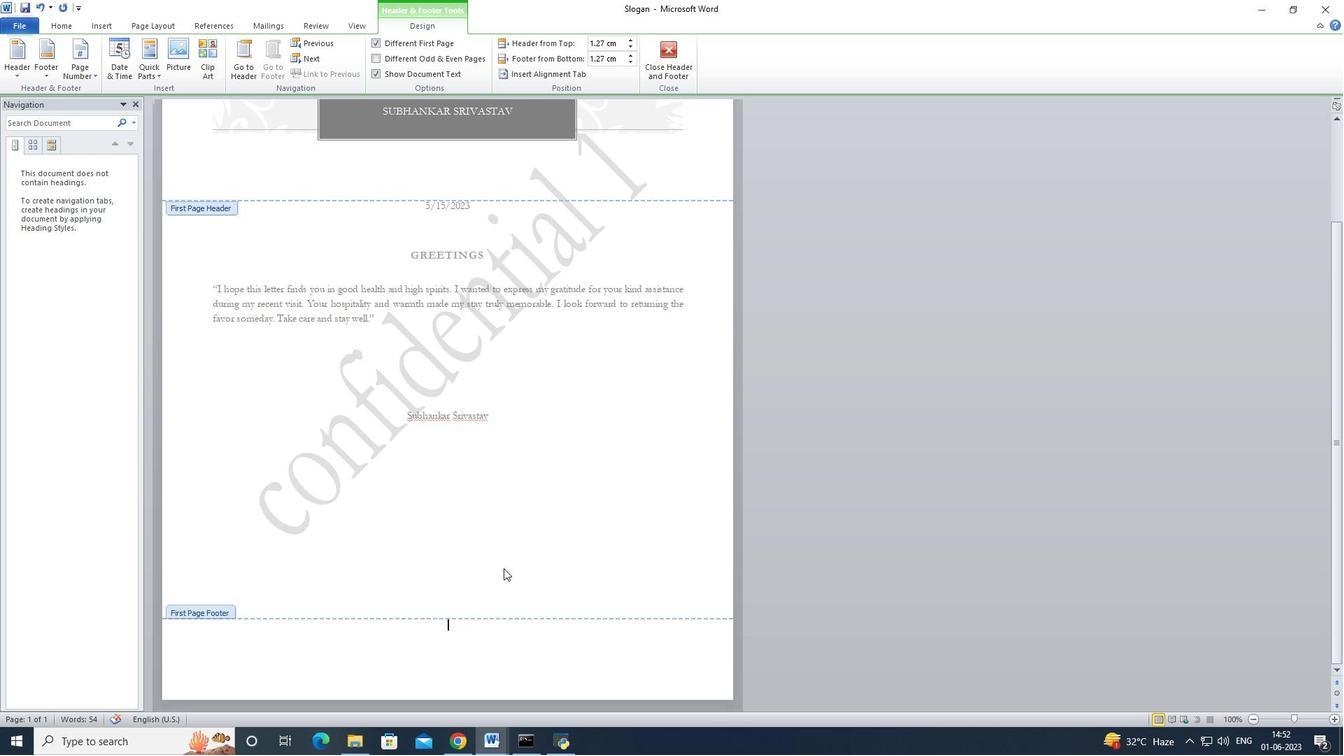 
Action: Mouse scrolled (503, 569) with delta (0, 0)
Screenshot: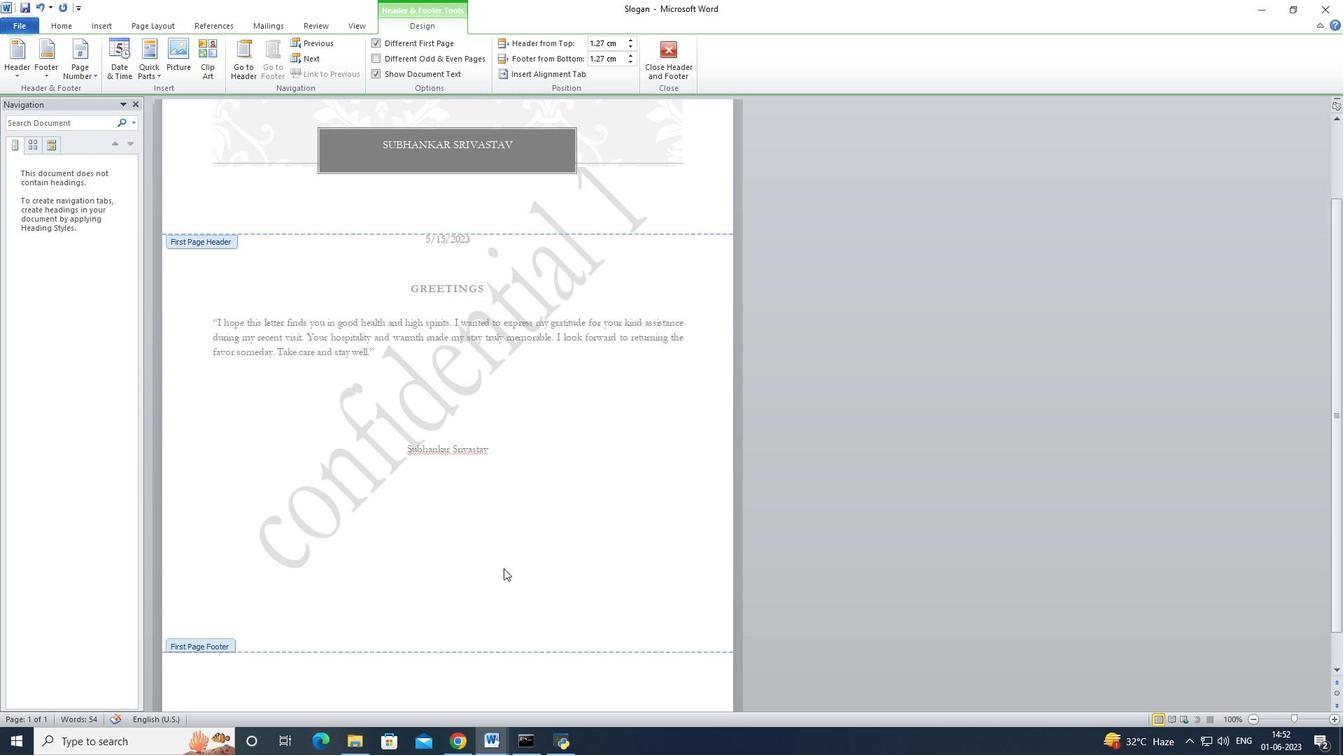 
Action: Mouse scrolled (503, 569) with delta (0, 0)
Screenshot: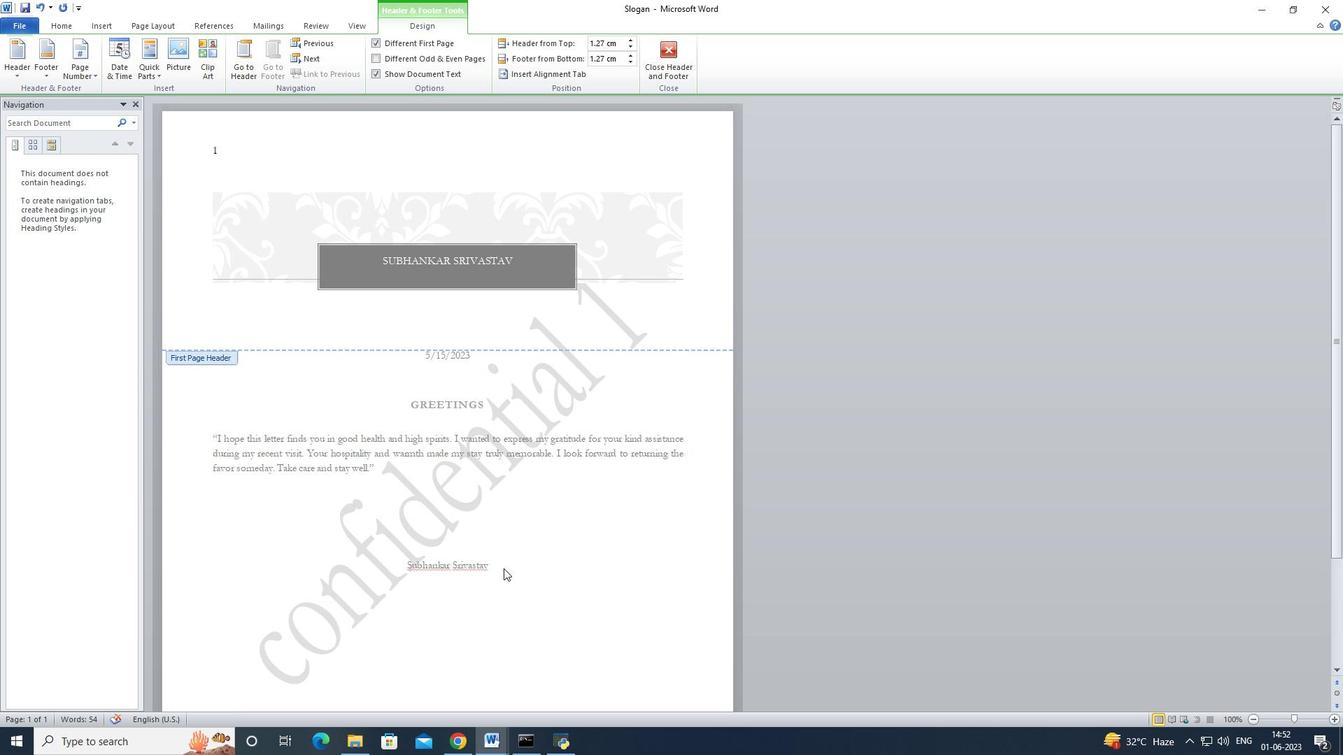 
Action: Mouse scrolled (503, 569) with delta (0, 0)
Screenshot: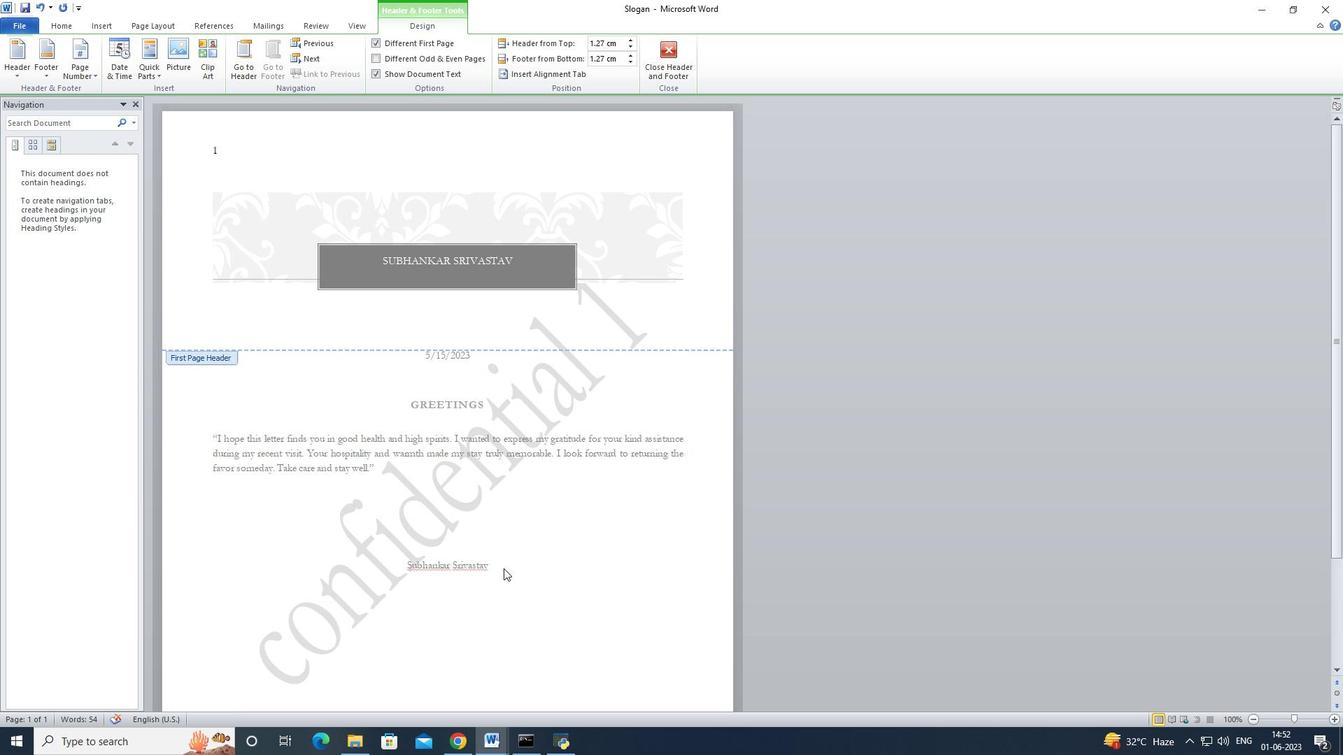 
Action: Mouse scrolled (503, 569) with delta (0, 0)
Screenshot: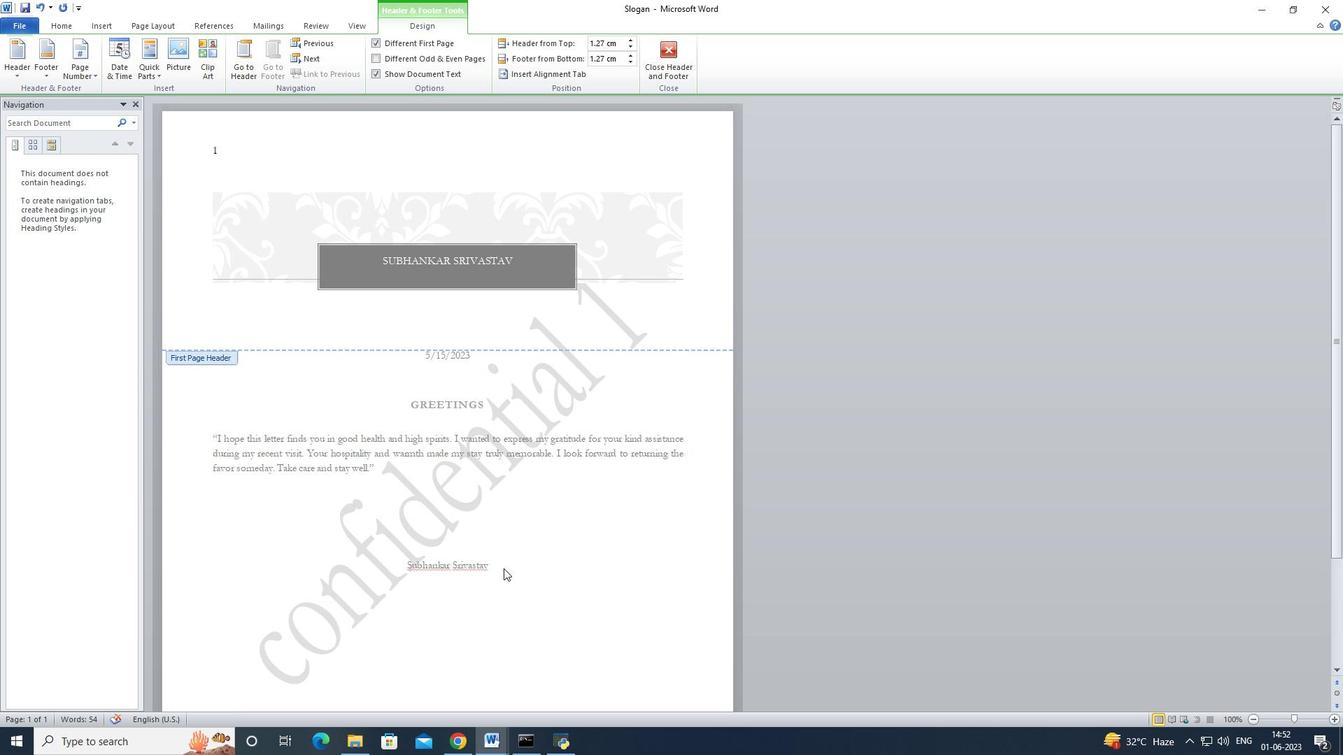 
Action: Mouse moved to (540, 540)
Screenshot: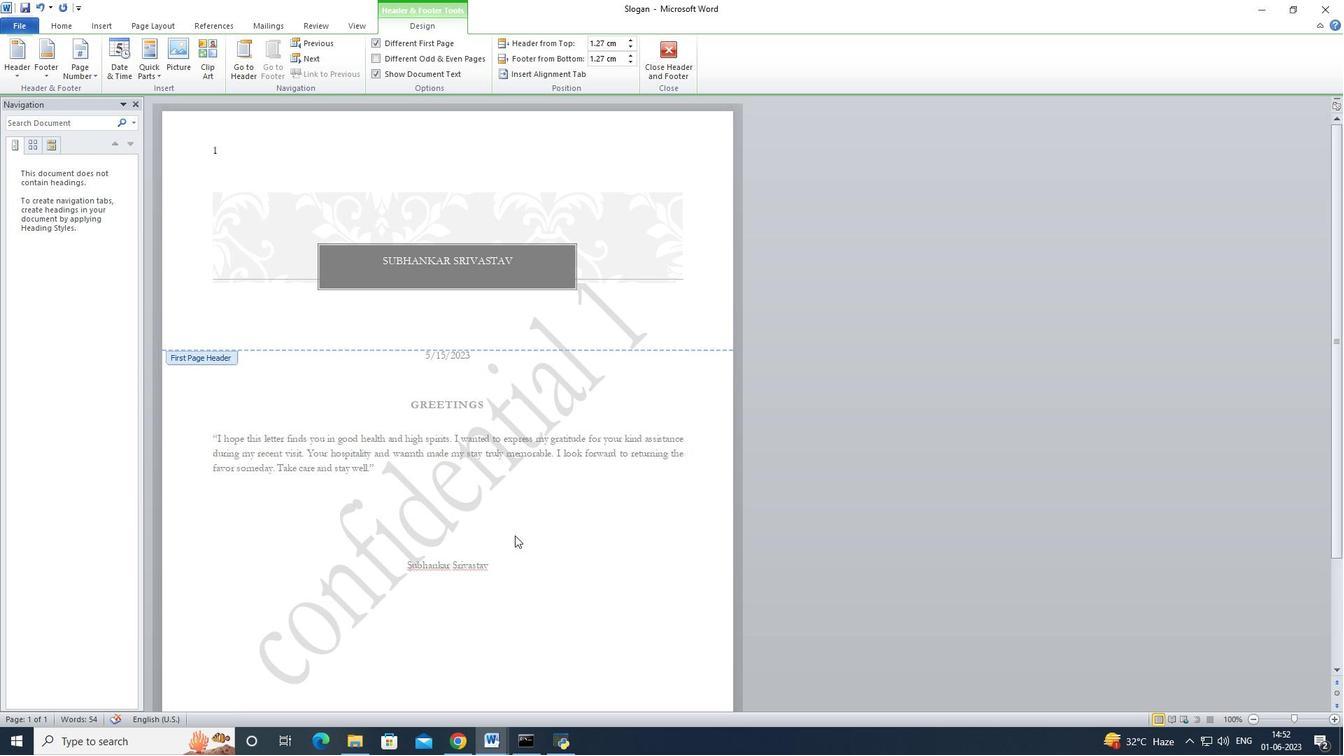 
Action: Mouse pressed left at (540, 540)
Screenshot: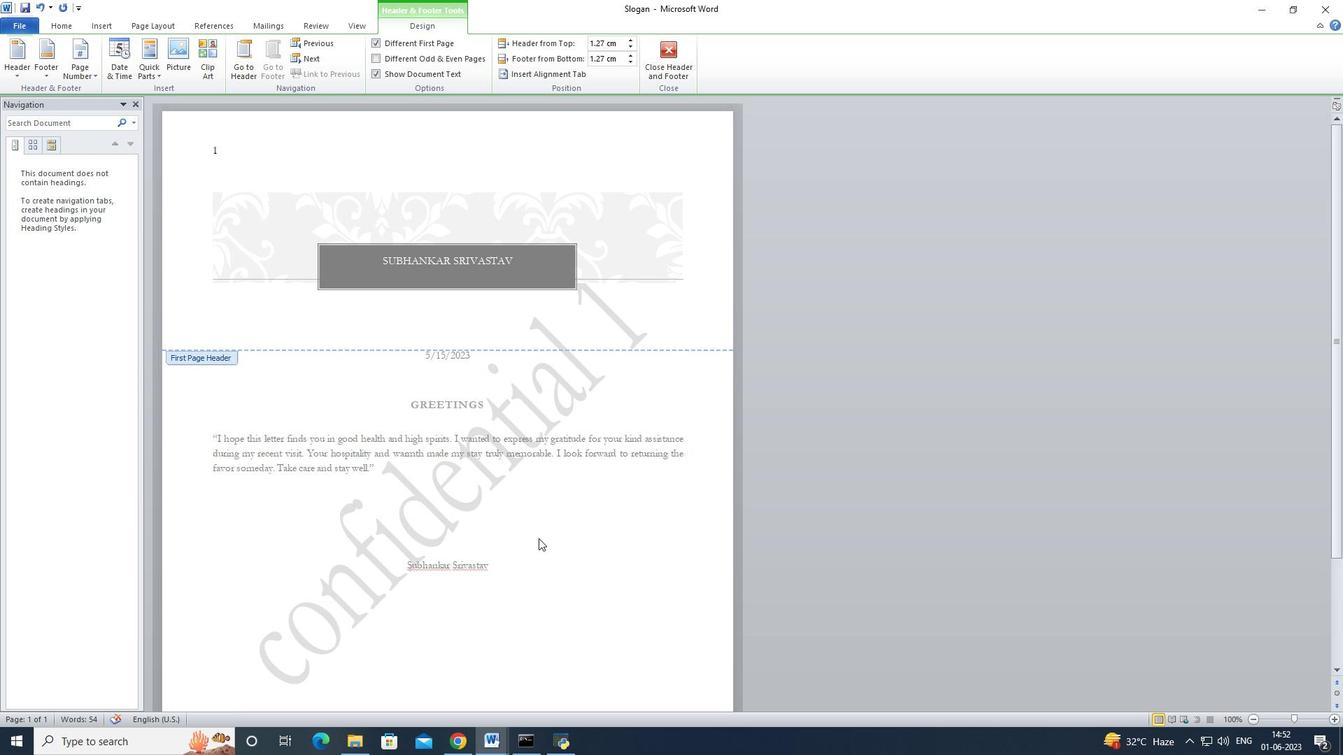 
Action: Mouse moved to (604, 547)
Screenshot: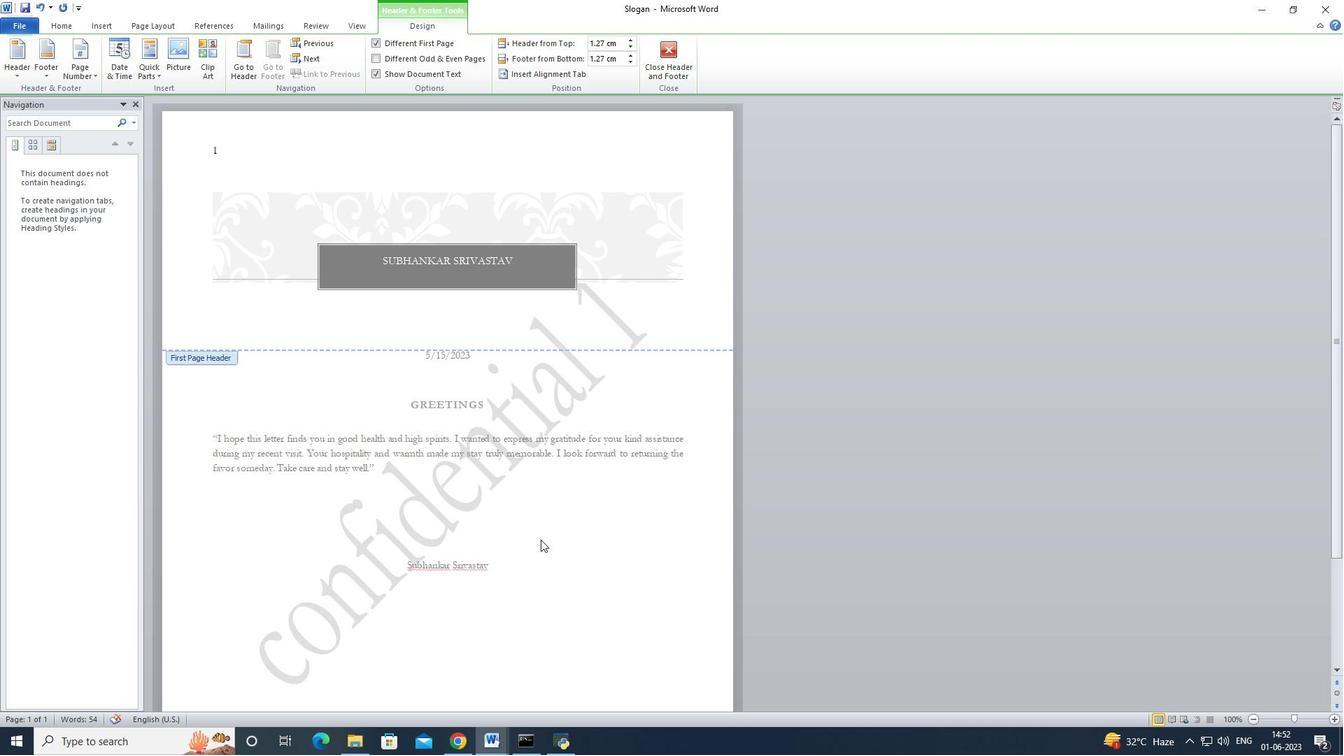 
Action: Mouse pressed left at (604, 547)
Screenshot: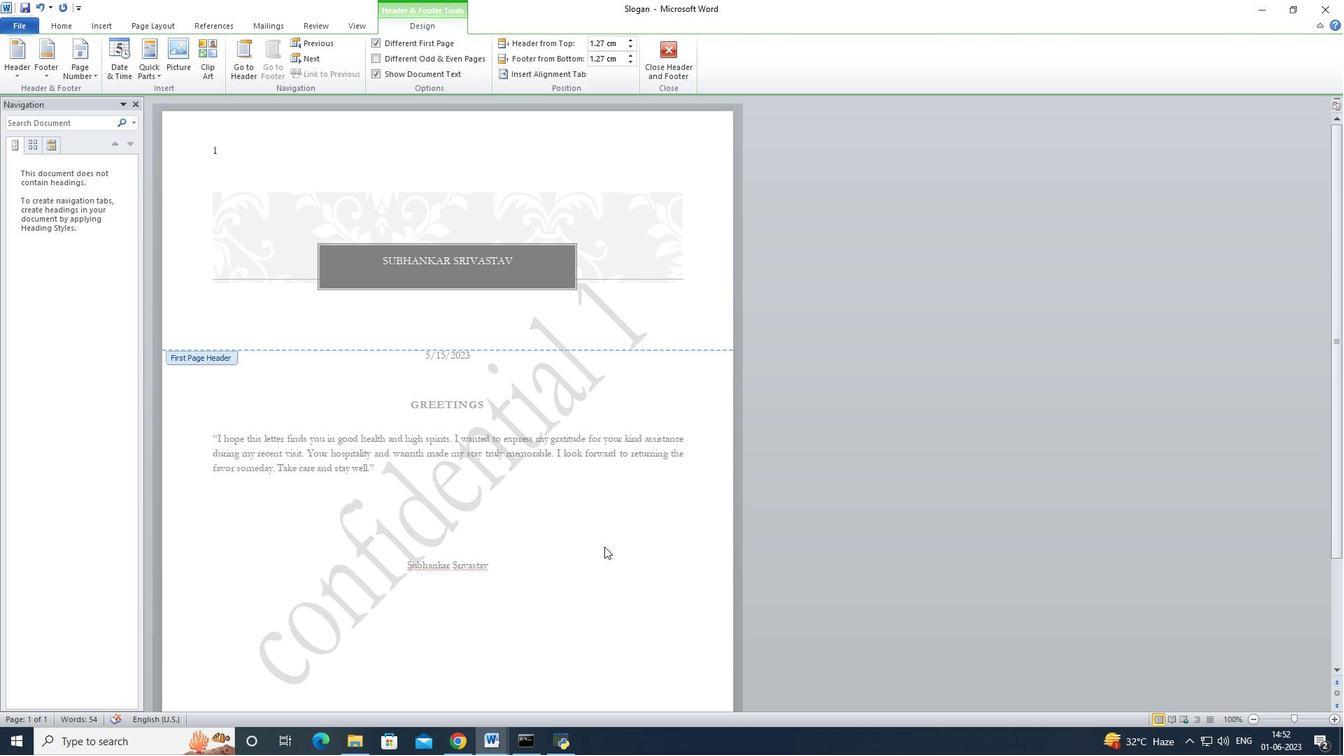
Action: Mouse pressed left at (604, 547)
Screenshot: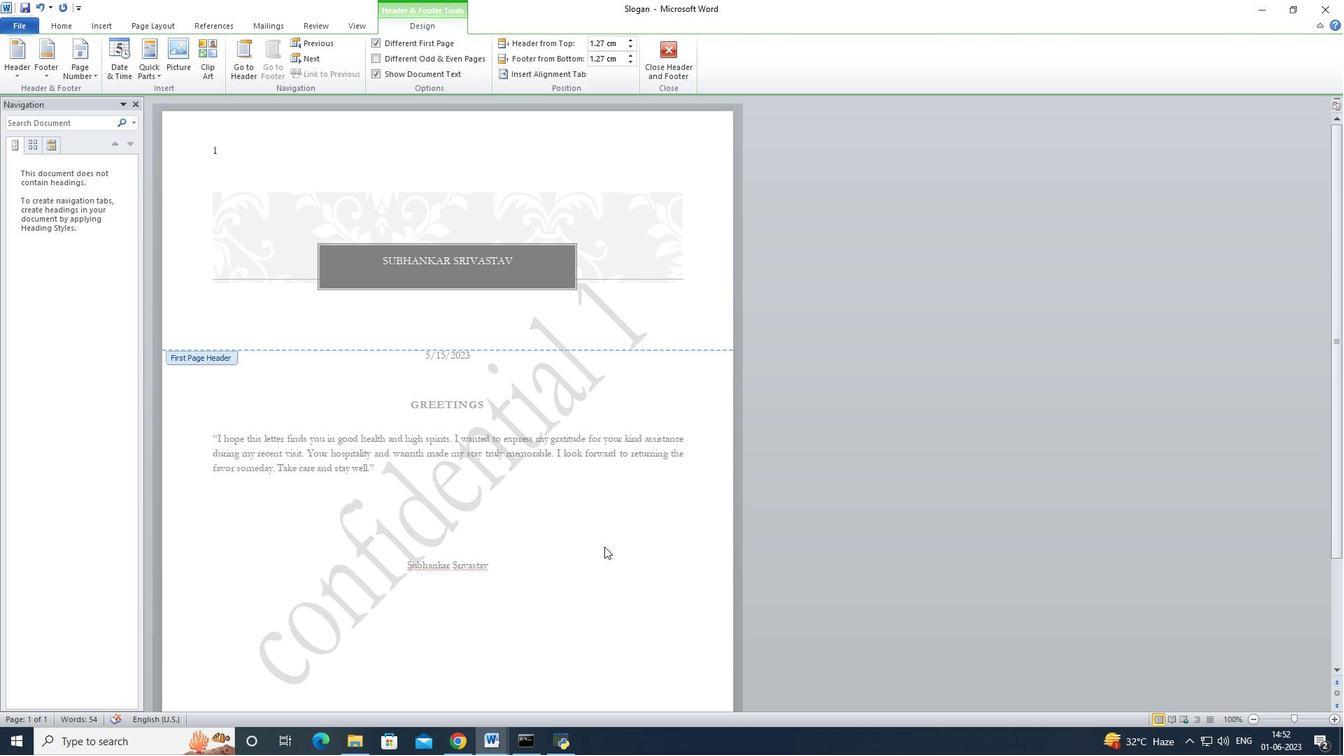 
Action: Mouse moved to (114, 24)
Screenshot: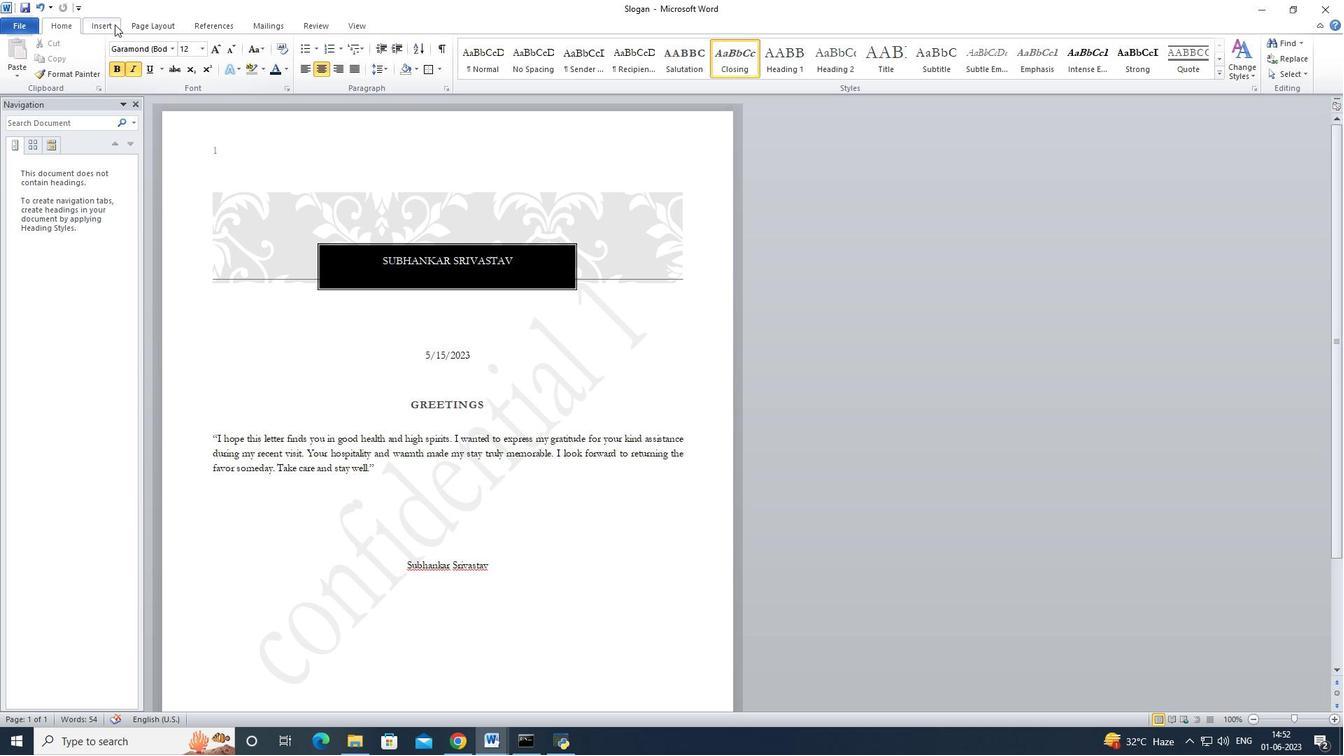 
Action: Mouse pressed left at (114, 24)
Screenshot: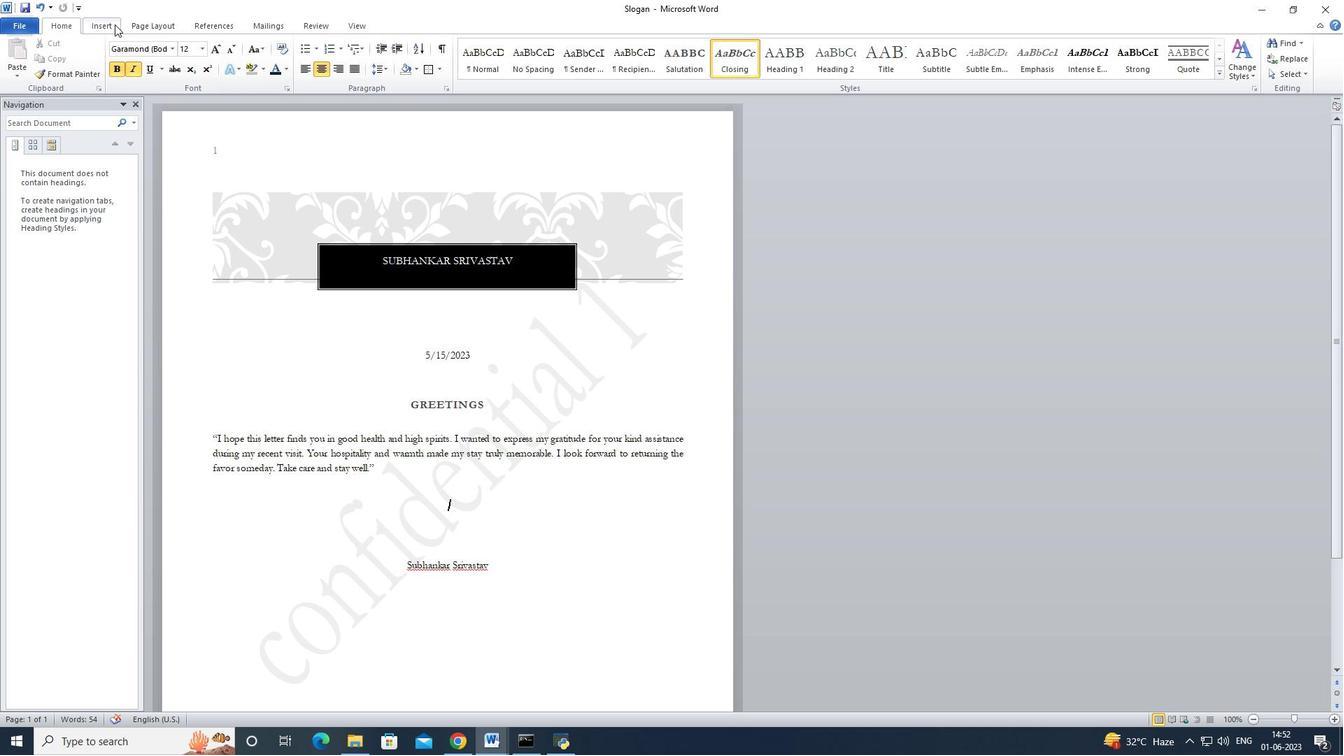 
Action: Mouse moved to (138, 21)
Screenshot: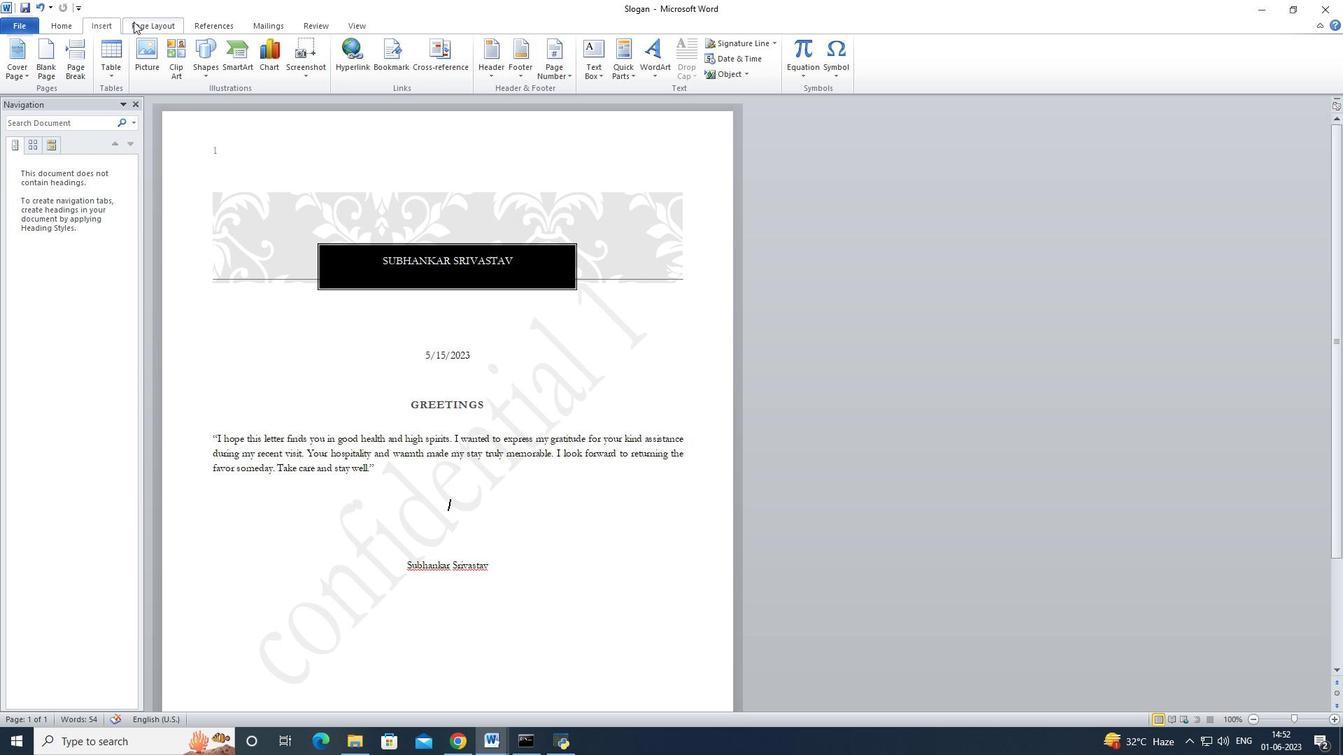 
Action: Mouse pressed left at (138, 21)
Screenshot: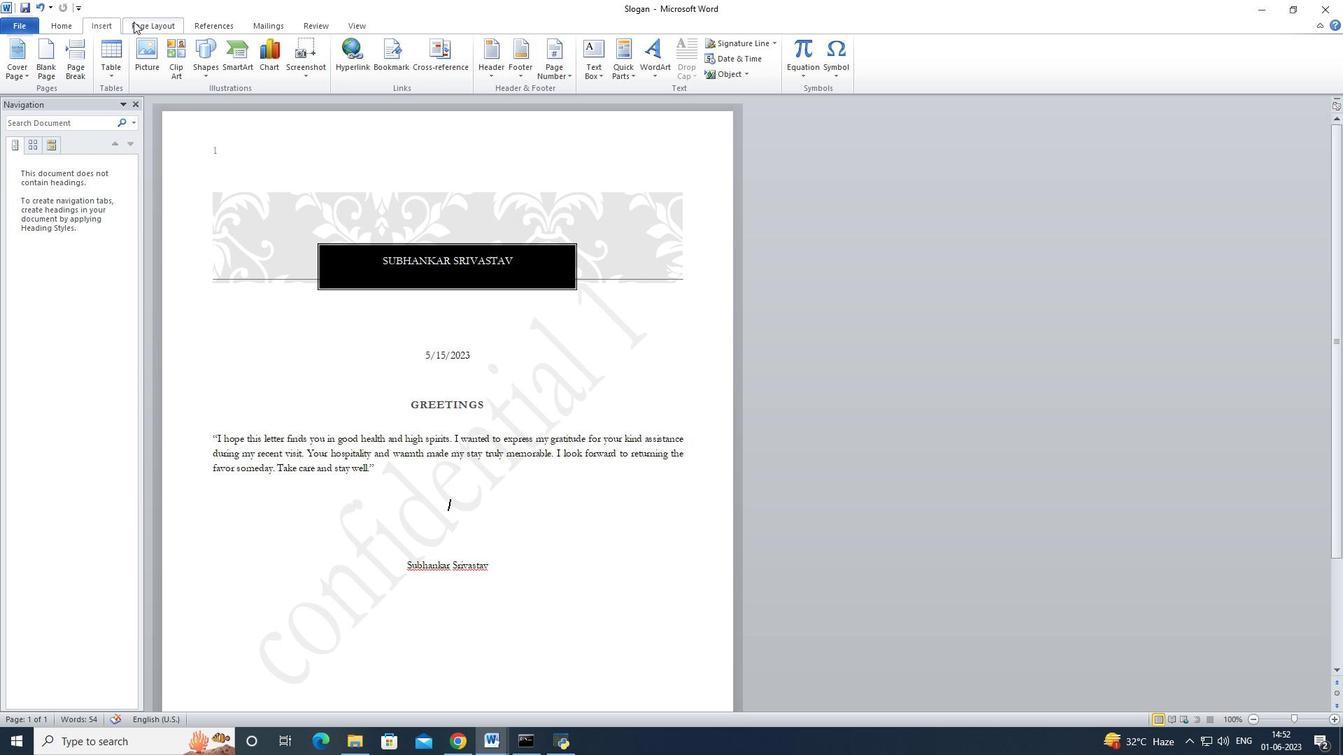 
Action: Mouse moved to (379, 71)
Screenshot: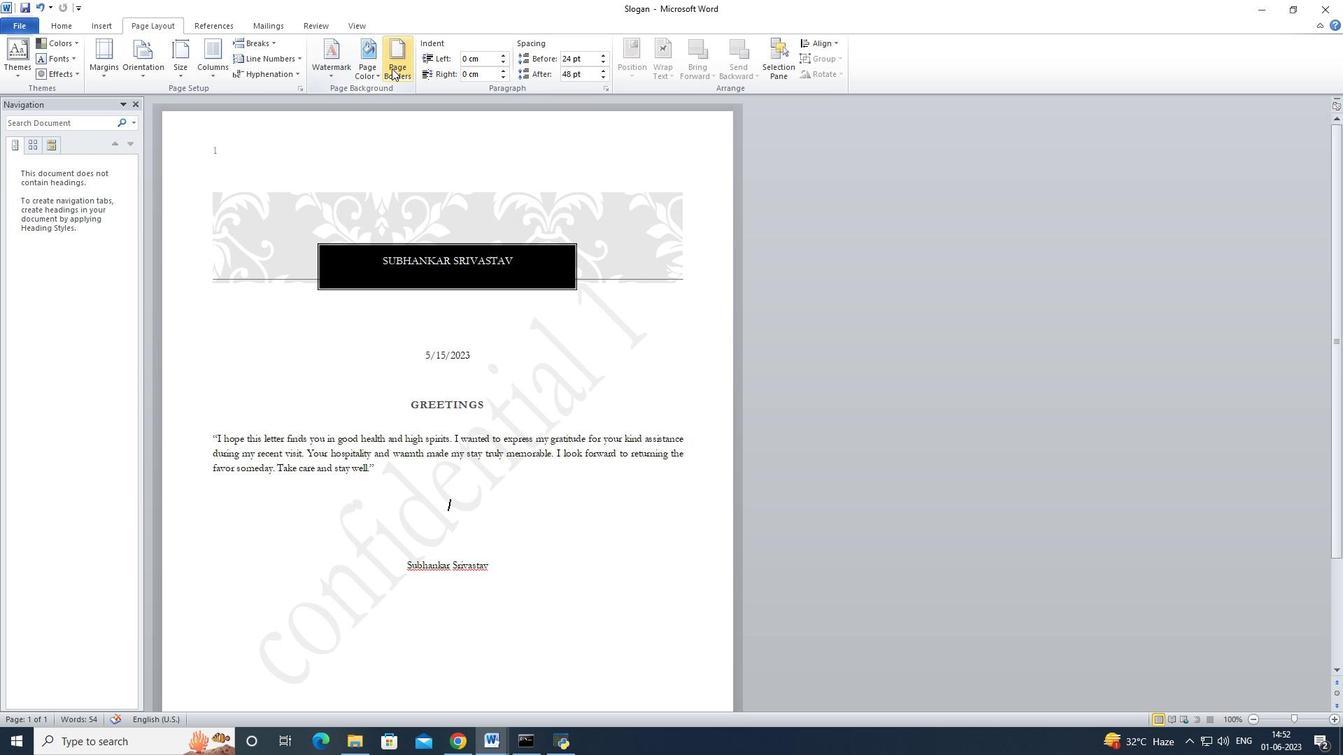 
Action: Mouse pressed left at (379, 71)
Screenshot: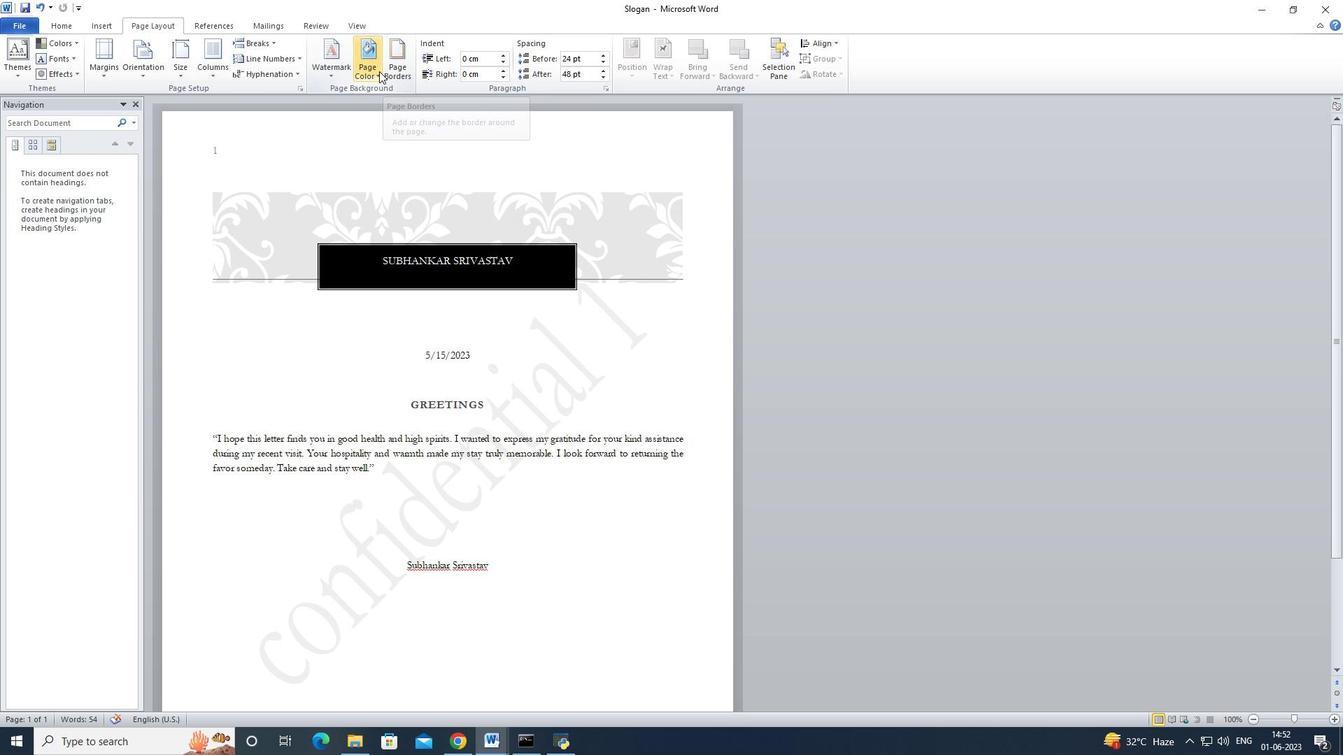 
Action: Mouse moved to (410, 101)
Screenshot: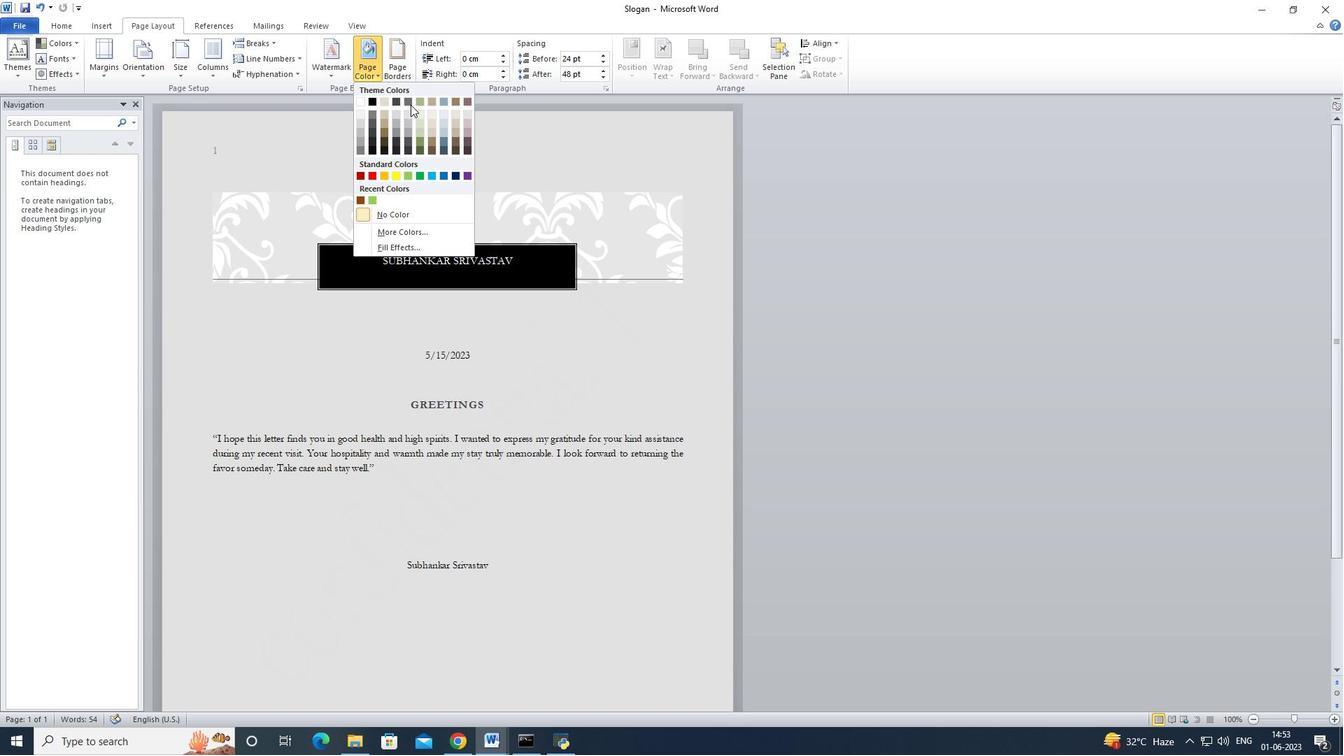 
Action: Mouse pressed left at (410, 101)
Screenshot: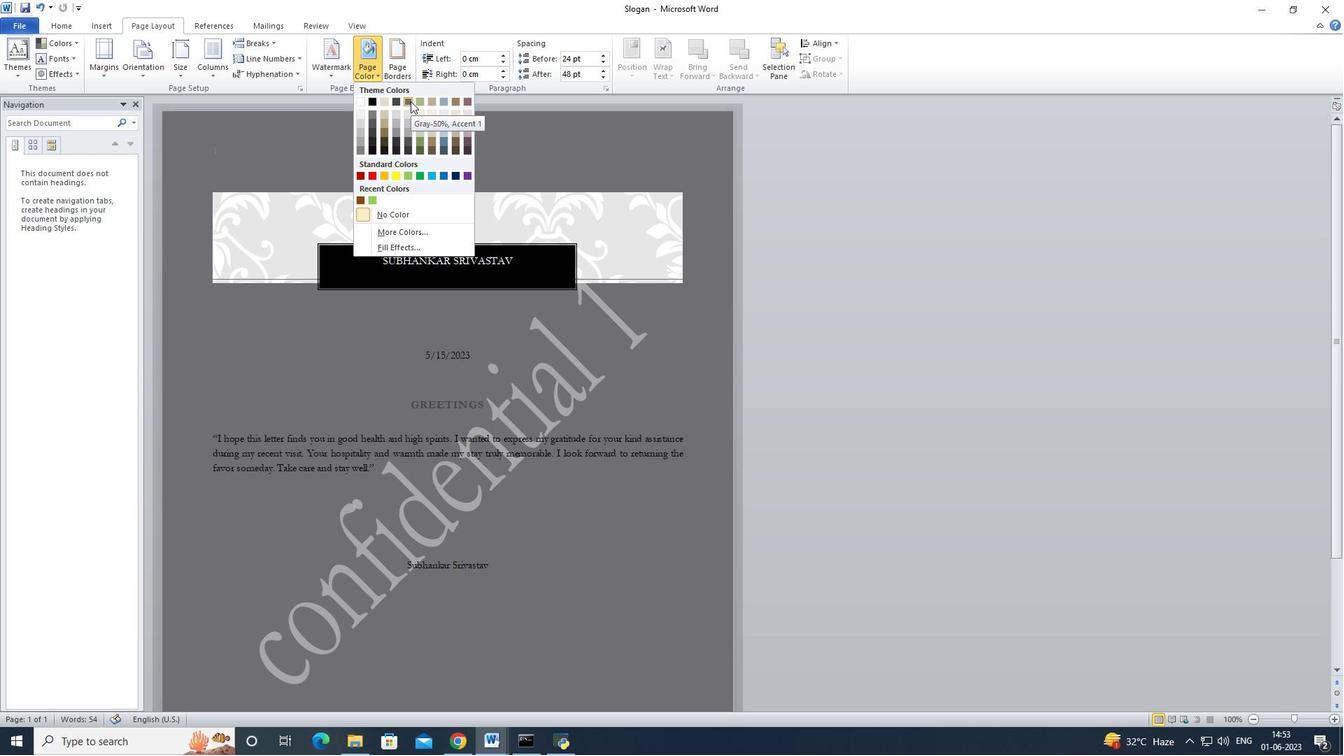 
Action: Mouse moved to (395, 52)
Screenshot: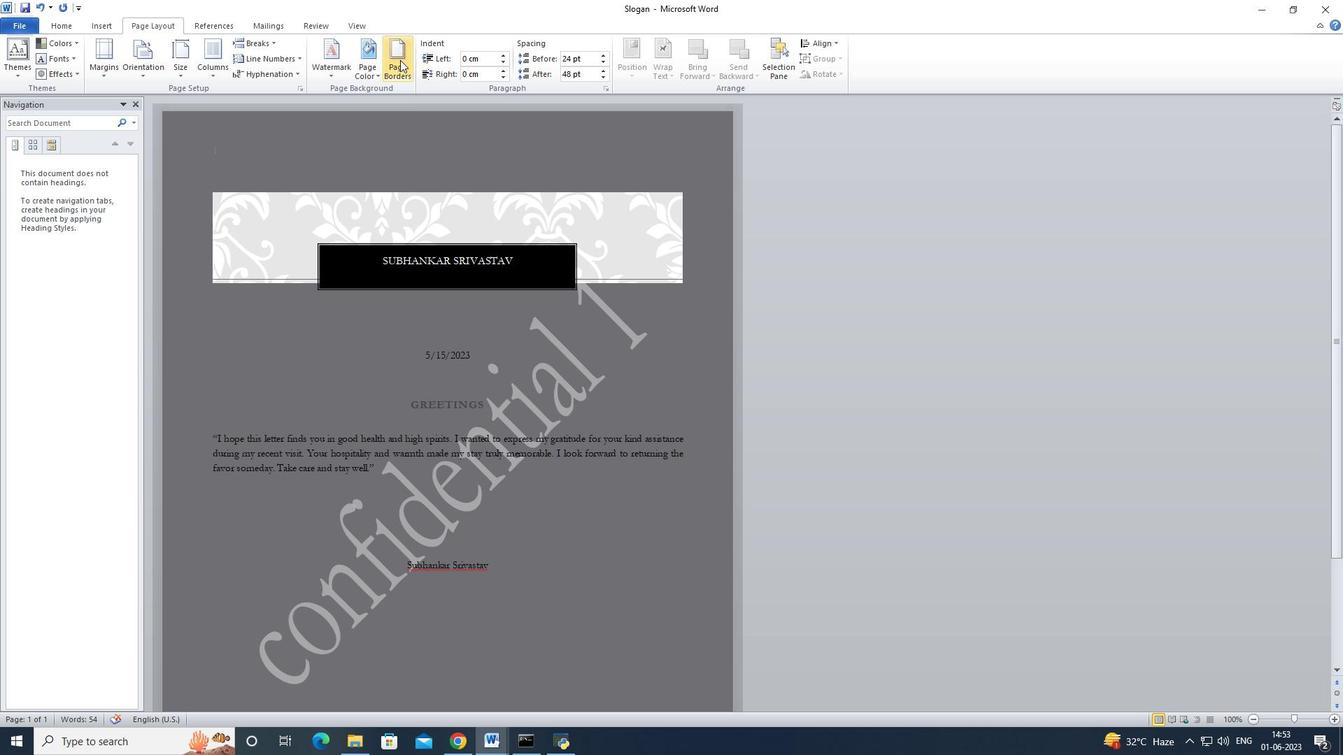 
Action: Mouse pressed left at (395, 52)
Screenshot: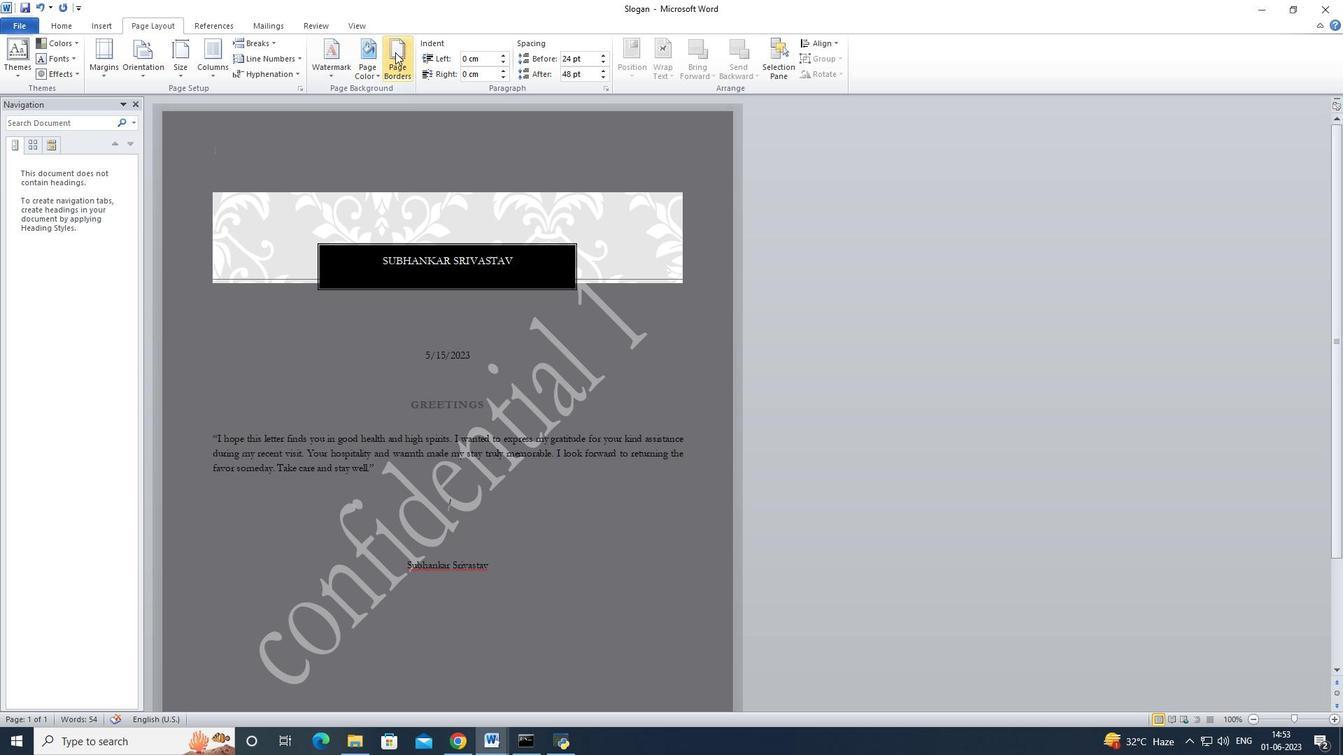 
Action: Mouse moved to (509, 306)
Screenshot: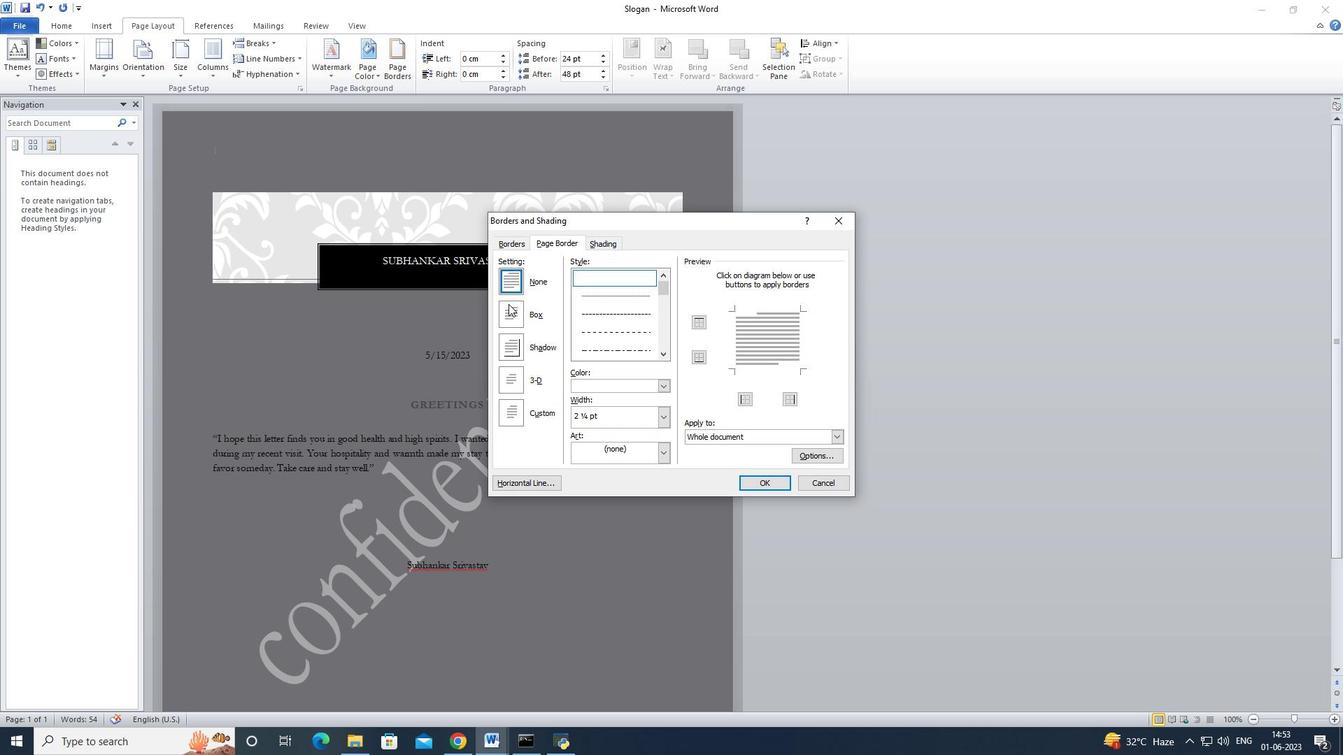 
Action: Mouse pressed left at (509, 306)
Screenshot: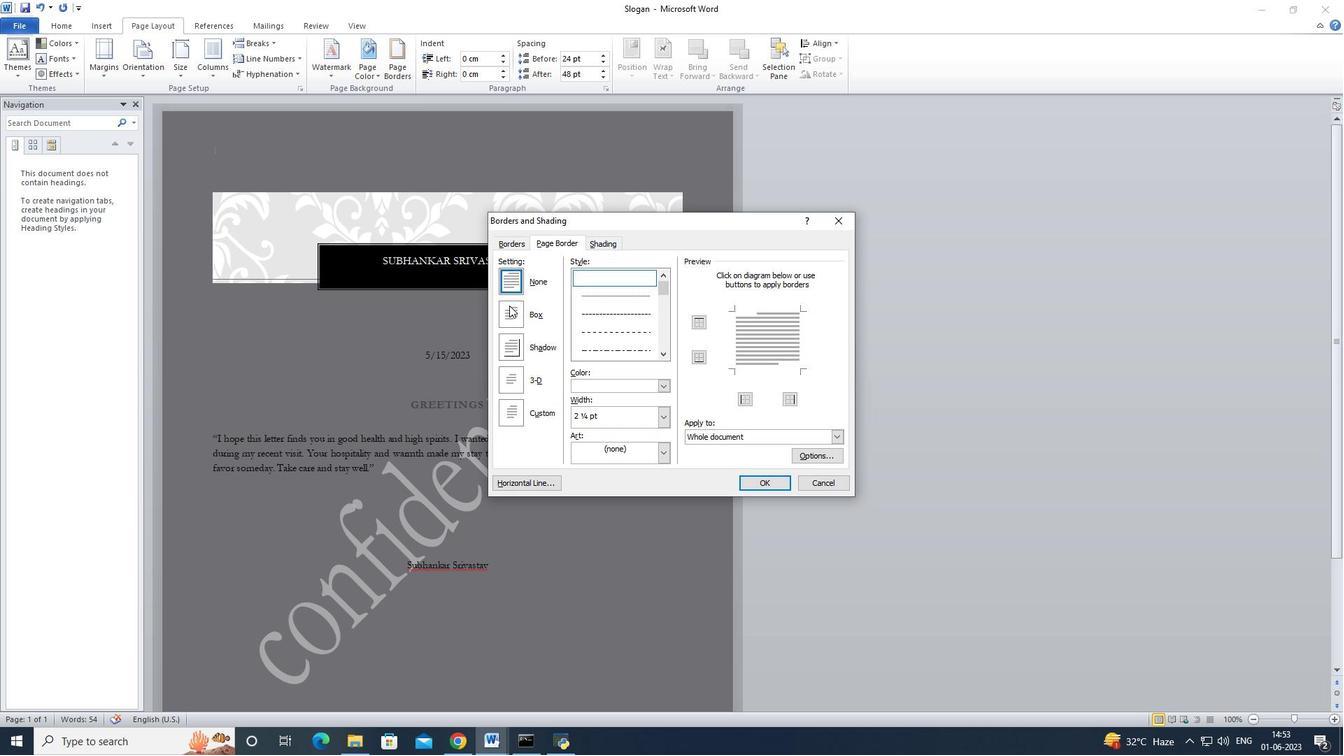 
Action: Mouse moved to (659, 288)
Screenshot: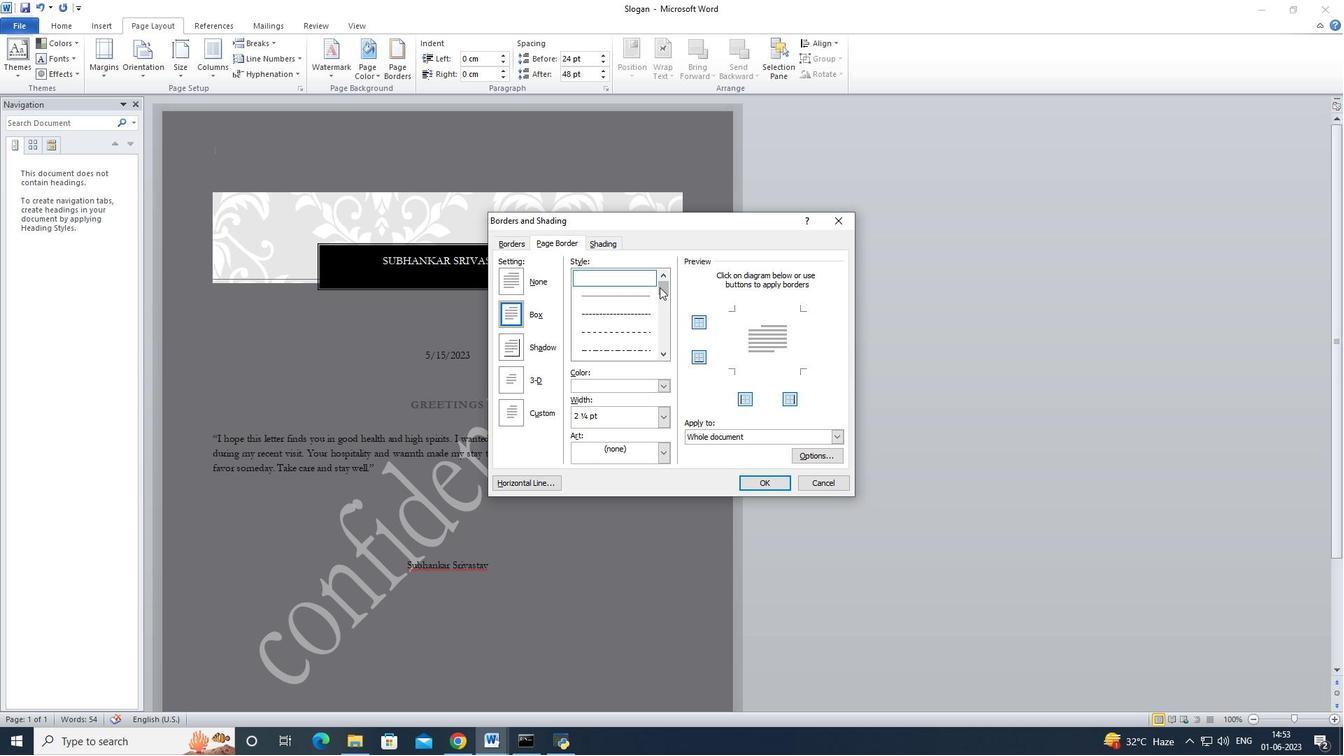 
Action: Mouse pressed left at (659, 288)
Screenshot: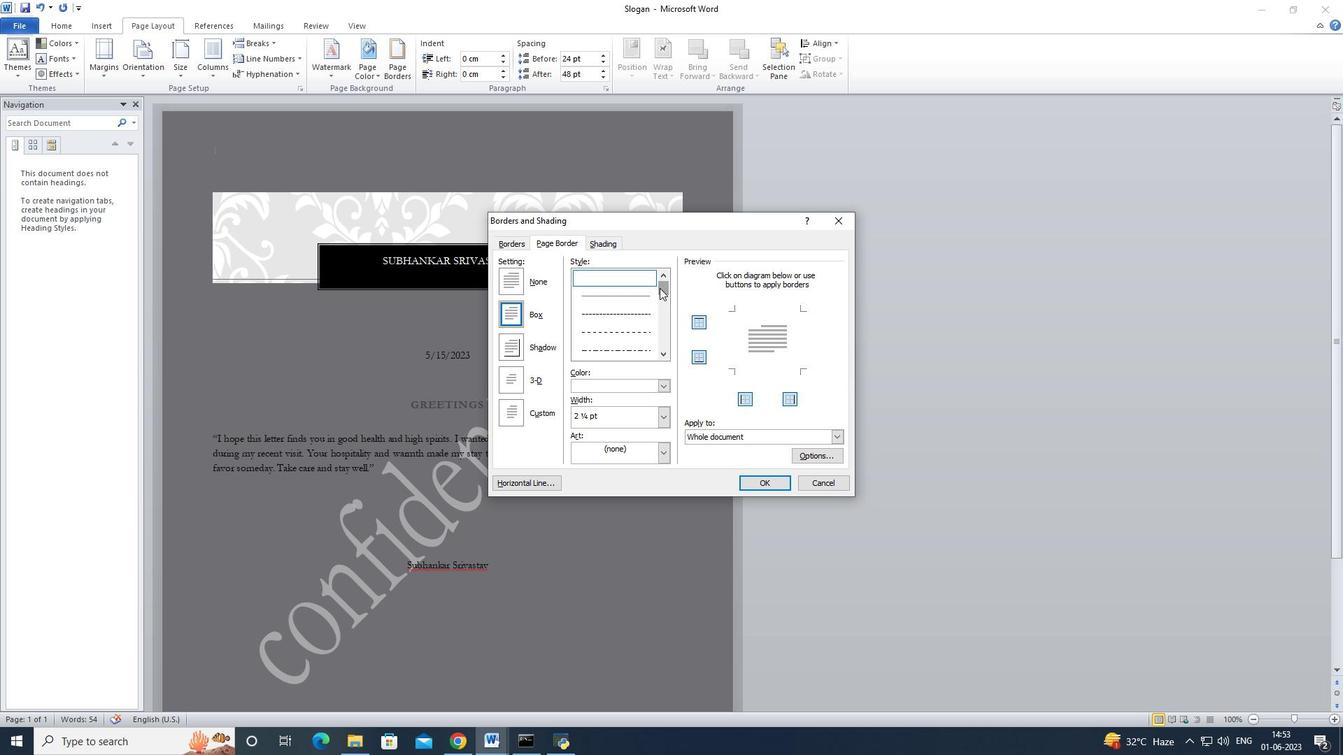 
Action: Mouse moved to (629, 332)
Screenshot: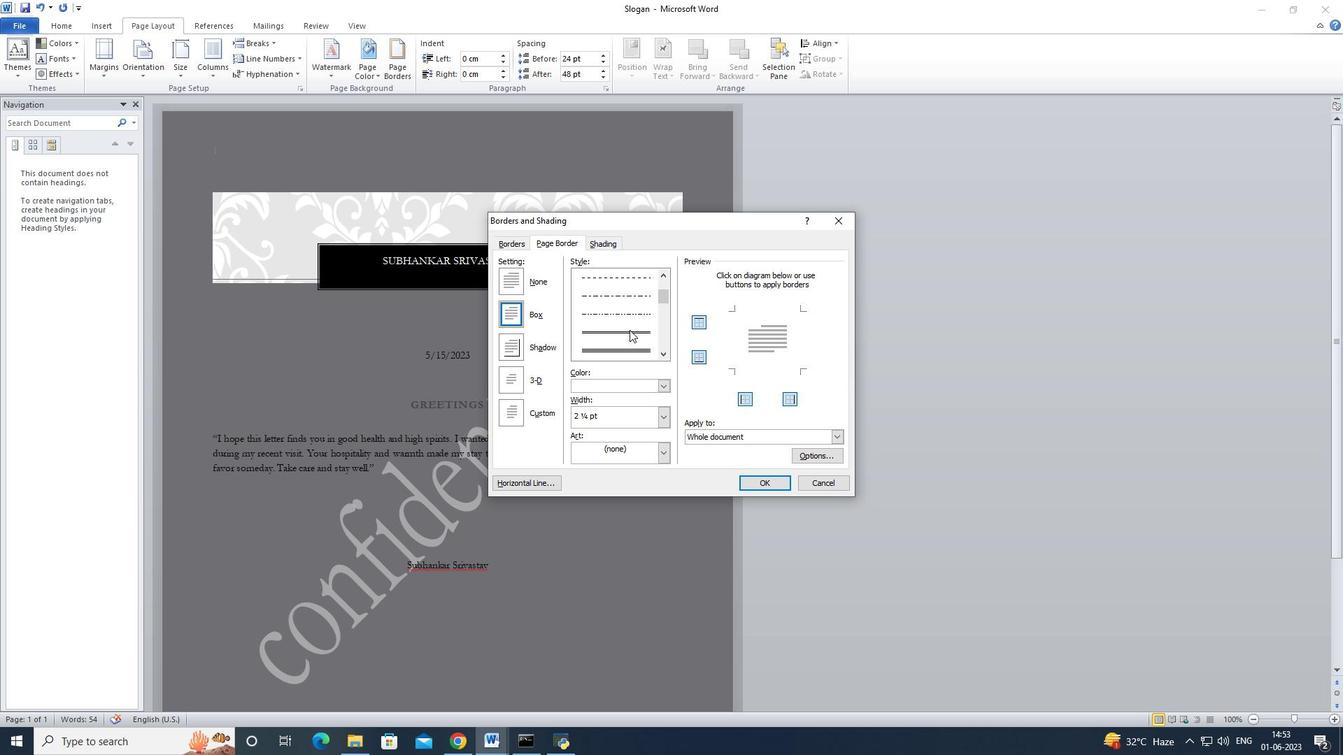 
Action: Mouse pressed left at (629, 332)
Screenshot: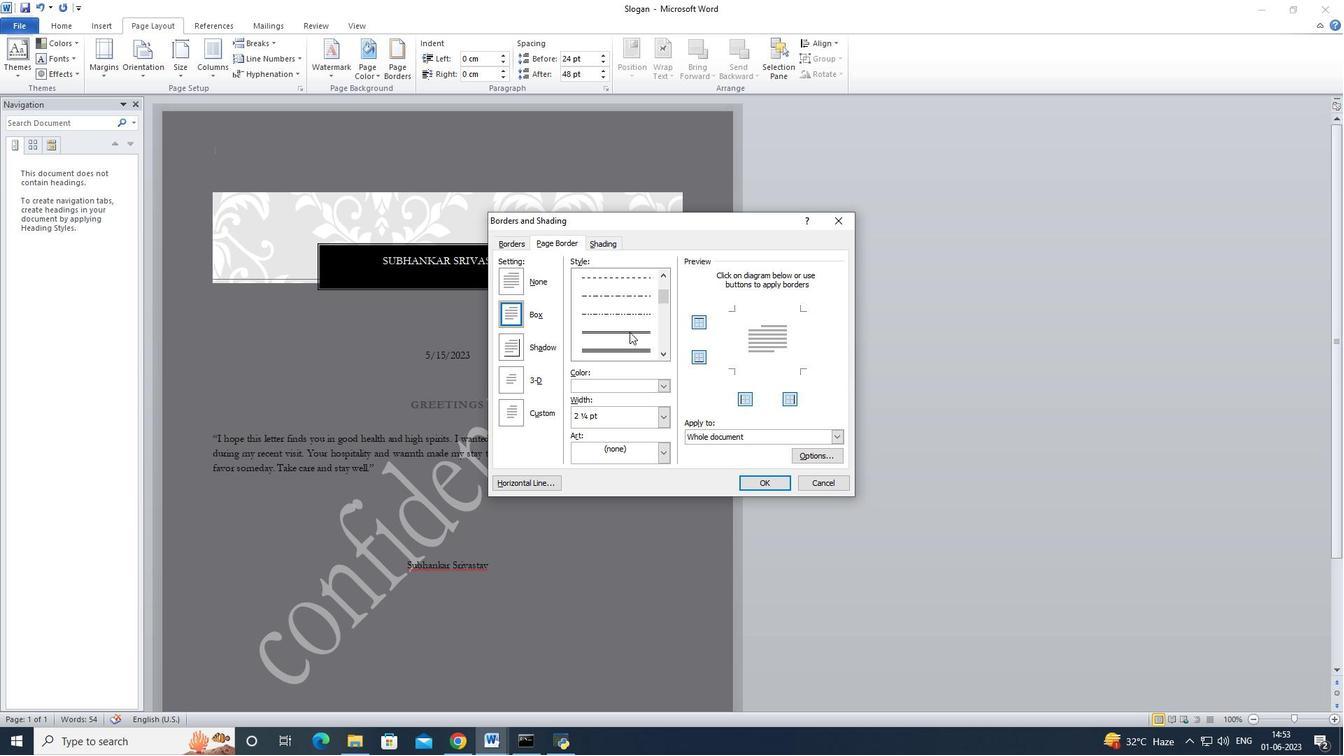 
Action: Mouse moved to (659, 388)
Screenshot: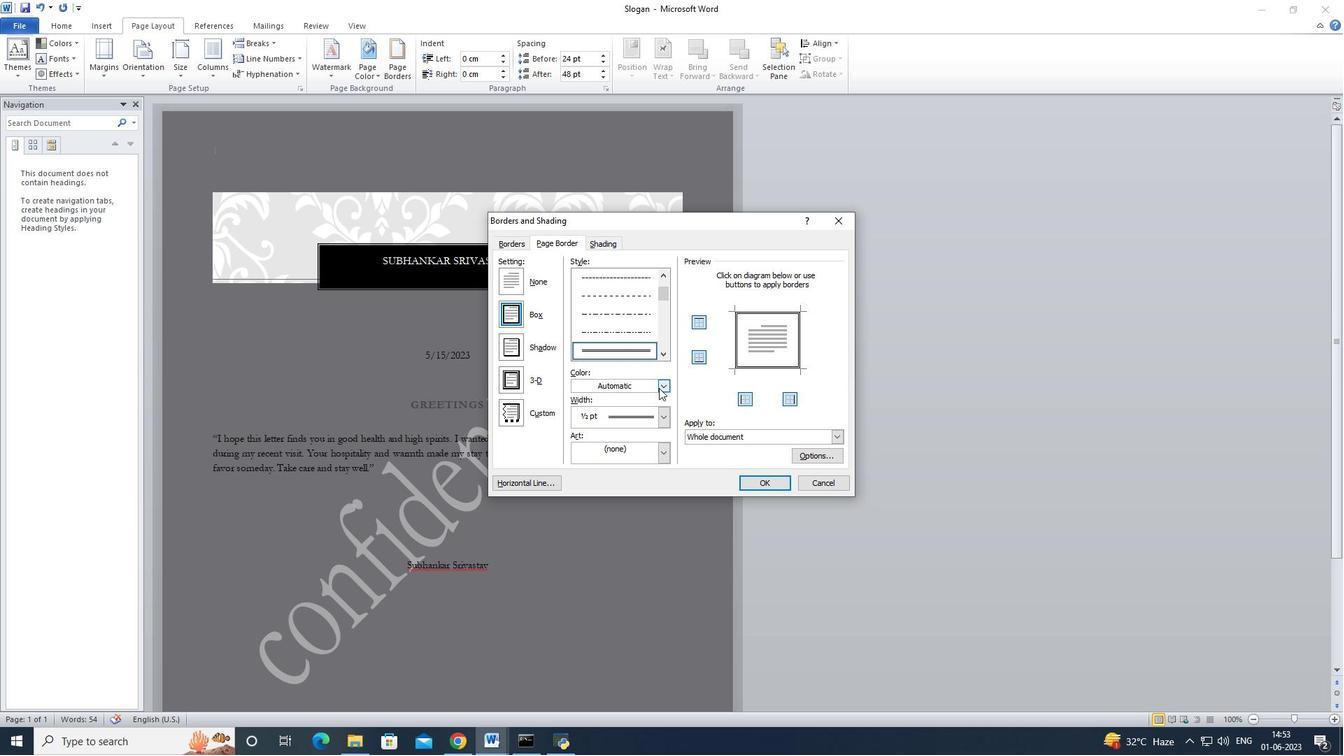 
Action: Mouse pressed left at (659, 388)
Screenshot: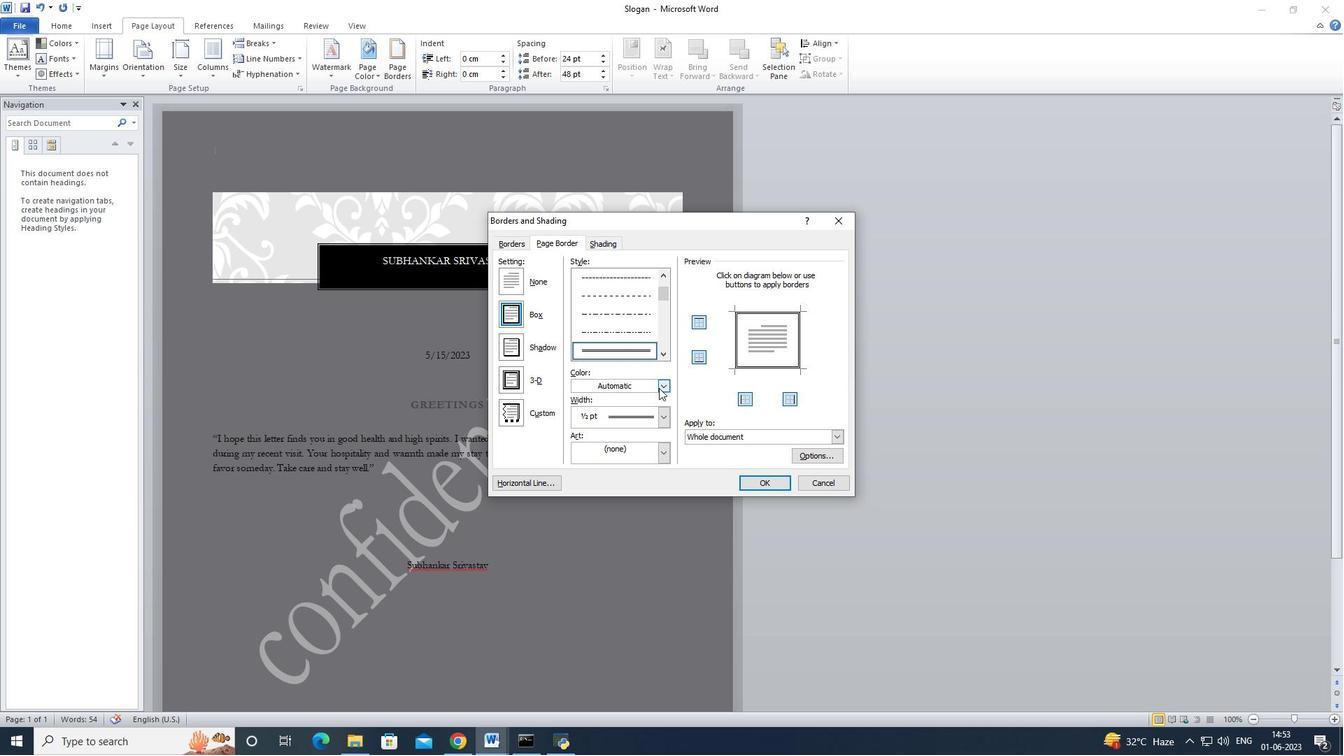 
Action: Mouse moved to (593, 432)
Screenshot: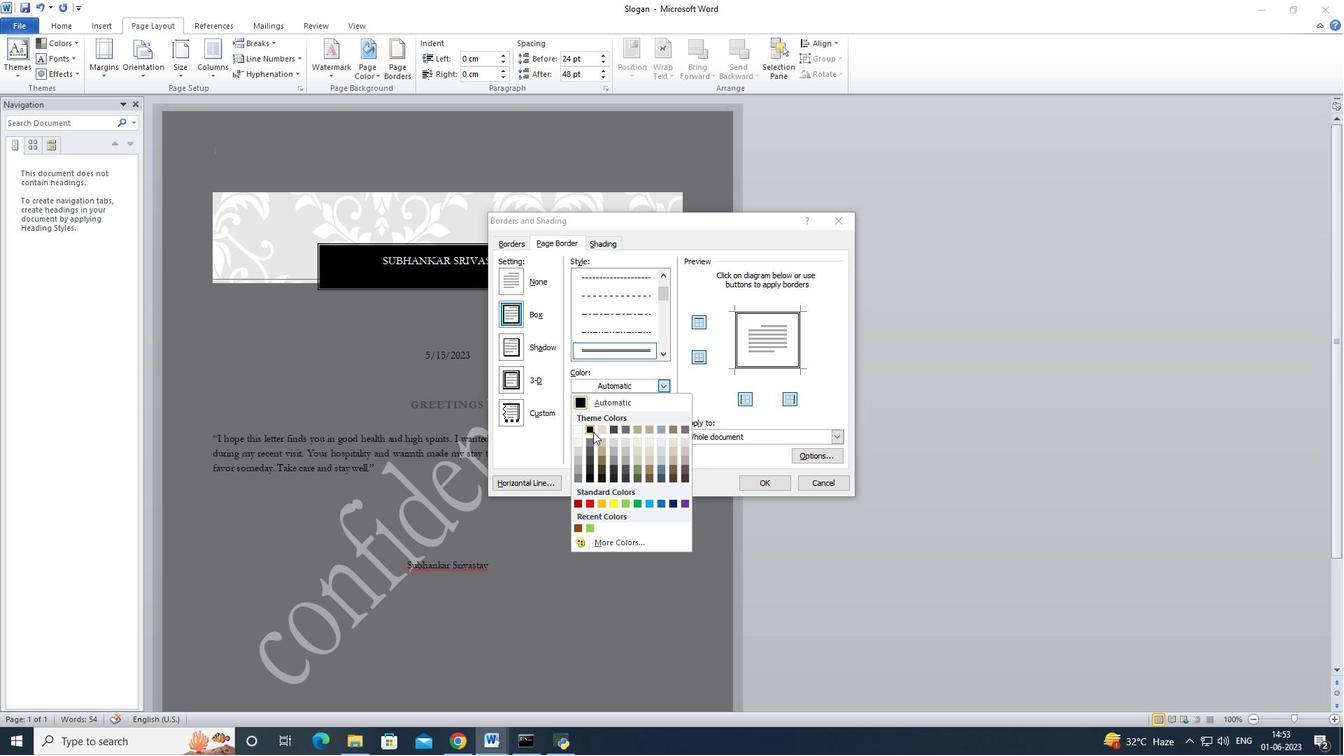 
Action: Mouse pressed left at (593, 432)
Screenshot: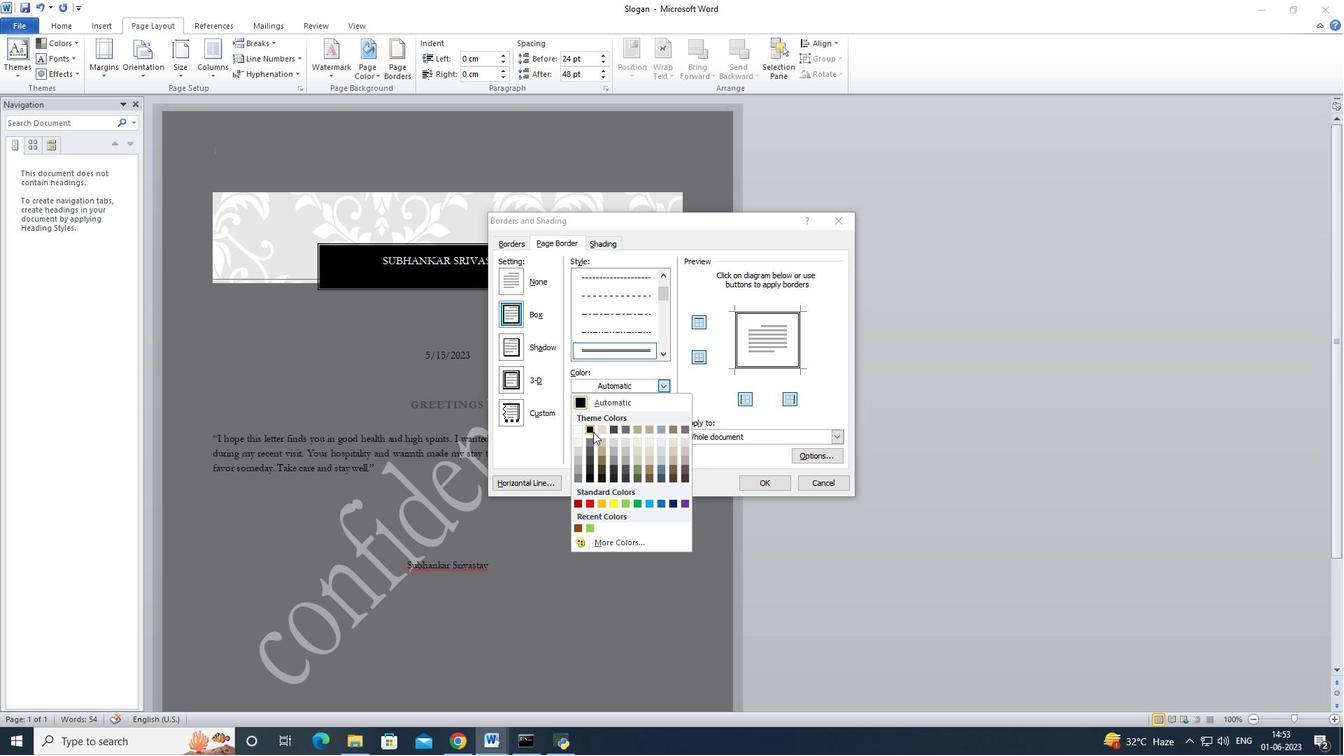 
Action: Mouse moved to (664, 419)
Screenshot: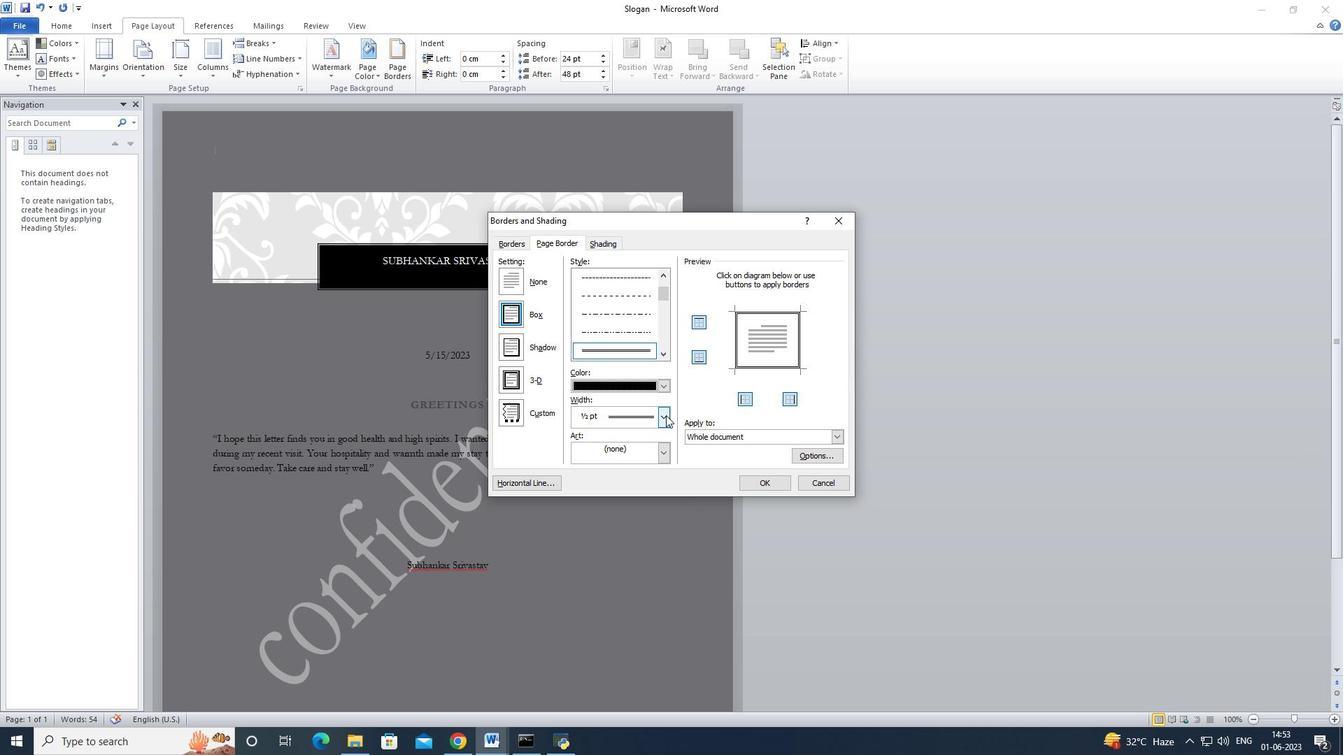 
Action: Mouse pressed left at (664, 419)
Screenshot: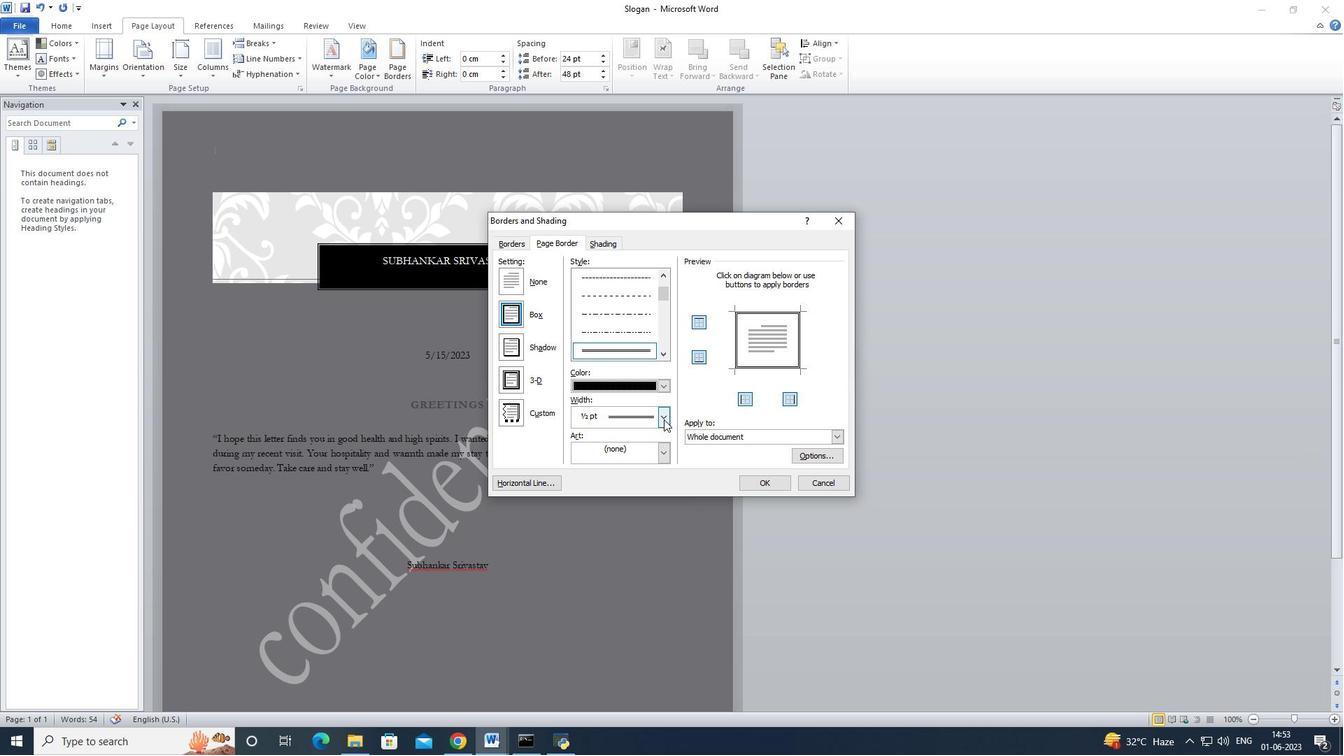 
Action: Mouse moved to (608, 460)
Screenshot: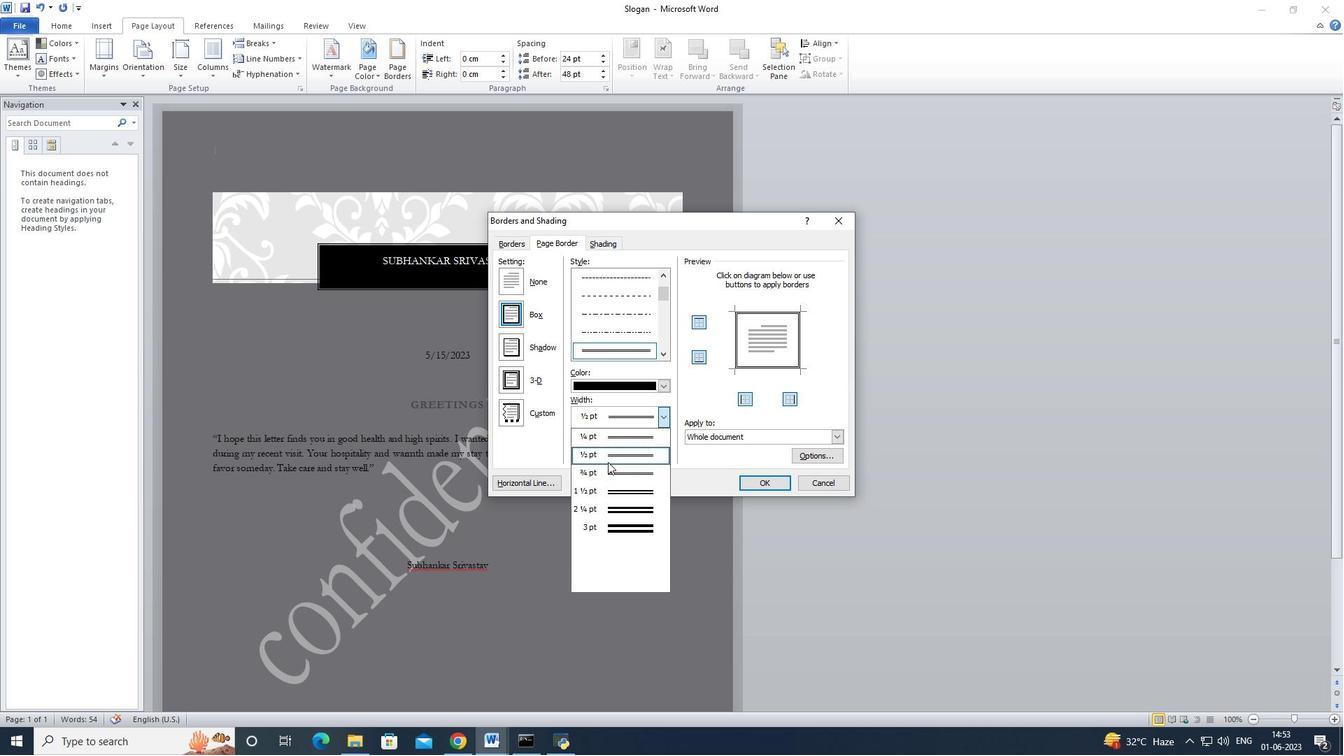 
Action: Mouse pressed left at (608, 460)
Screenshot: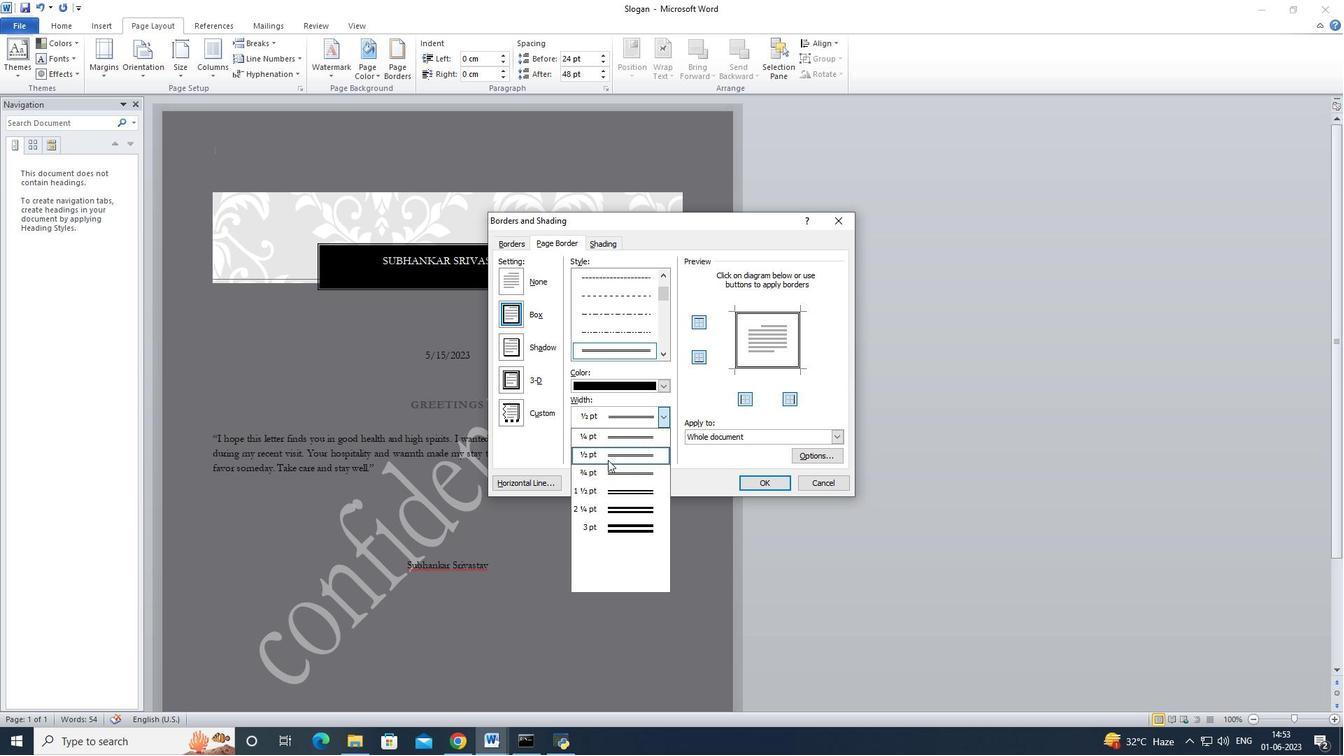 
Action: Mouse moved to (755, 486)
Screenshot: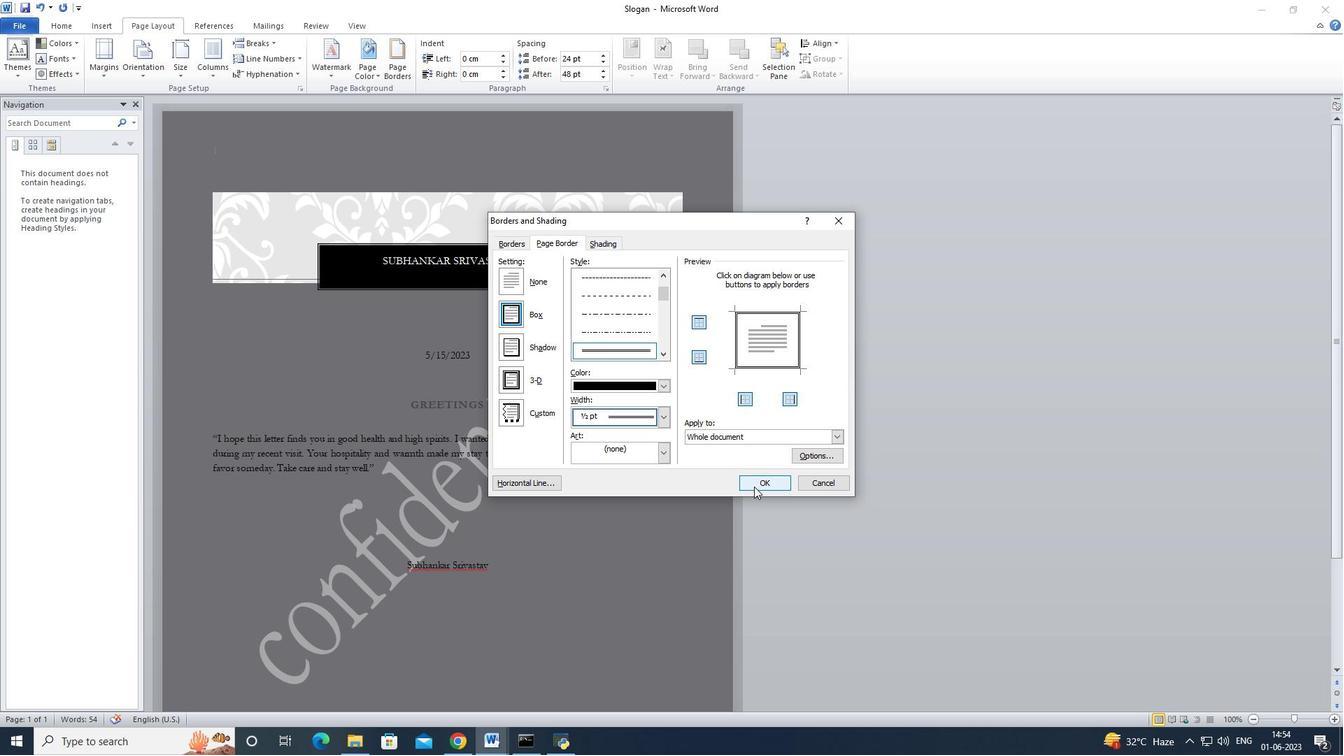 
Action: Mouse pressed left at (755, 486)
Screenshot: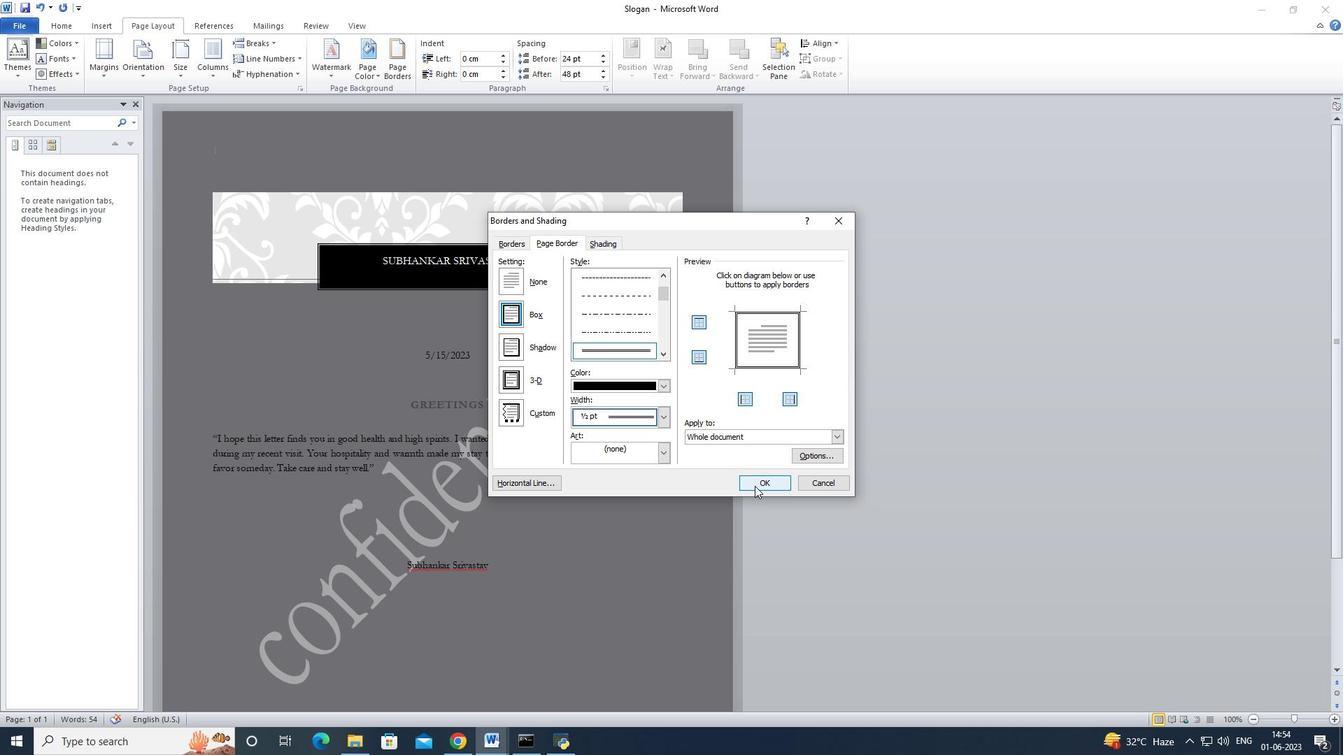 
Action: Mouse moved to (569, 494)
Screenshot: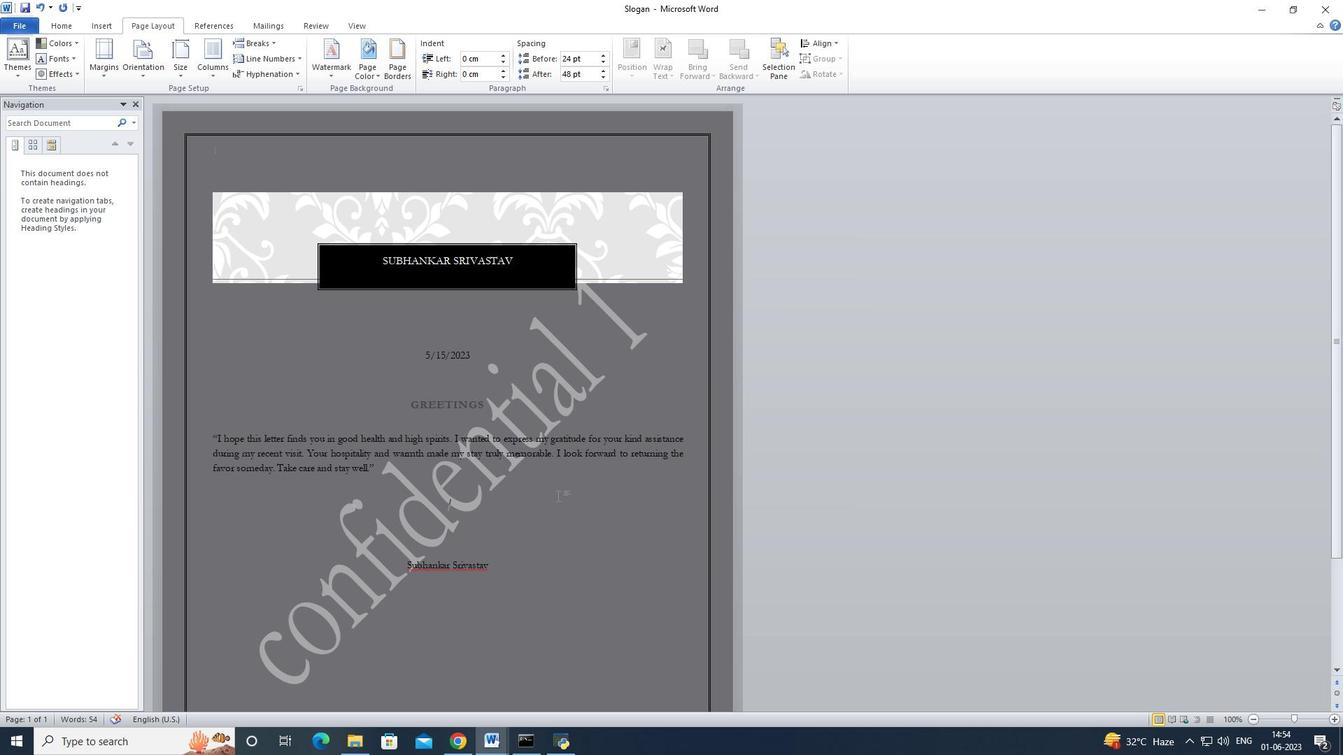 
Action: Mouse pressed left at (569, 494)
Screenshot: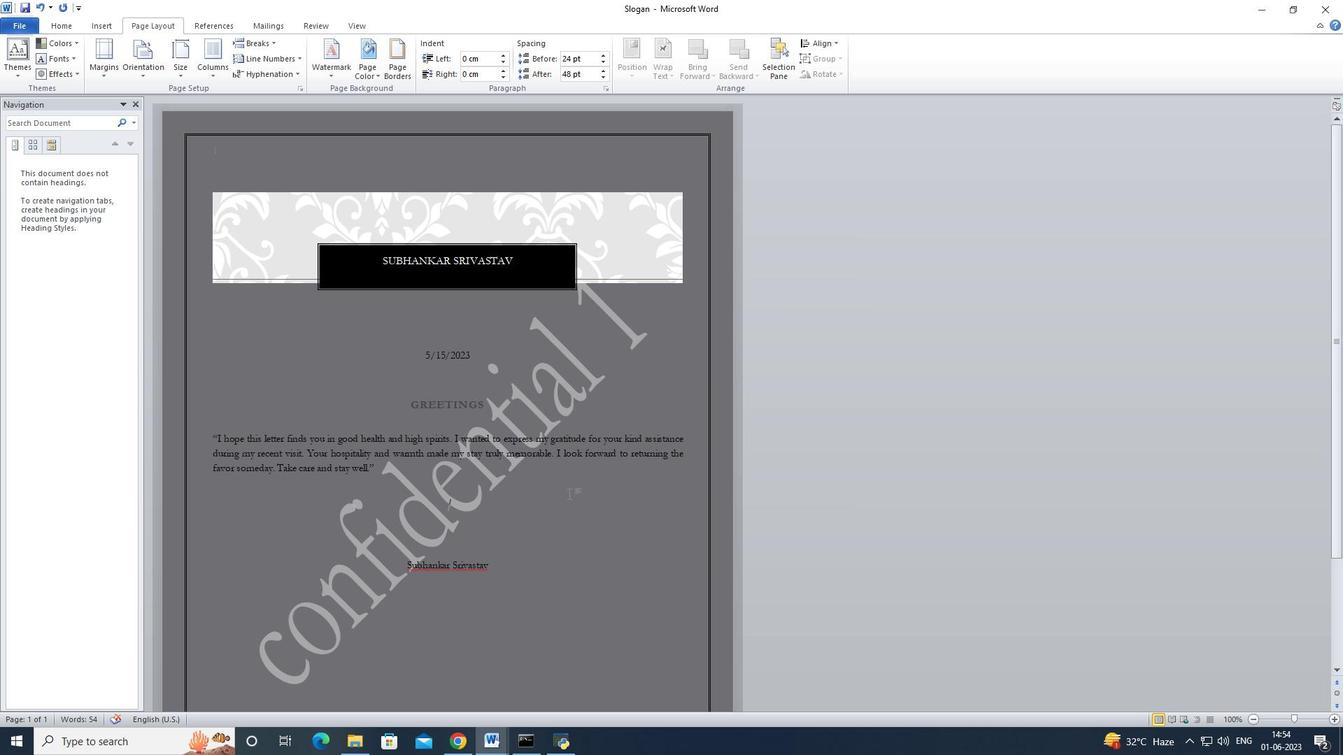 
Action: Mouse moved to (571, 493)
Screenshot: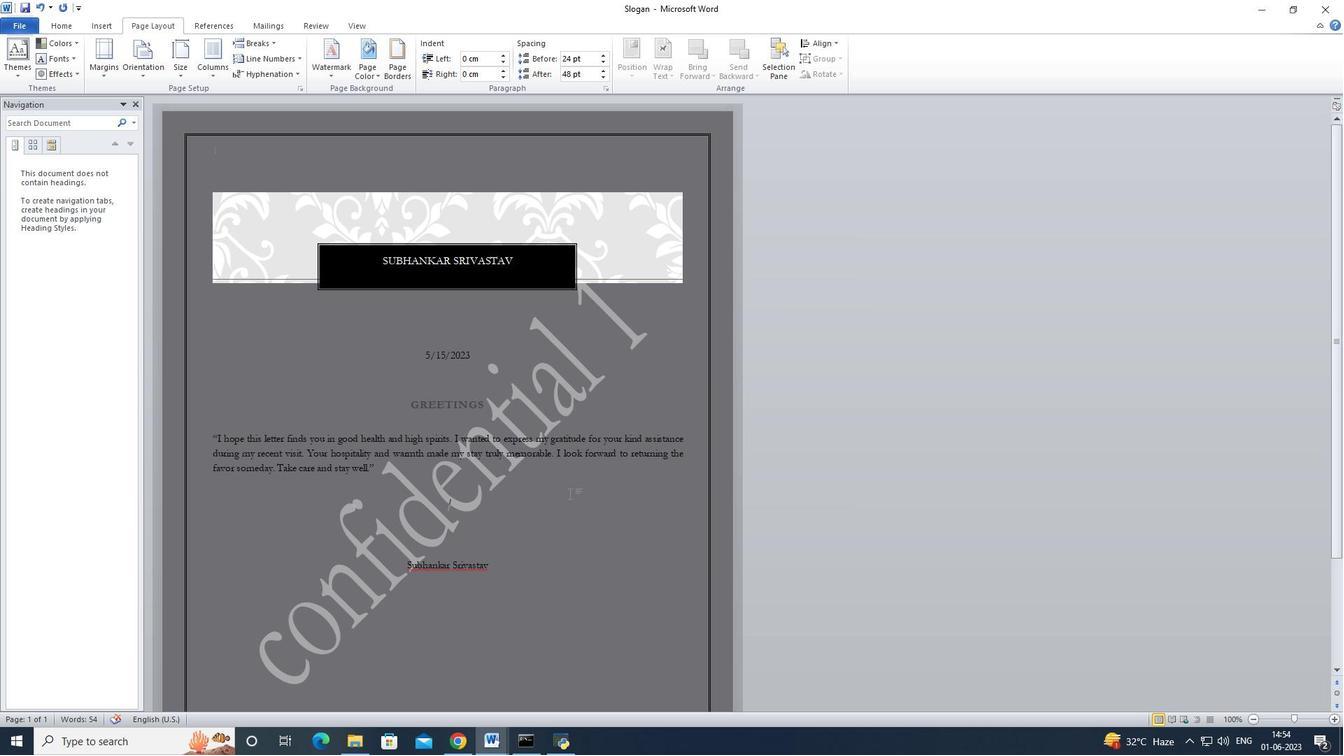 
Action: Key pressed ctrl+S
Screenshot: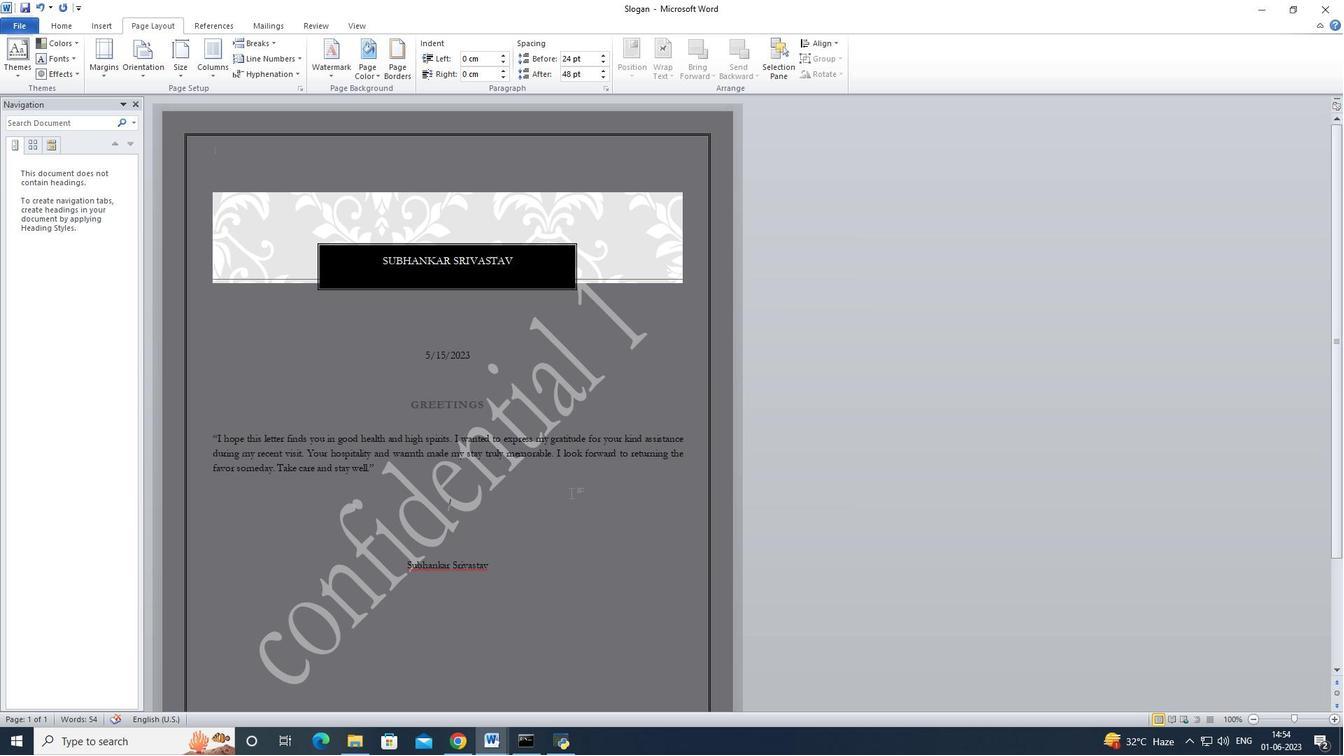 
